 Task: Look for space in Ipís, Costa Rica from 22nd June, 2023 to 30th June, 2023 for 2 adults in price range Rs.7000 to Rs.15000. Place can be entire place with 1  bedroom having 1 bed and 1 bathroom. Property type can be house, flat, guest house, hotel. Booking option can be shelf check-in. Required host language is English.
Action: Mouse moved to (543, 115)
Screenshot: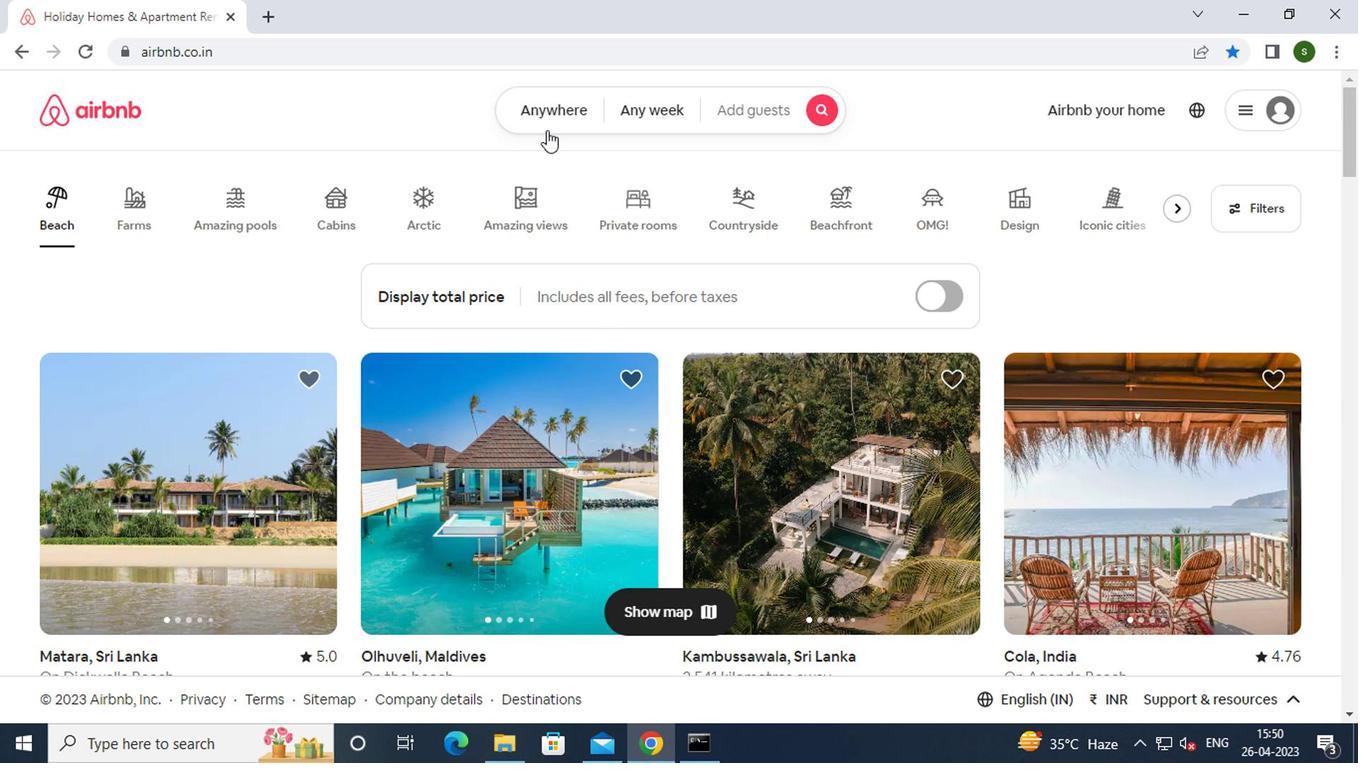 
Action: Mouse pressed left at (543, 115)
Screenshot: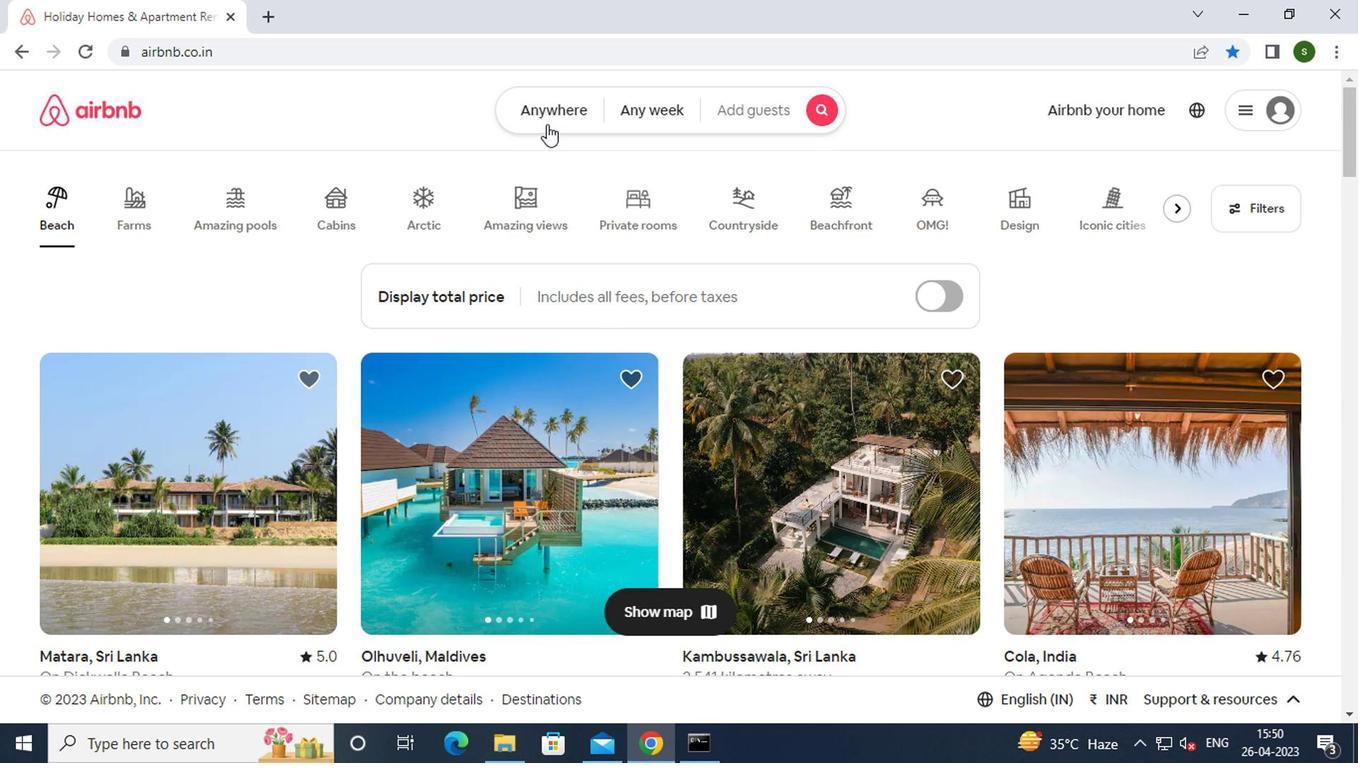 
Action: Mouse moved to (443, 185)
Screenshot: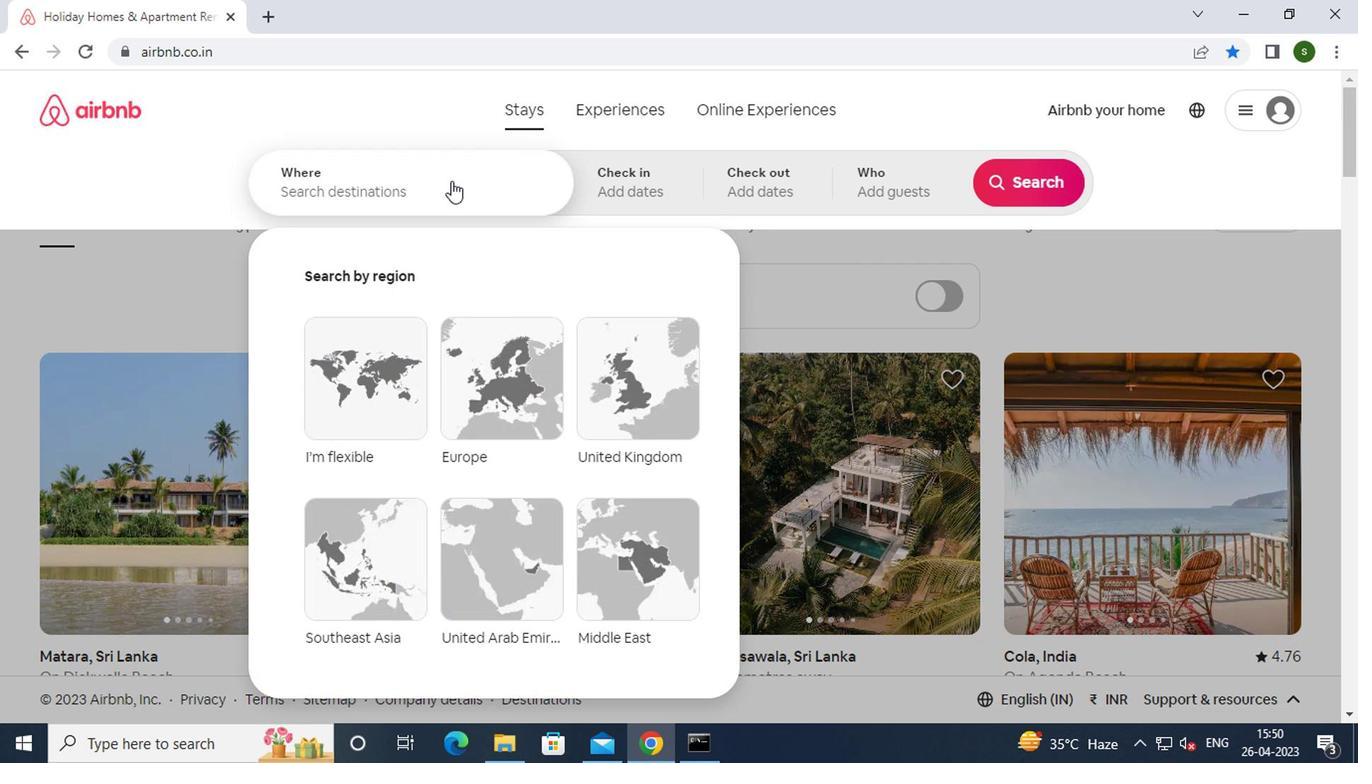 
Action: Mouse pressed left at (443, 185)
Screenshot: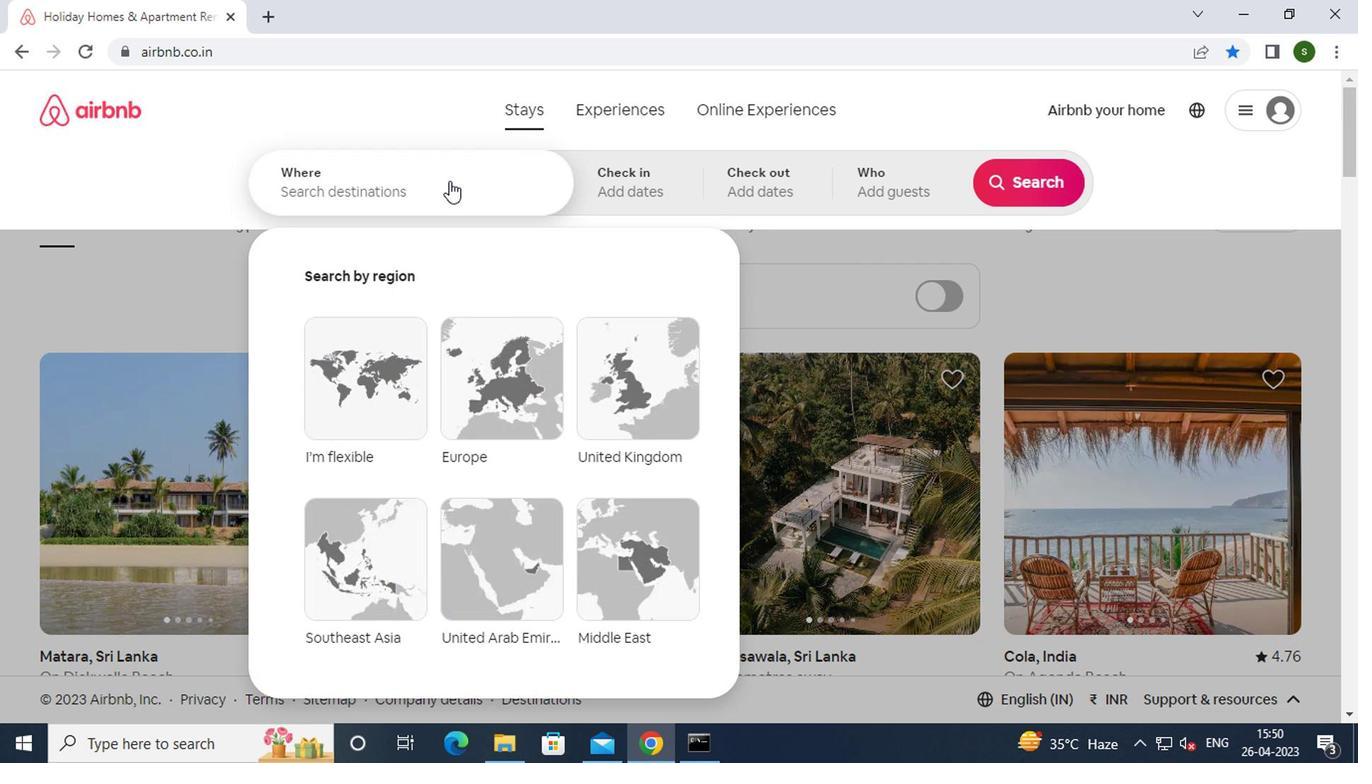 
Action: Key pressed <Key.caps_lock>i<Key.caps_lock>pis,<Key.space><Key.caps_lock>c<Key.caps_lock>osta<Key.space><Key.caps_lock>r<Key.caps_lock>ica<Key.enter>
Screenshot: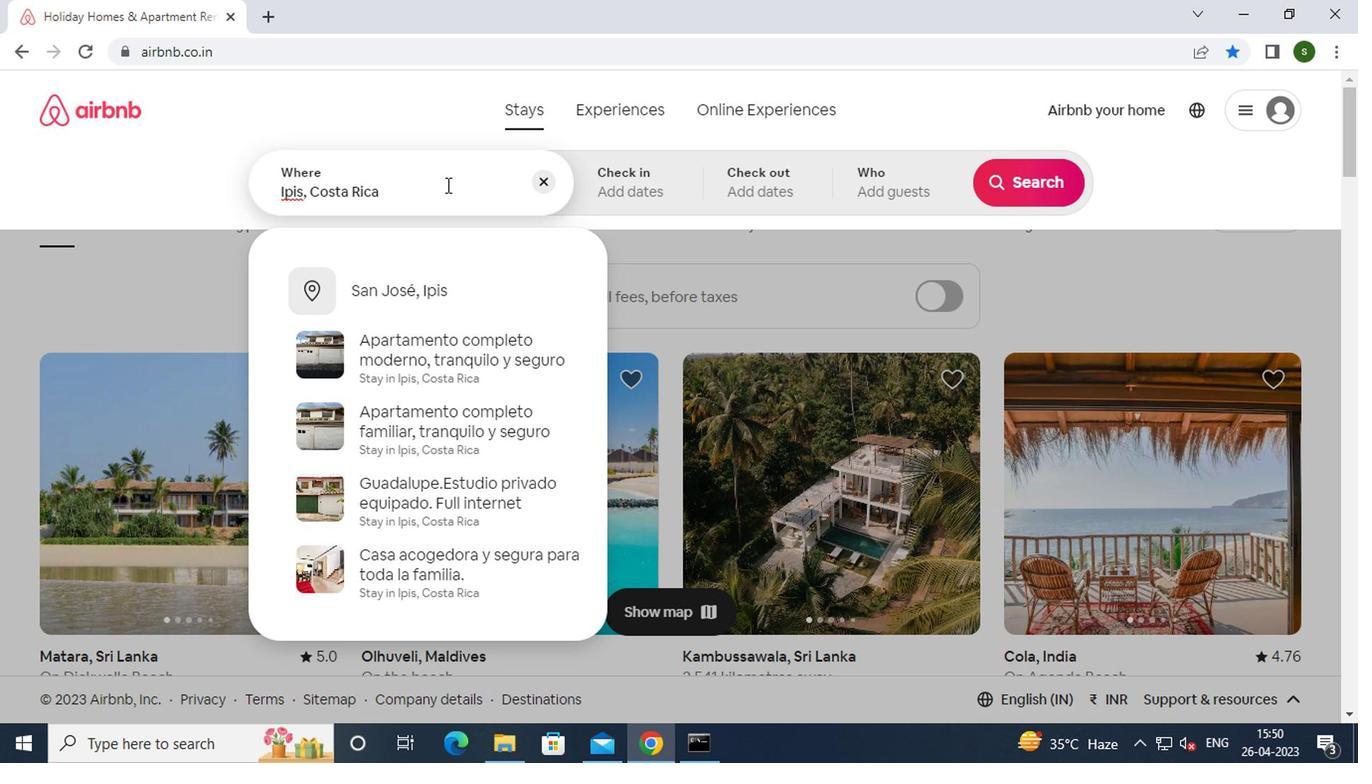 
Action: Mouse moved to (1011, 340)
Screenshot: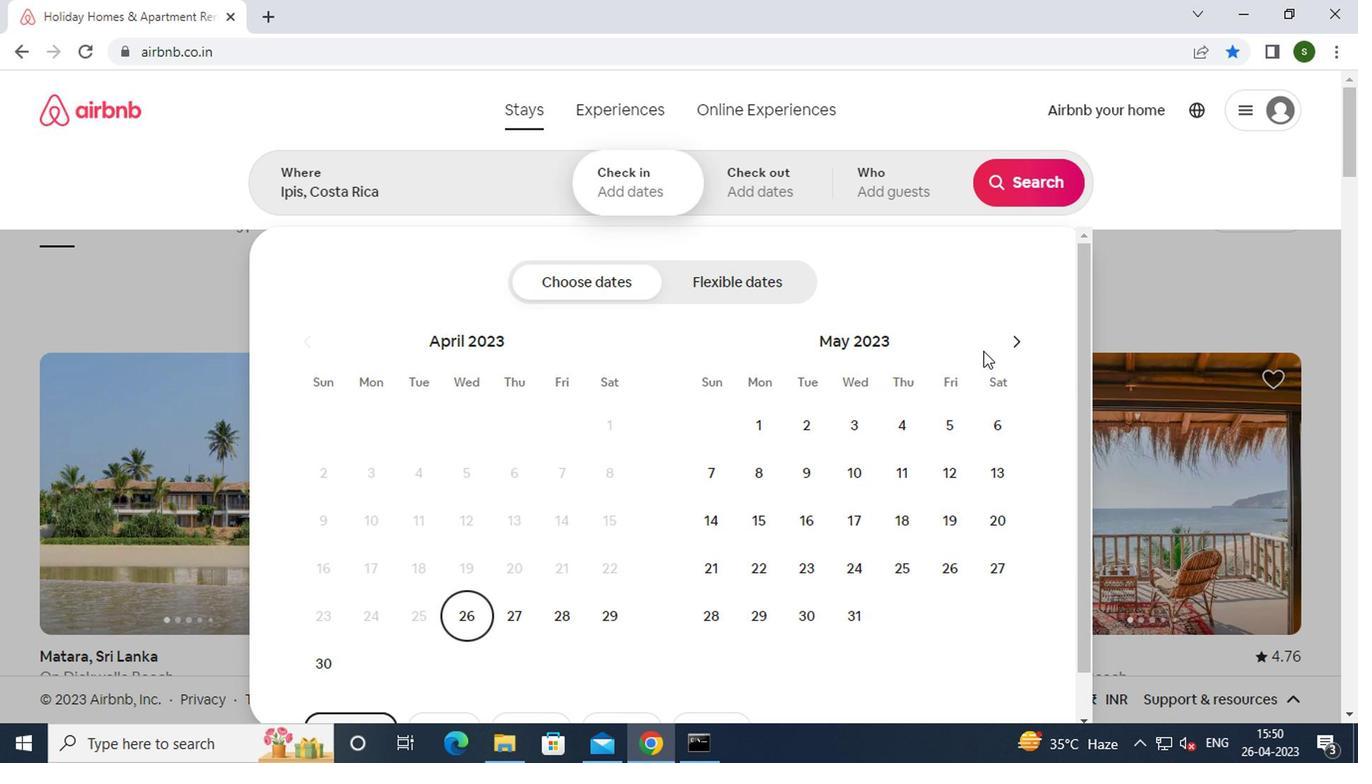
Action: Mouse pressed left at (1011, 340)
Screenshot: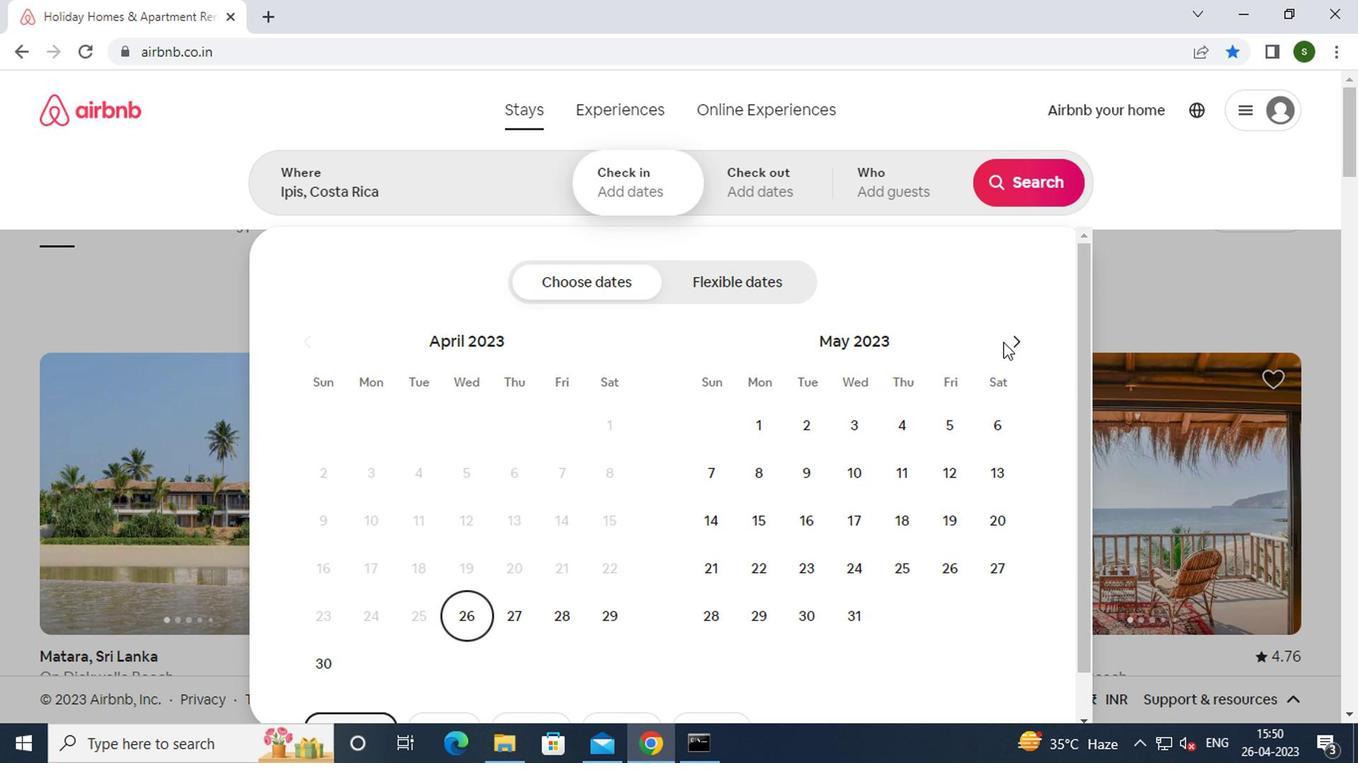 
Action: Mouse moved to (896, 574)
Screenshot: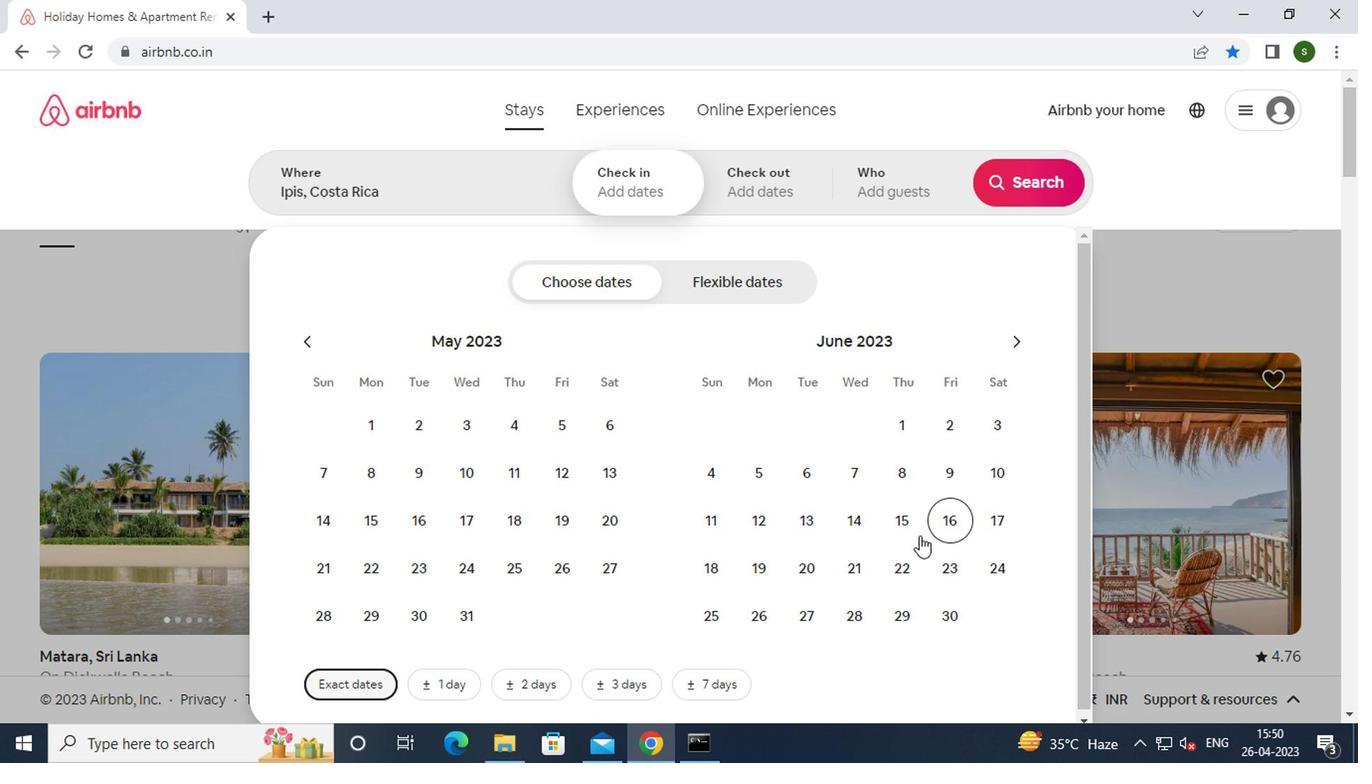 
Action: Mouse pressed left at (896, 574)
Screenshot: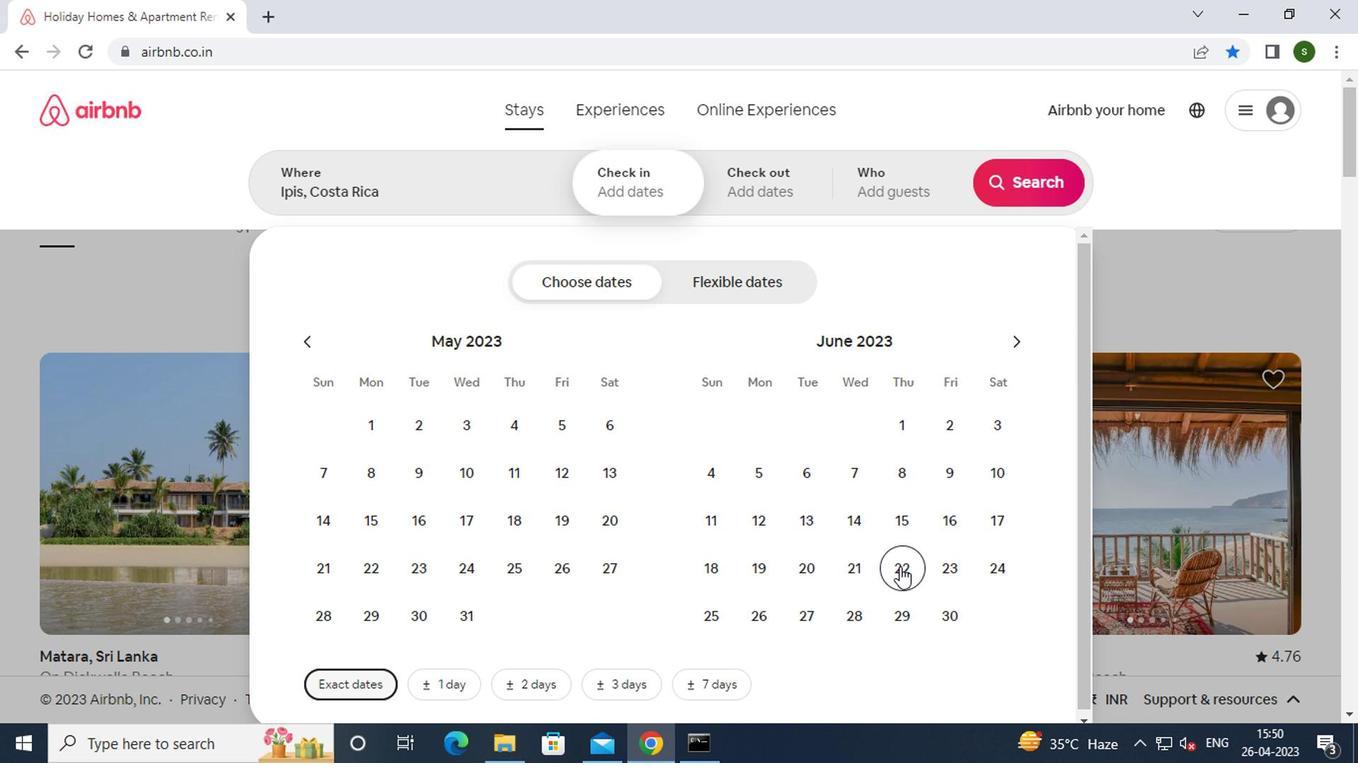 
Action: Mouse moved to (939, 610)
Screenshot: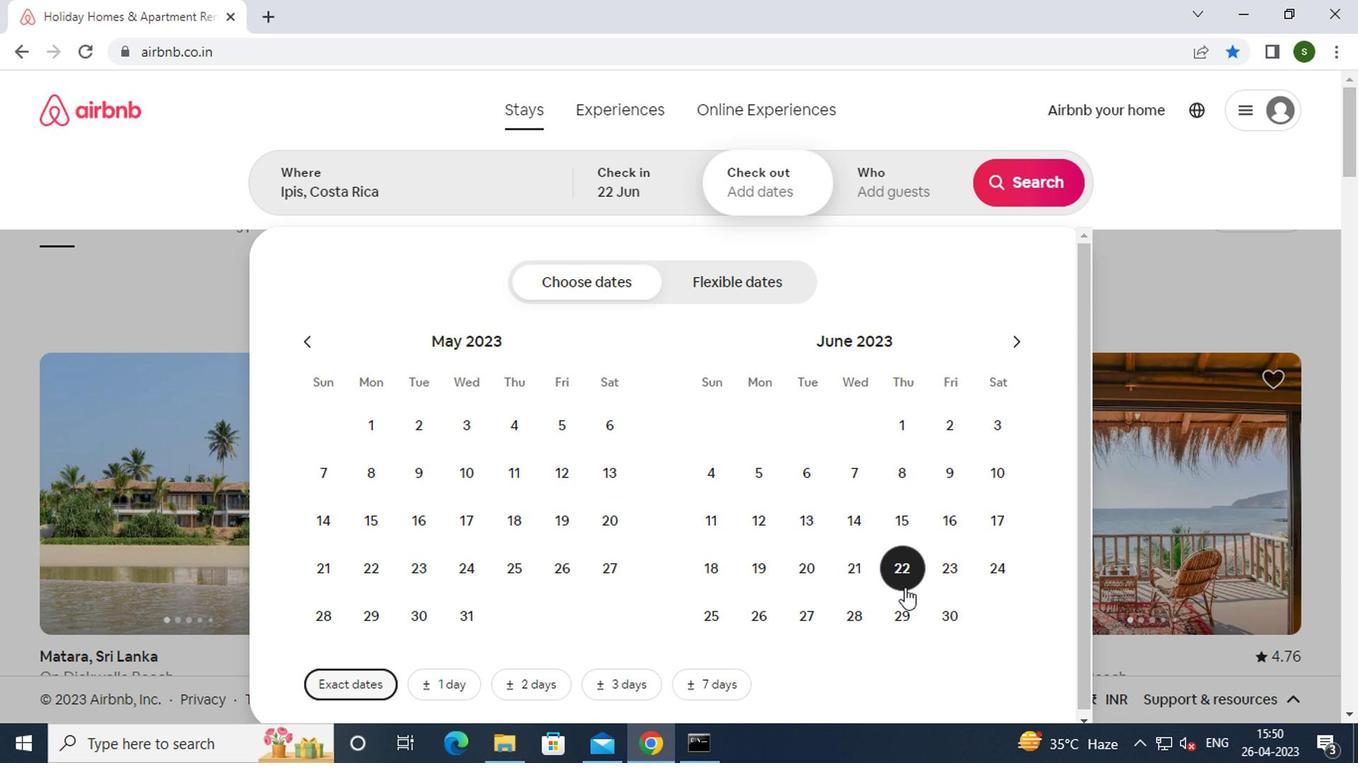 
Action: Mouse pressed left at (939, 610)
Screenshot: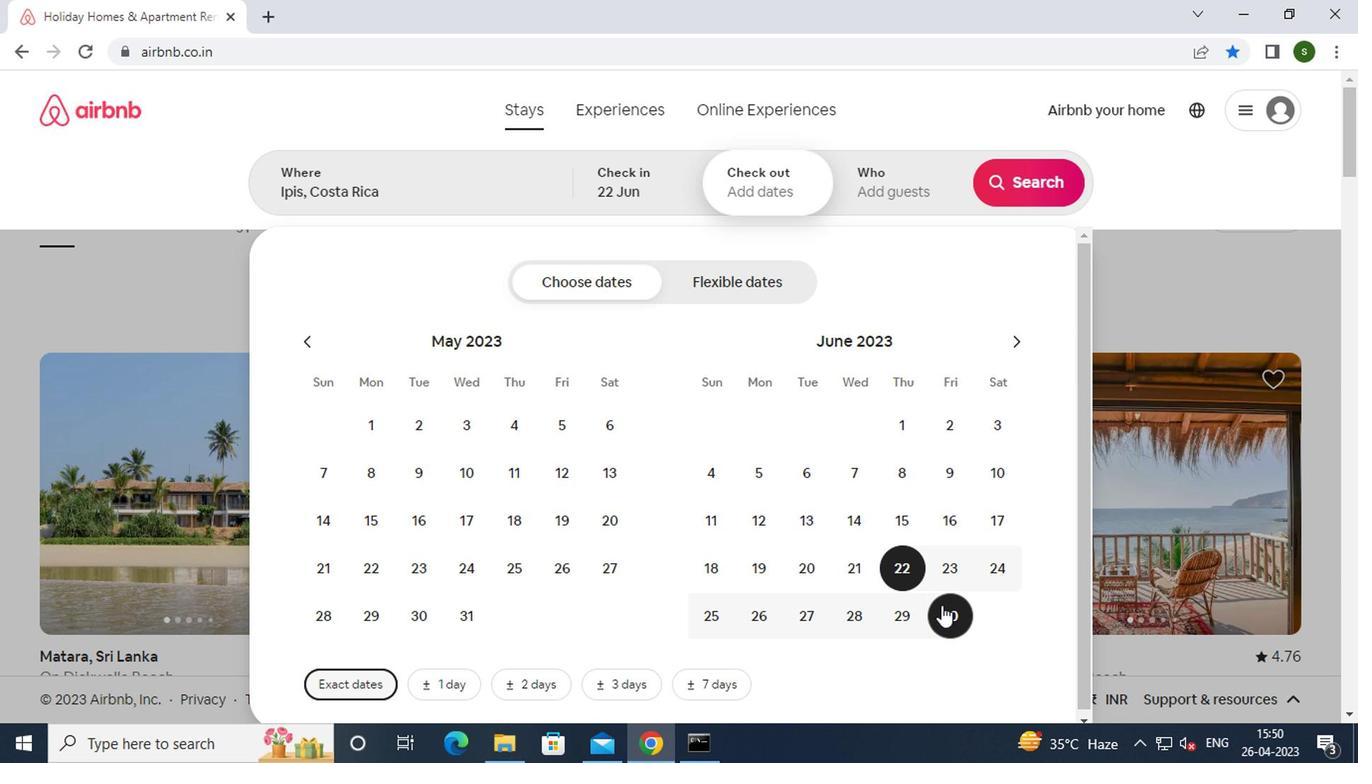 
Action: Mouse moved to (908, 200)
Screenshot: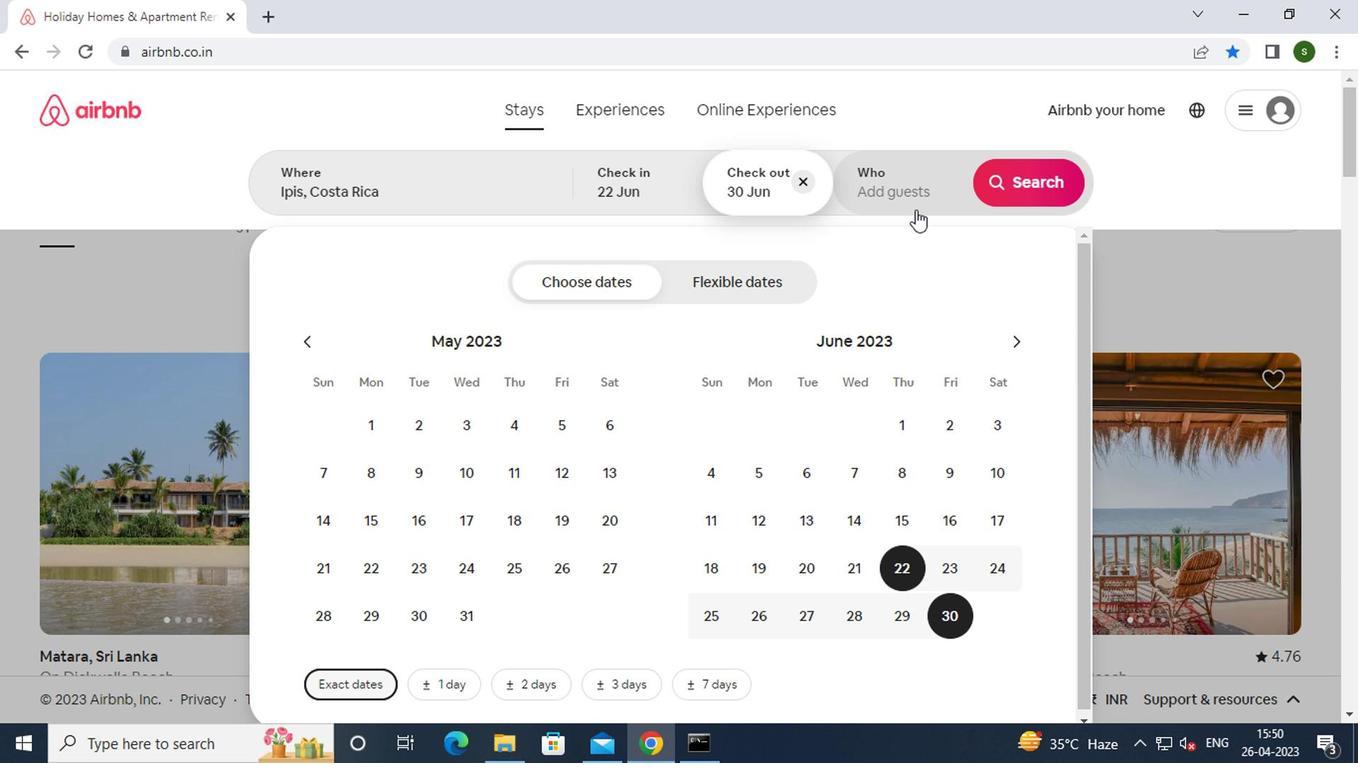 
Action: Mouse pressed left at (908, 200)
Screenshot: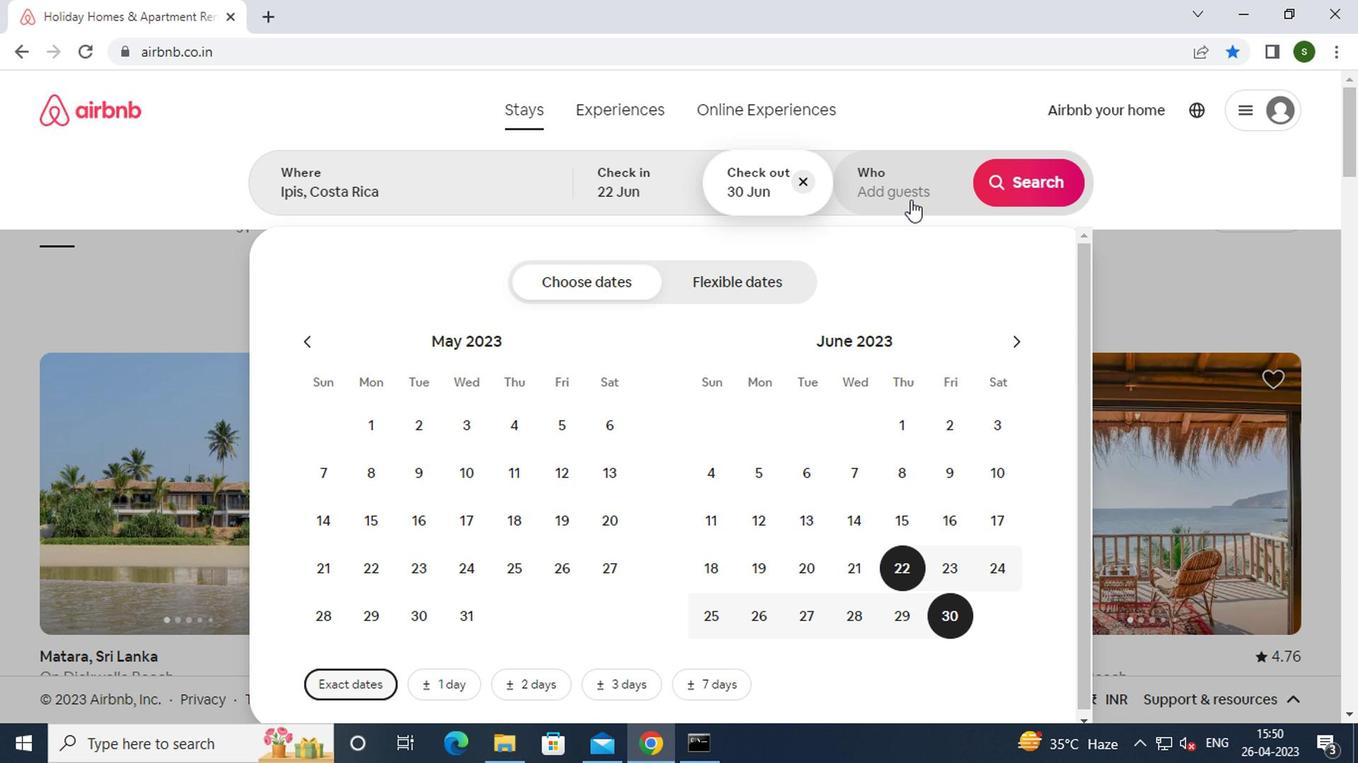 
Action: Mouse moved to (1052, 294)
Screenshot: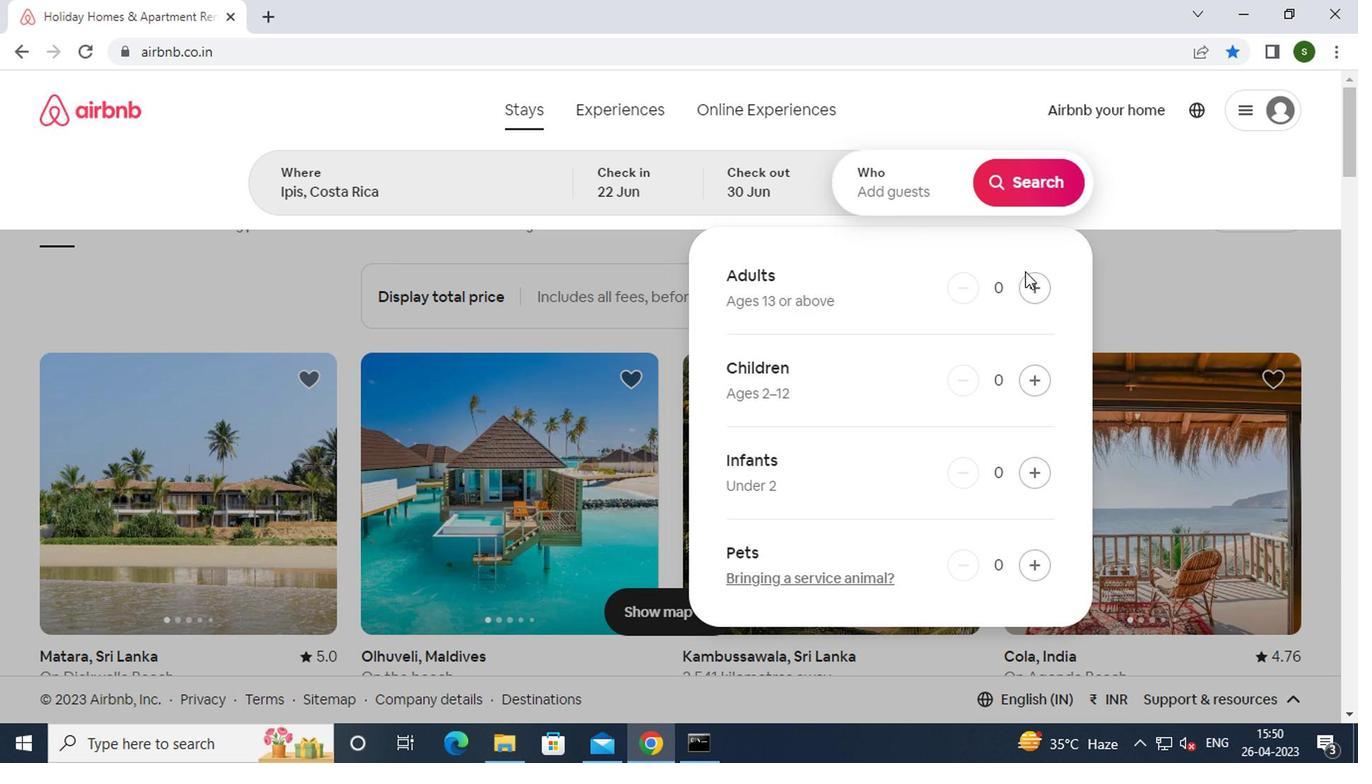 
Action: Mouse pressed left at (1052, 294)
Screenshot: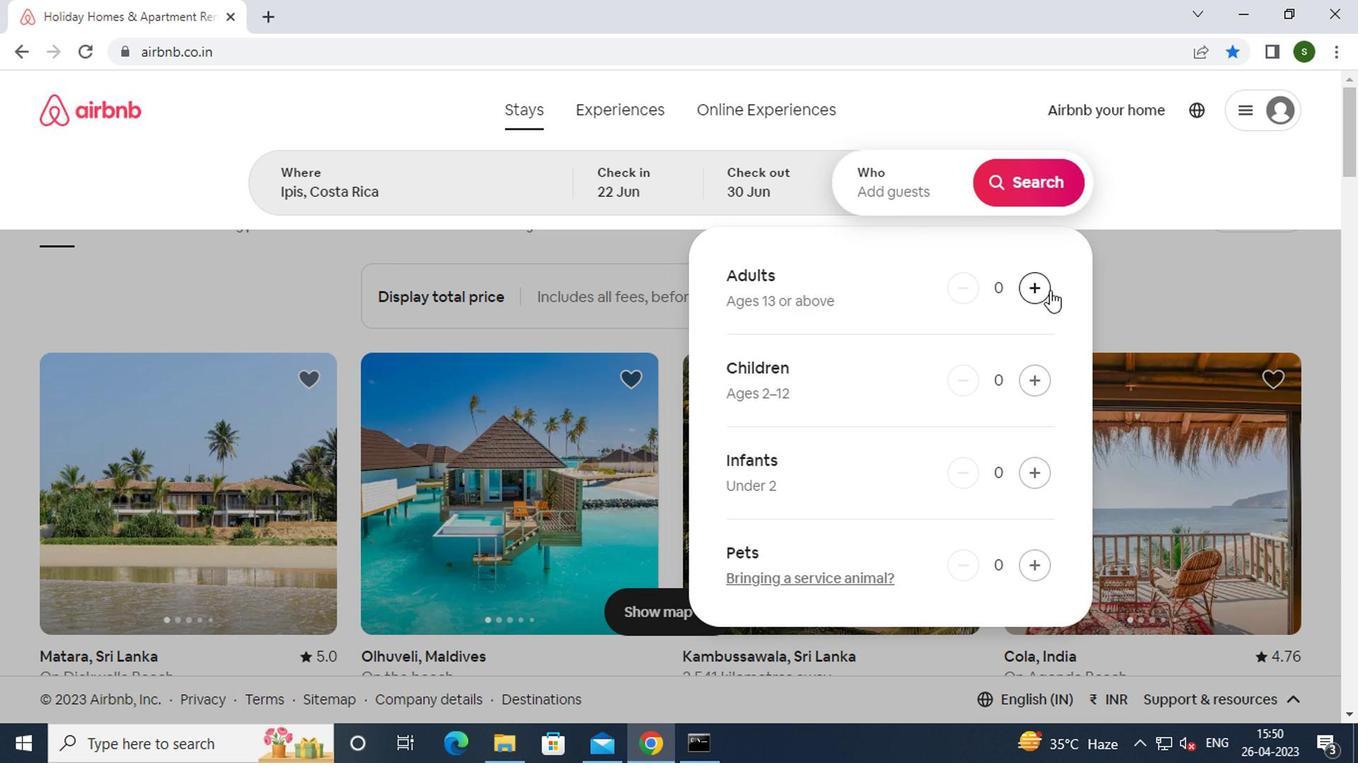 
Action: Mouse moved to (1046, 294)
Screenshot: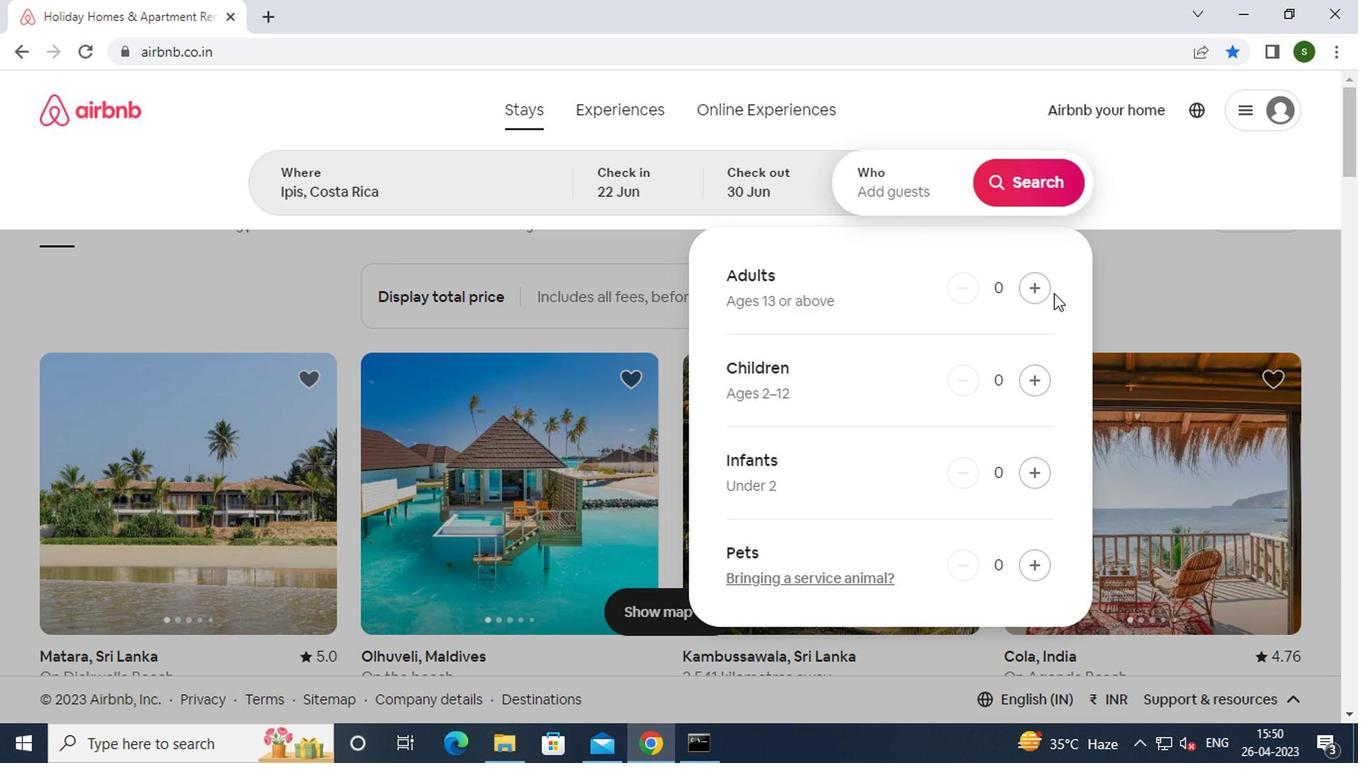 
Action: Mouse pressed left at (1046, 294)
Screenshot: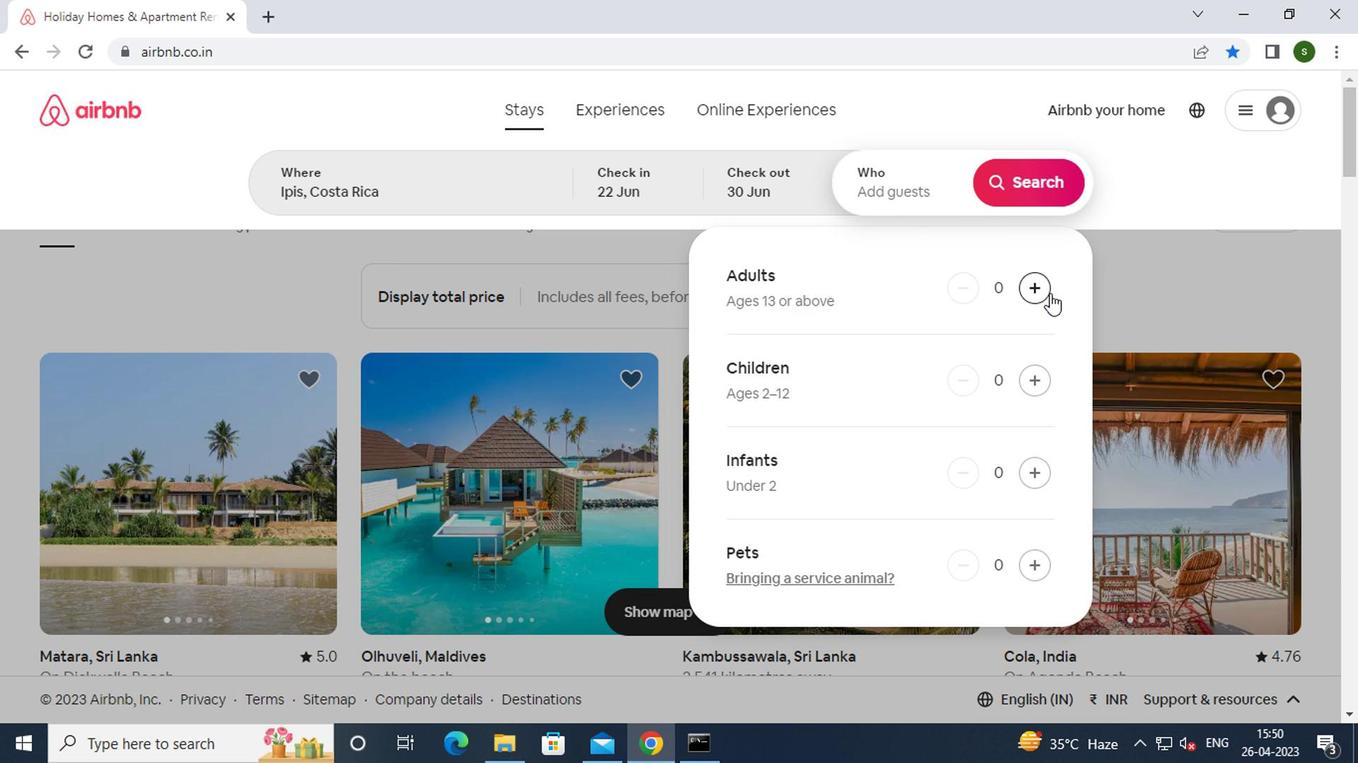 
Action: Mouse pressed left at (1046, 294)
Screenshot: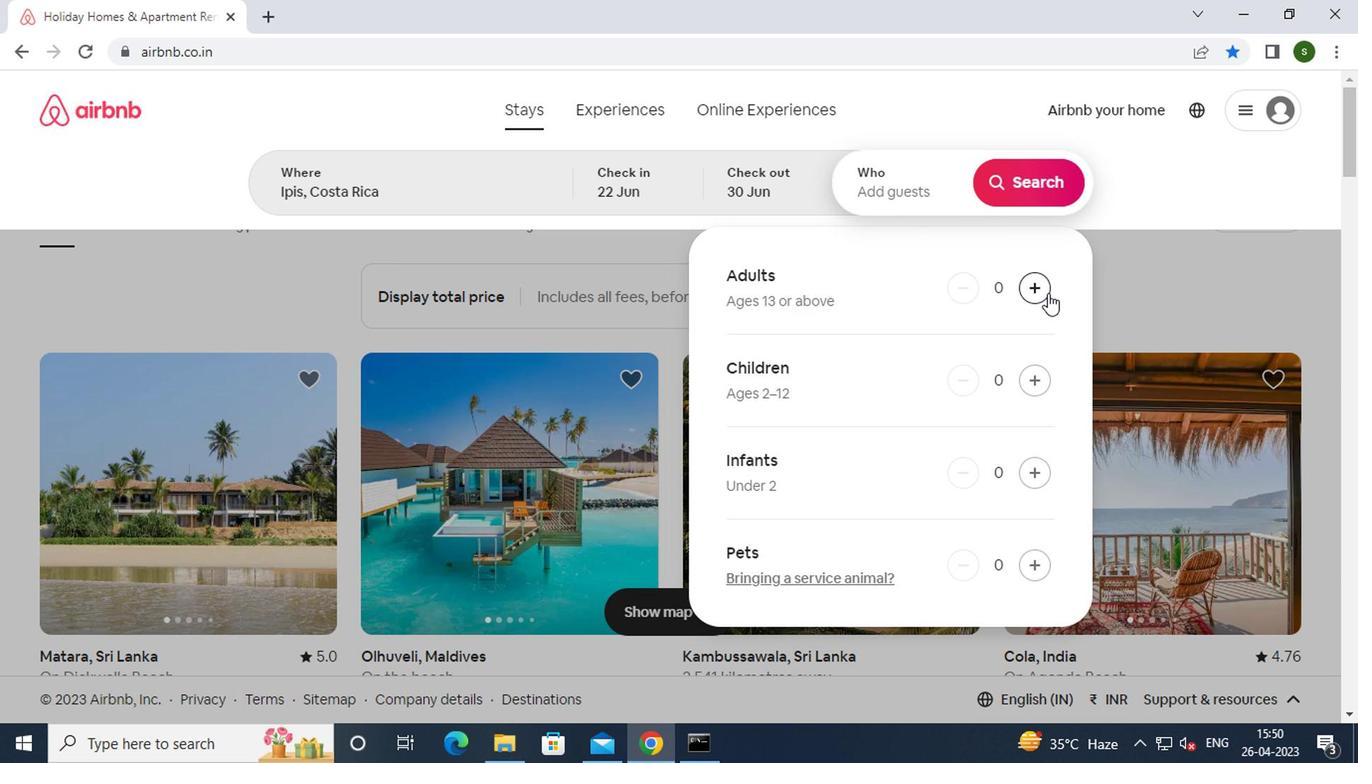 
Action: Mouse moved to (1035, 190)
Screenshot: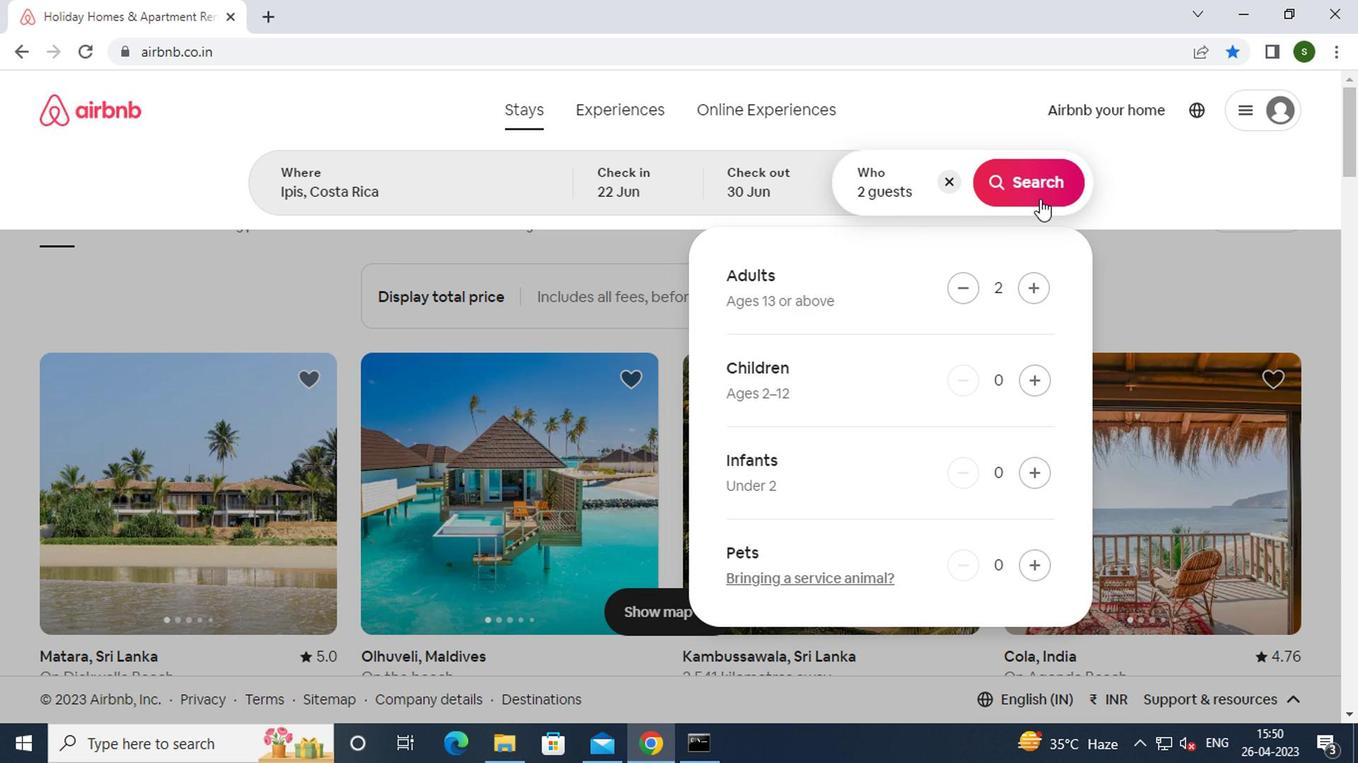 
Action: Mouse pressed left at (1035, 190)
Screenshot: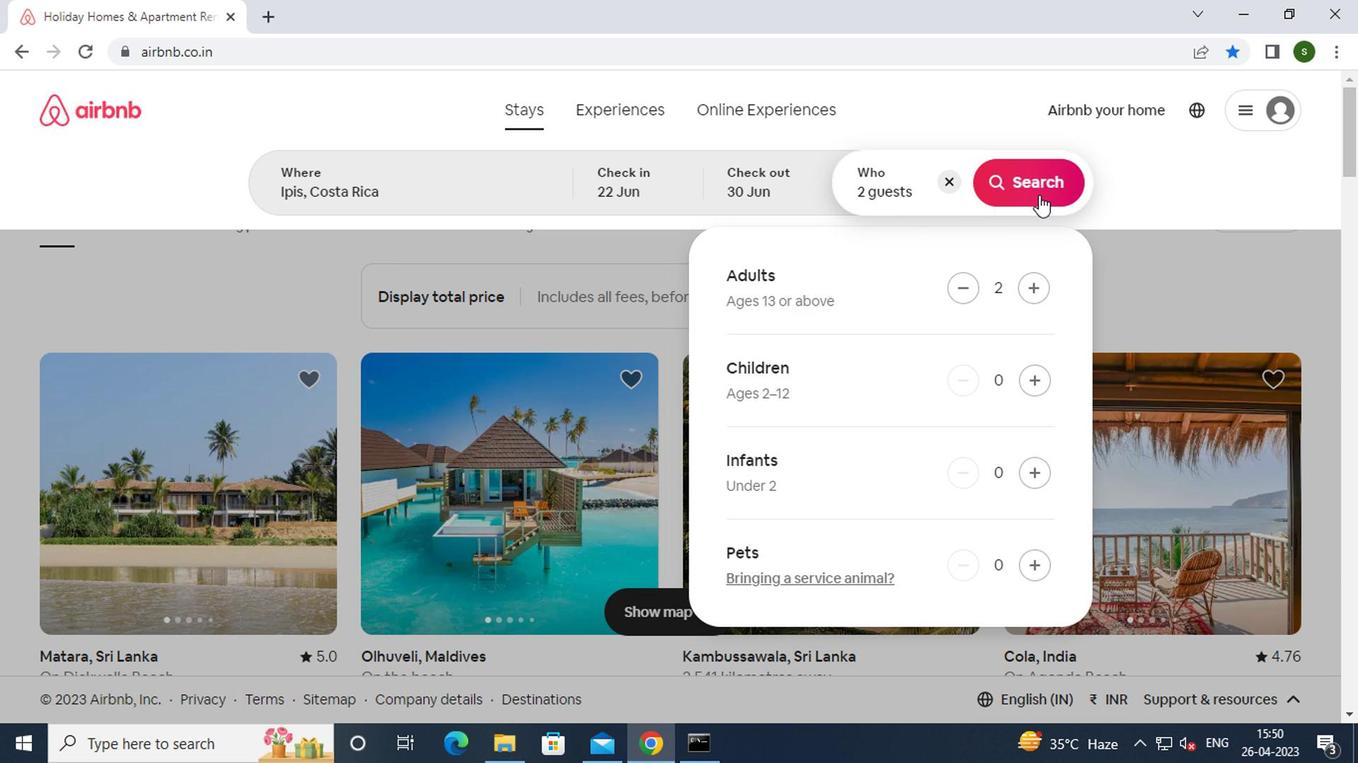 
Action: Mouse moved to (1258, 185)
Screenshot: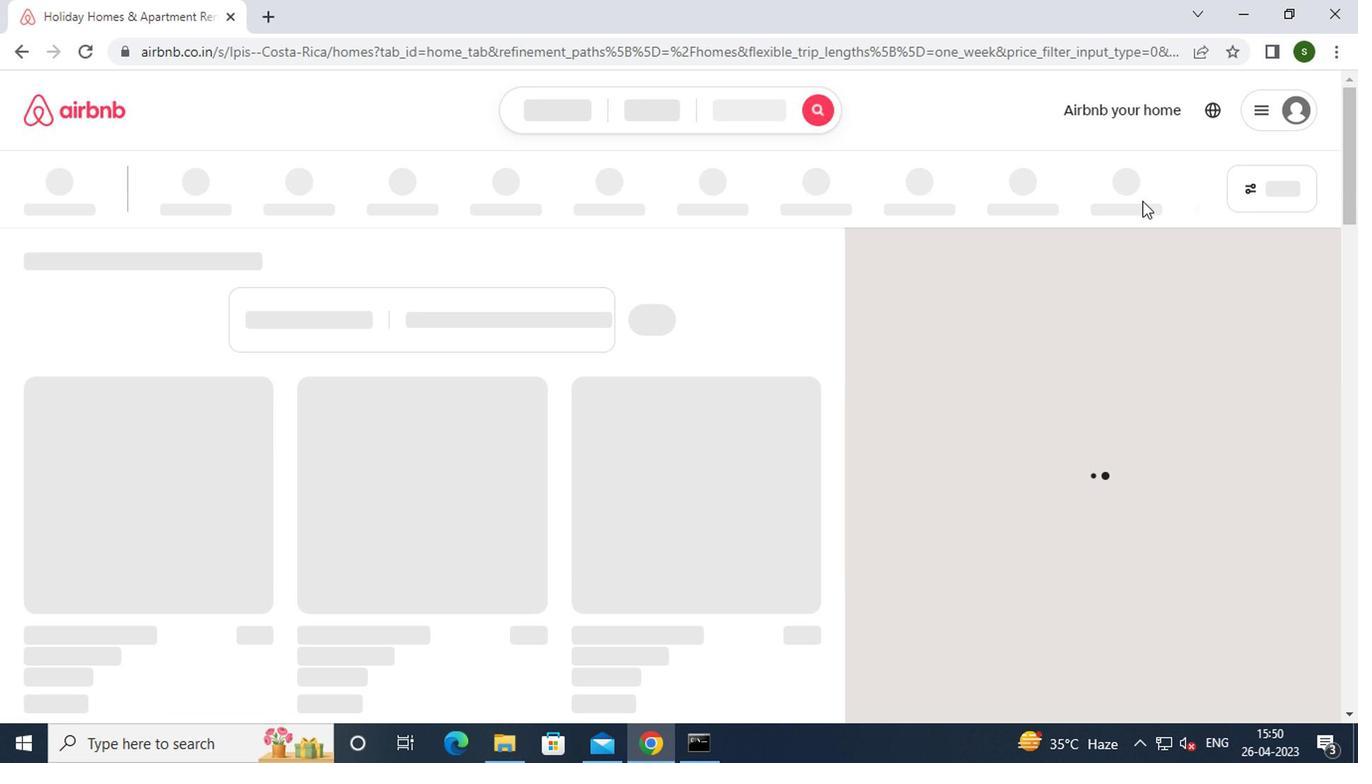 
Action: Mouse pressed left at (1258, 185)
Screenshot: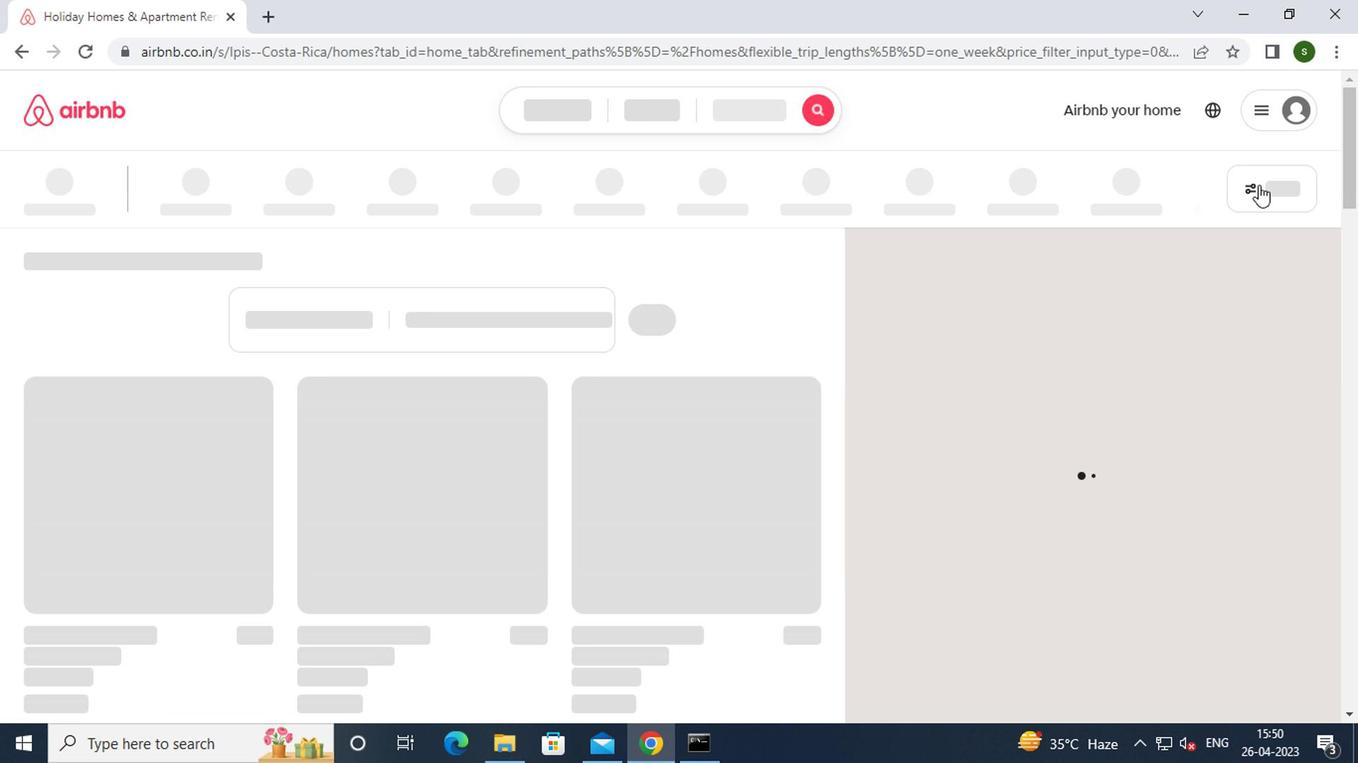 
Action: Mouse moved to (585, 451)
Screenshot: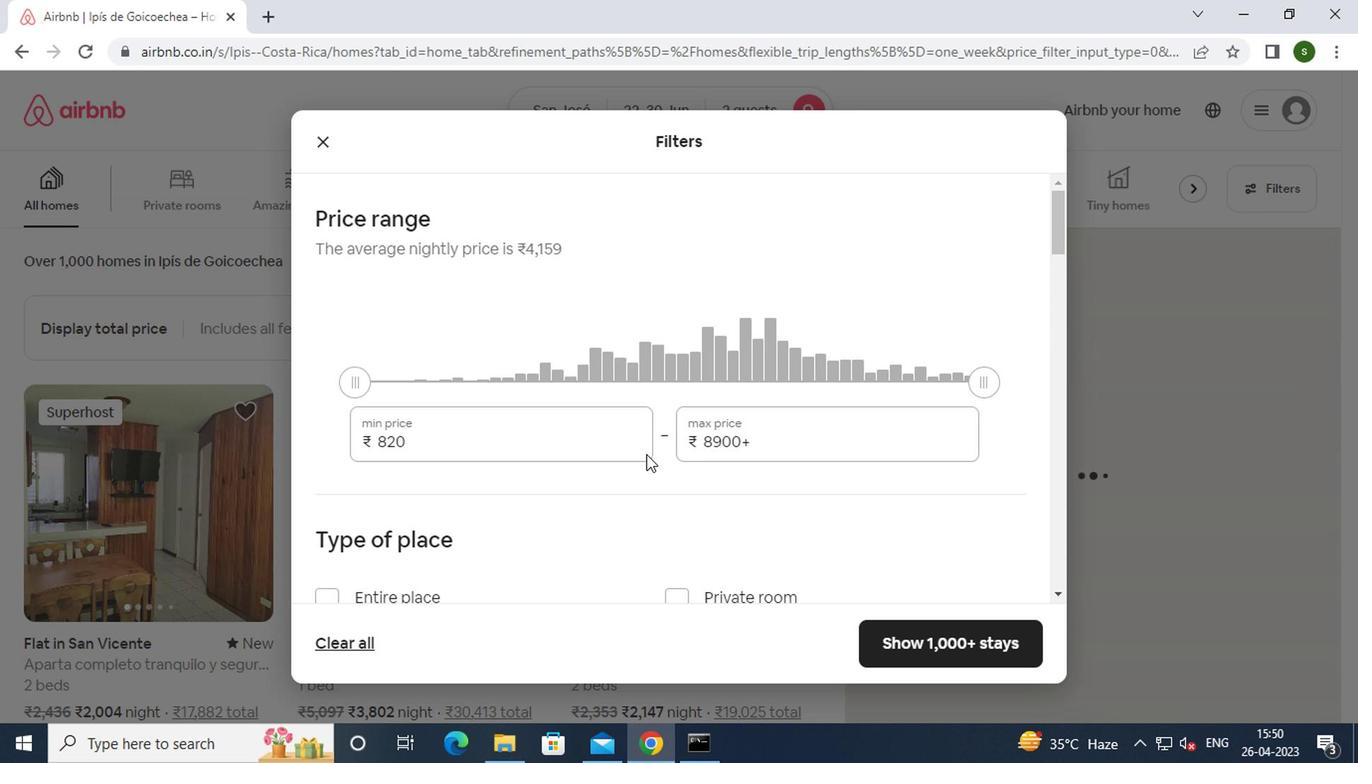 
Action: Mouse pressed left at (585, 451)
Screenshot: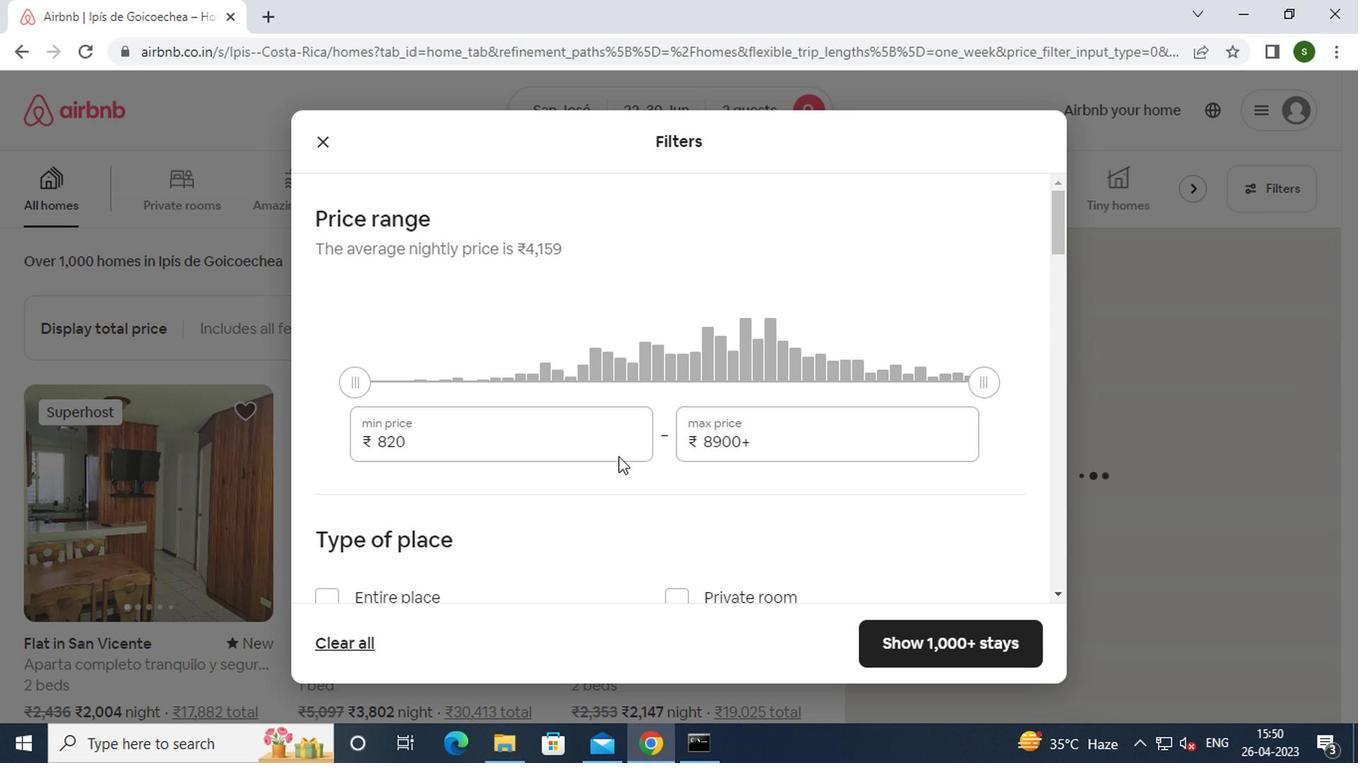 
Action: Key pressed <Key.backspace><Key.backspace><Key.backspace><Key.backspace><Key.backspace><Key.backspace><Key.backspace><Key.backspace><Key.backspace>7000
Screenshot: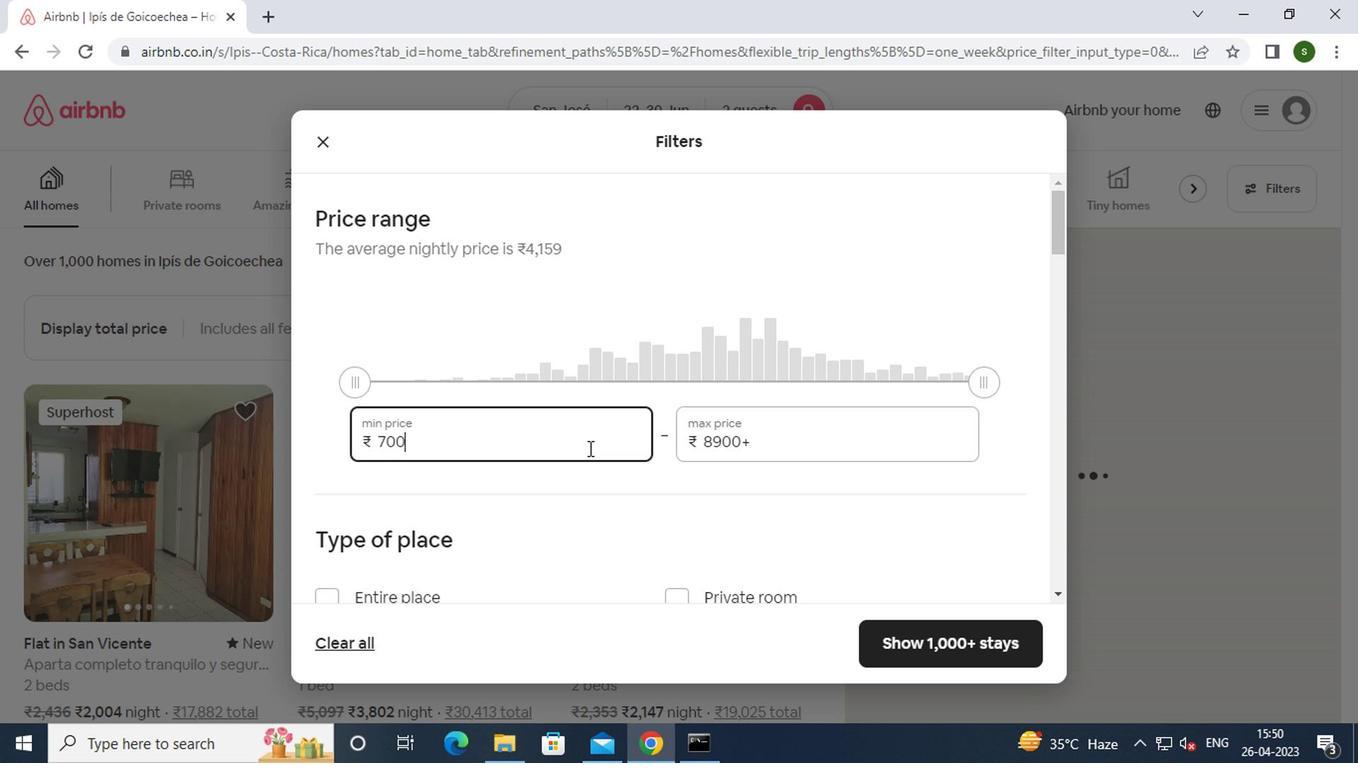 
Action: Mouse moved to (816, 439)
Screenshot: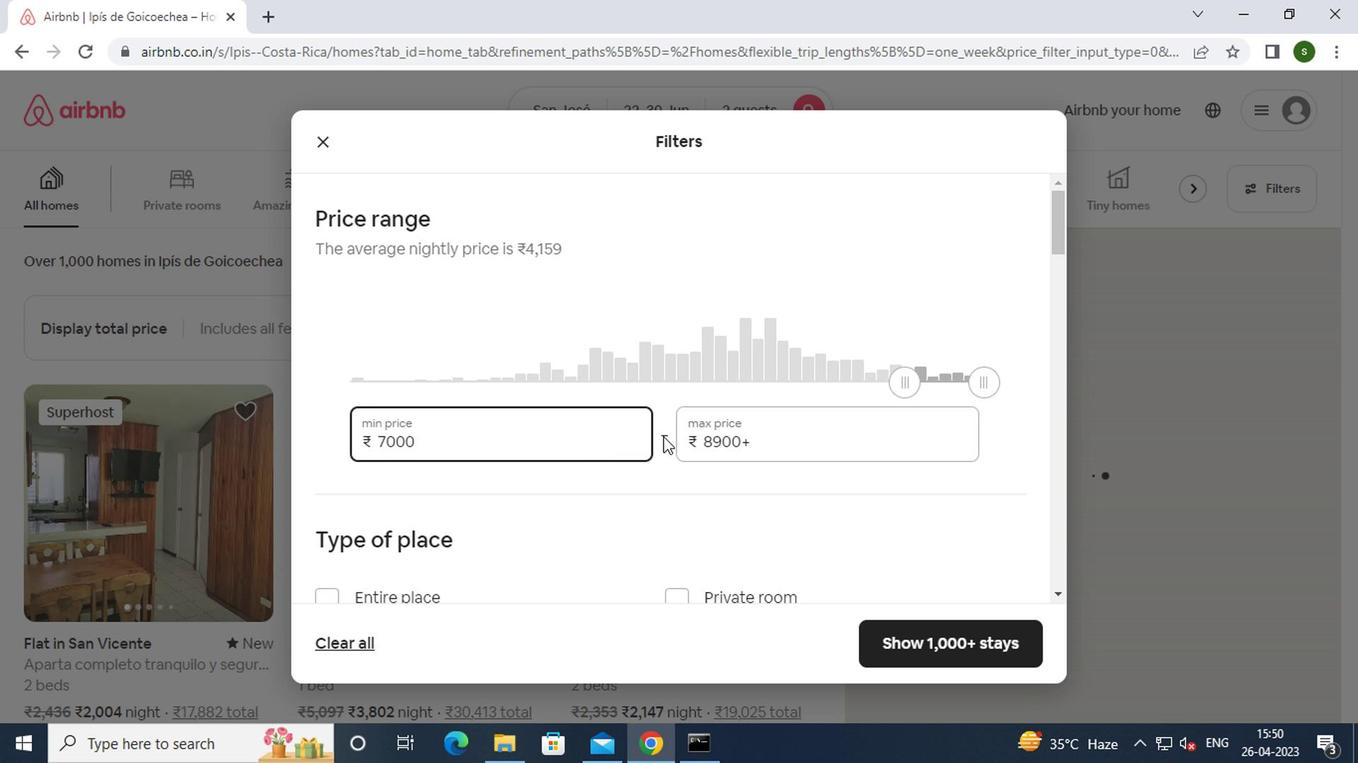 
Action: Mouse pressed left at (816, 439)
Screenshot: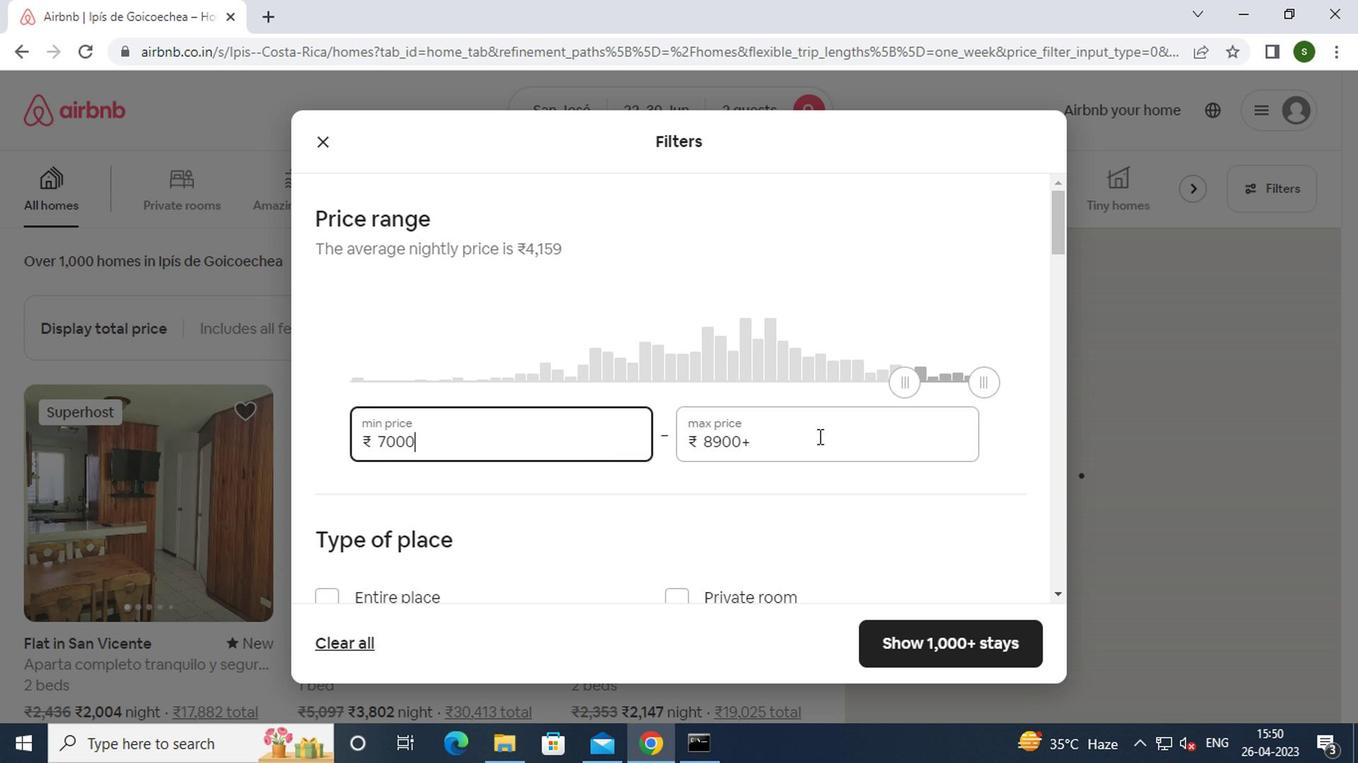 
Action: Key pressed <Key.backspace><Key.backspace><Key.backspace><Key.backspace><Key.backspace><Key.backspace><Key.backspace><Key.backspace>15000
Screenshot: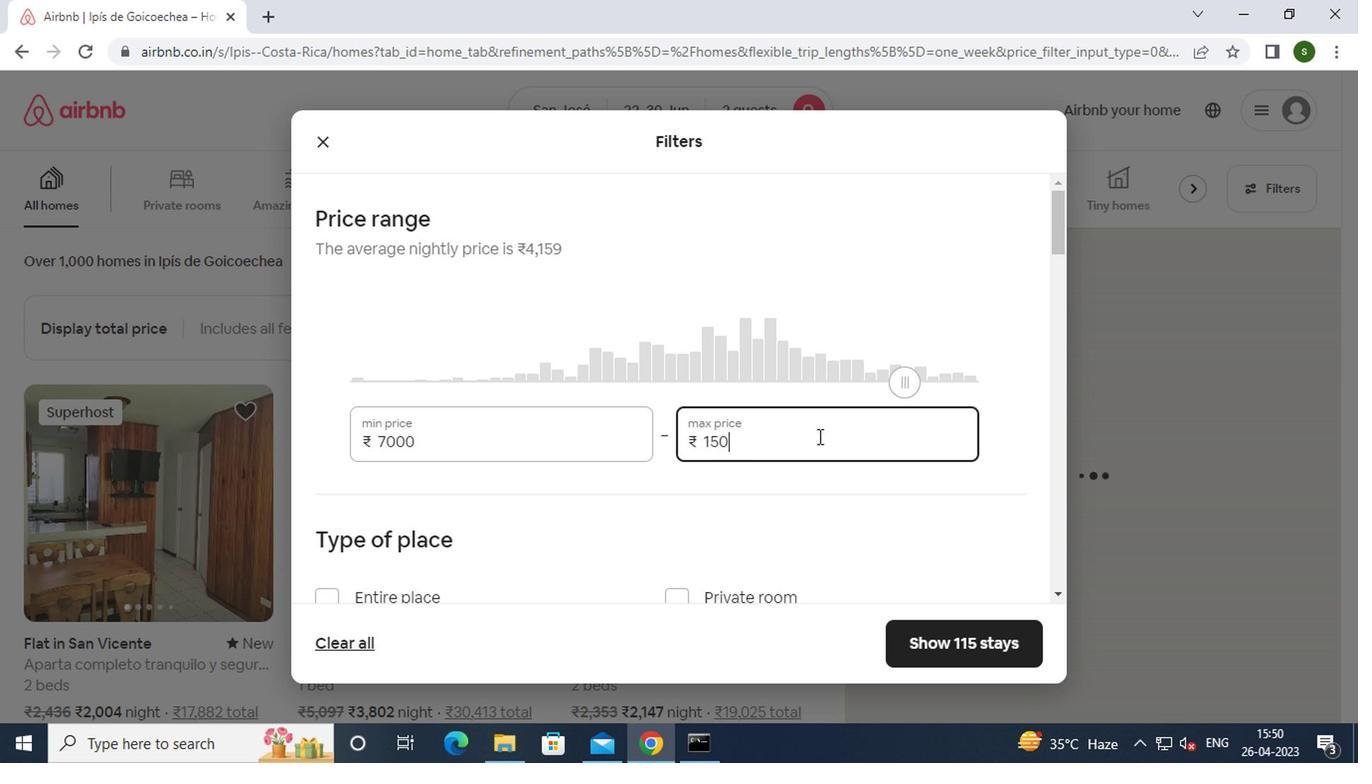 
Action: Mouse moved to (714, 440)
Screenshot: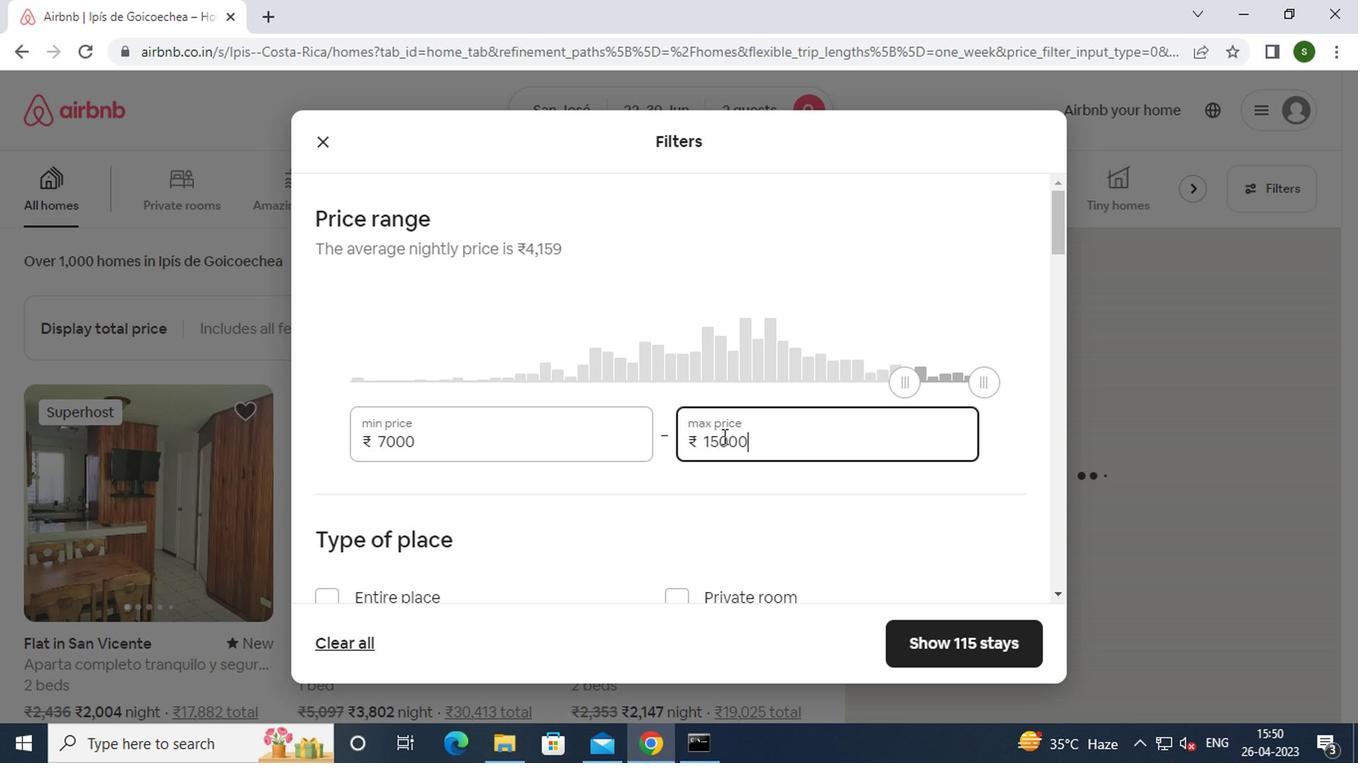 
Action: Mouse scrolled (714, 439) with delta (0, -1)
Screenshot: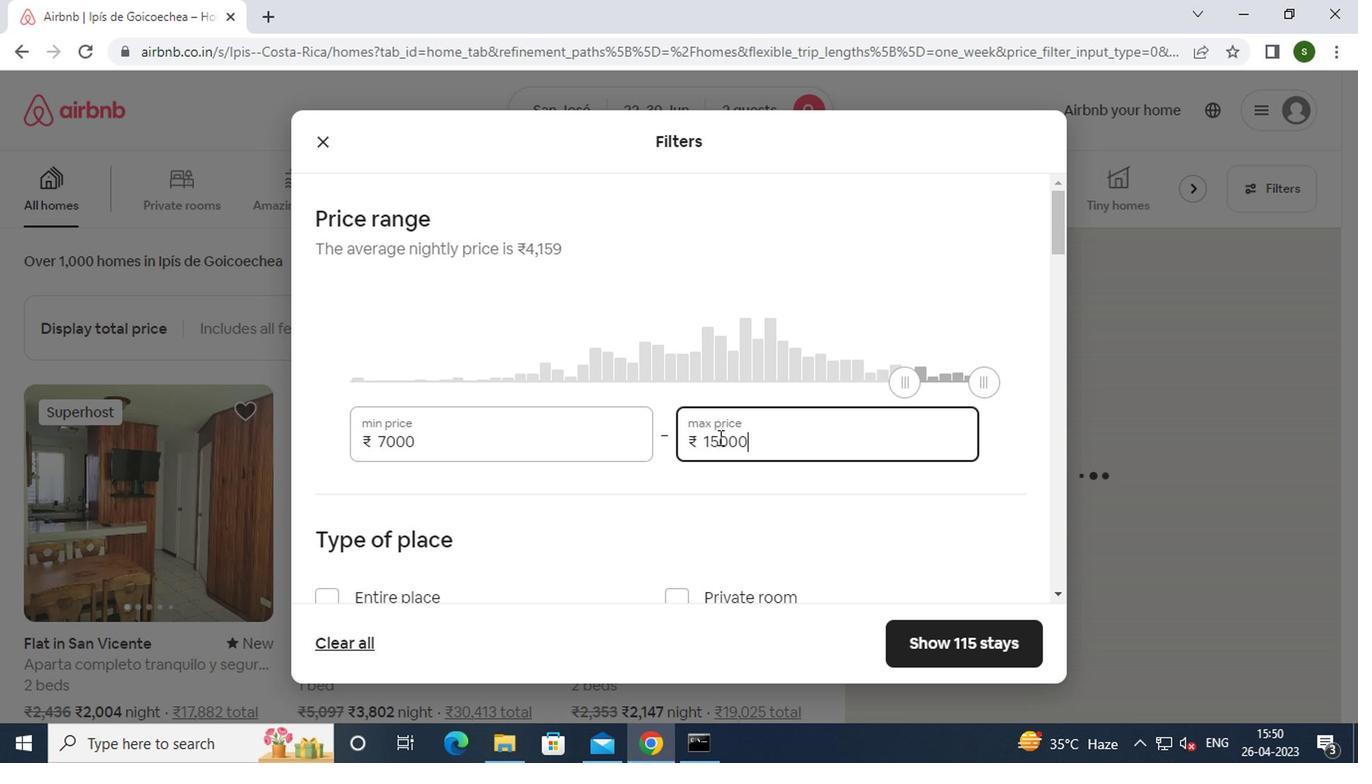 
Action: Mouse scrolled (714, 439) with delta (0, -1)
Screenshot: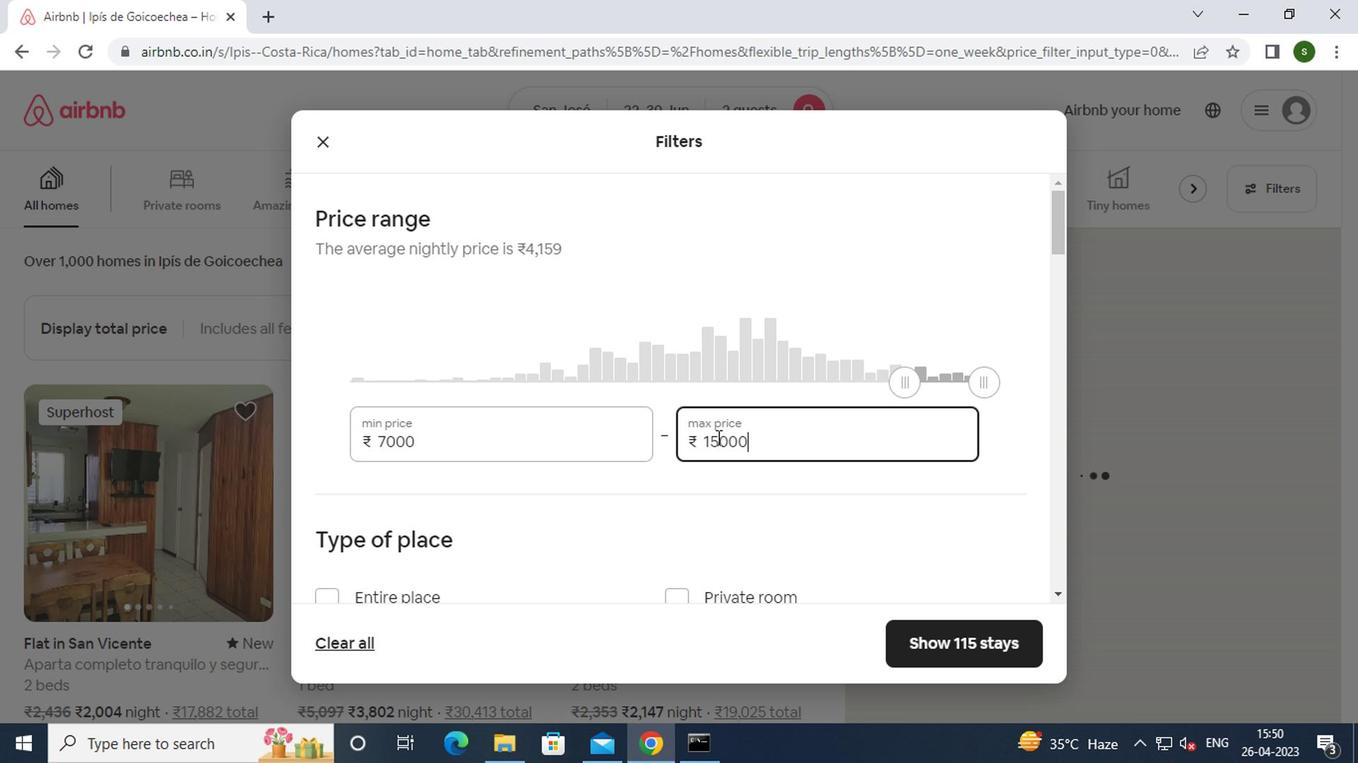 
Action: Mouse moved to (401, 409)
Screenshot: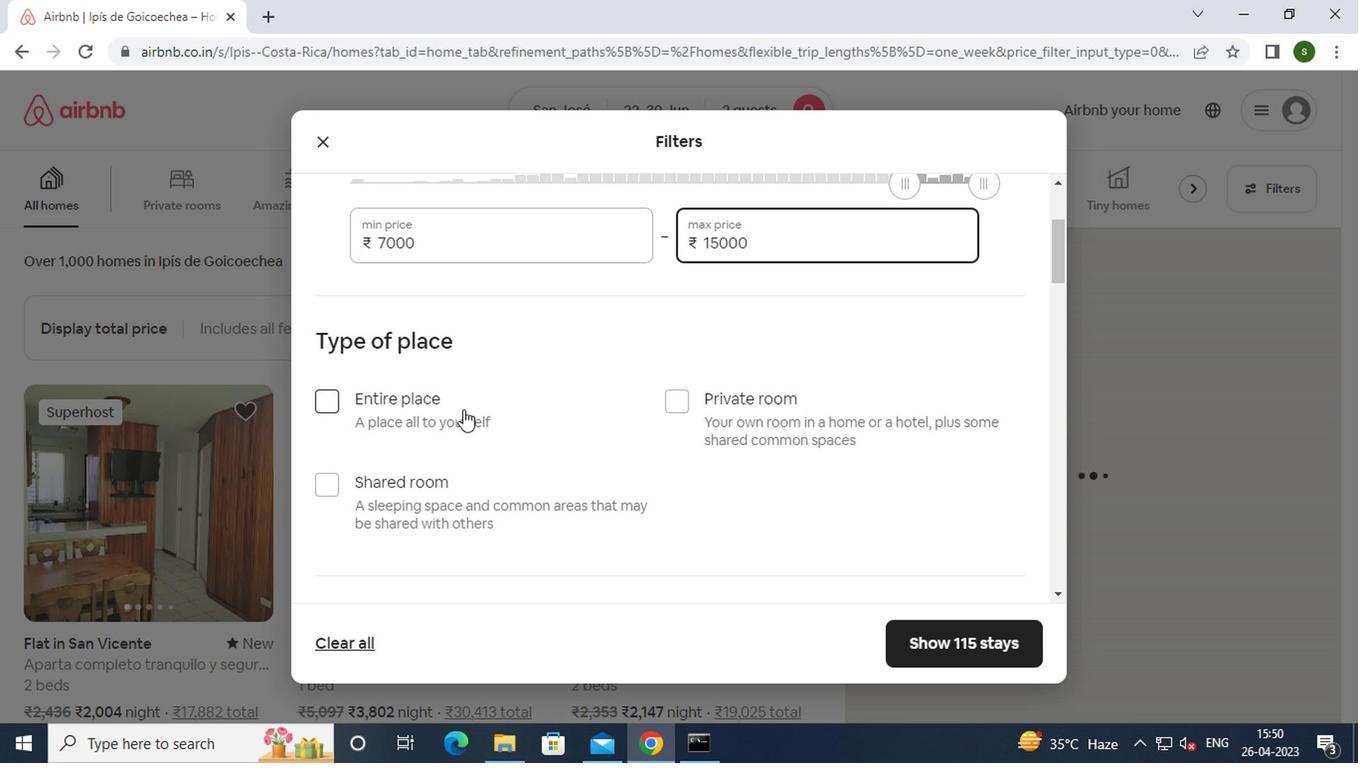
Action: Mouse pressed left at (401, 409)
Screenshot: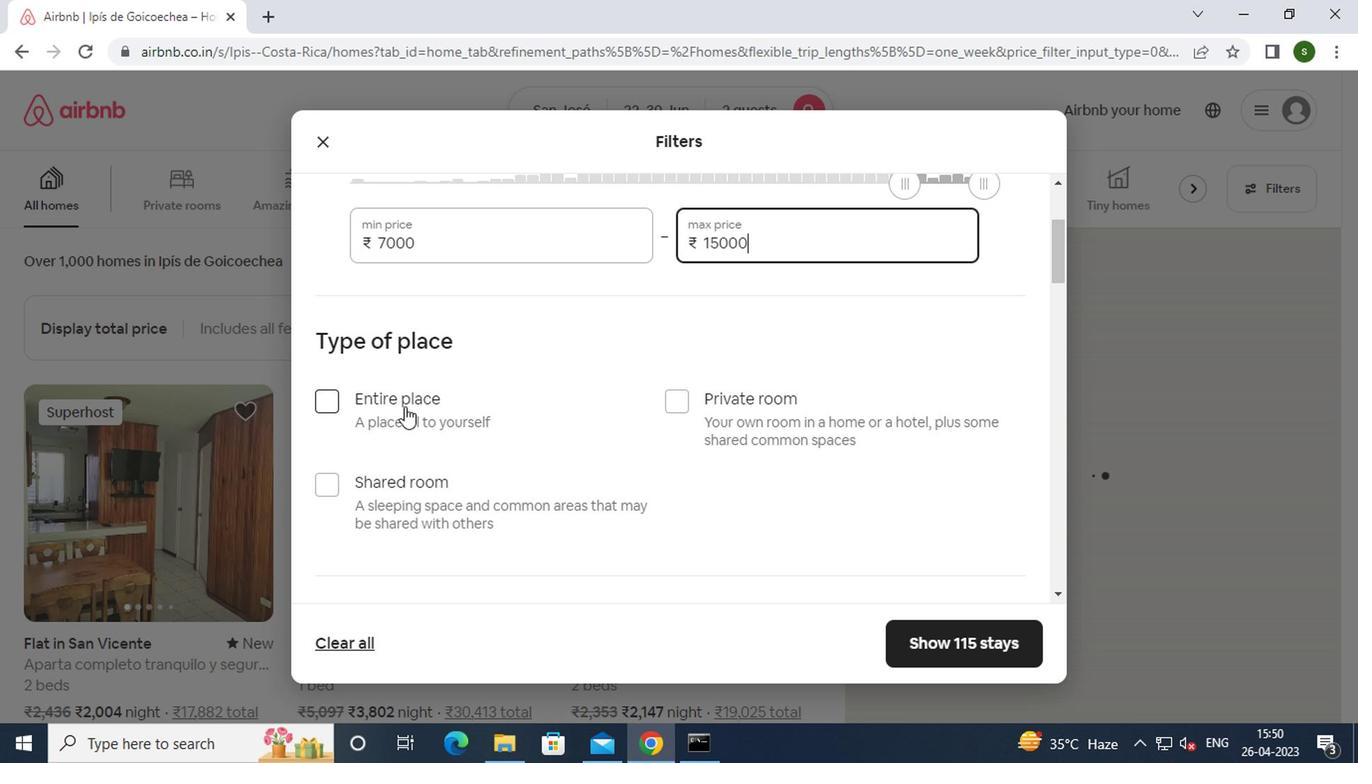 
Action: Mouse moved to (533, 396)
Screenshot: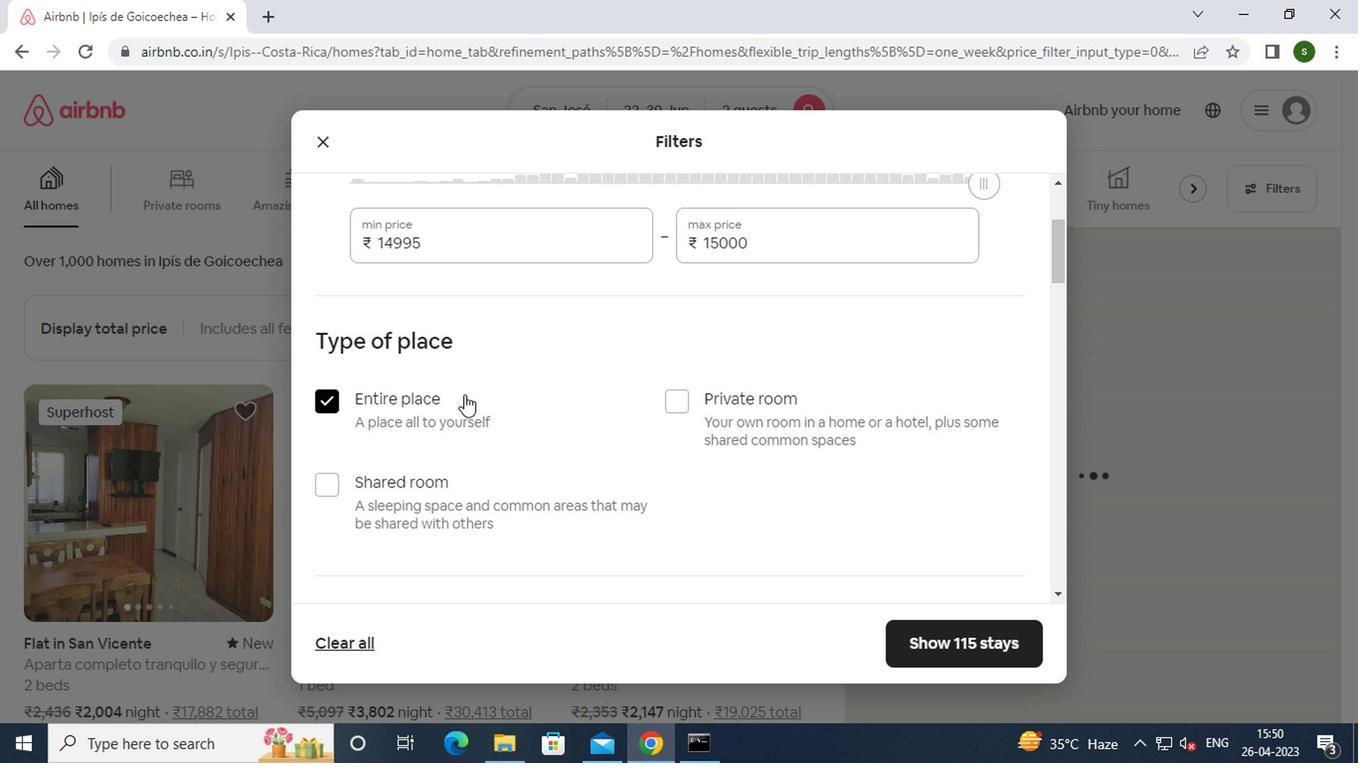 
Action: Mouse scrolled (533, 395) with delta (0, 0)
Screenshot: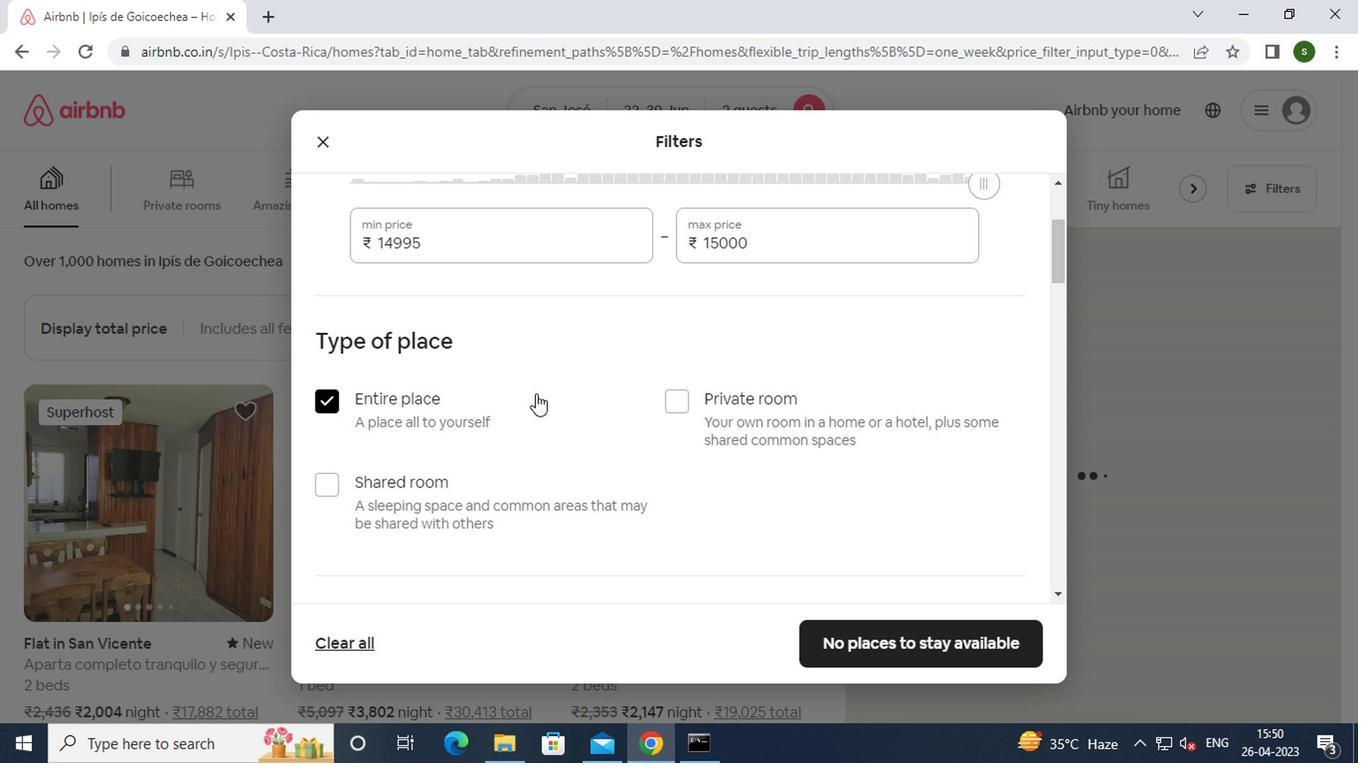 
Action: Mouse scrolled (533, 395) with delta (0, 0)
Screenshot: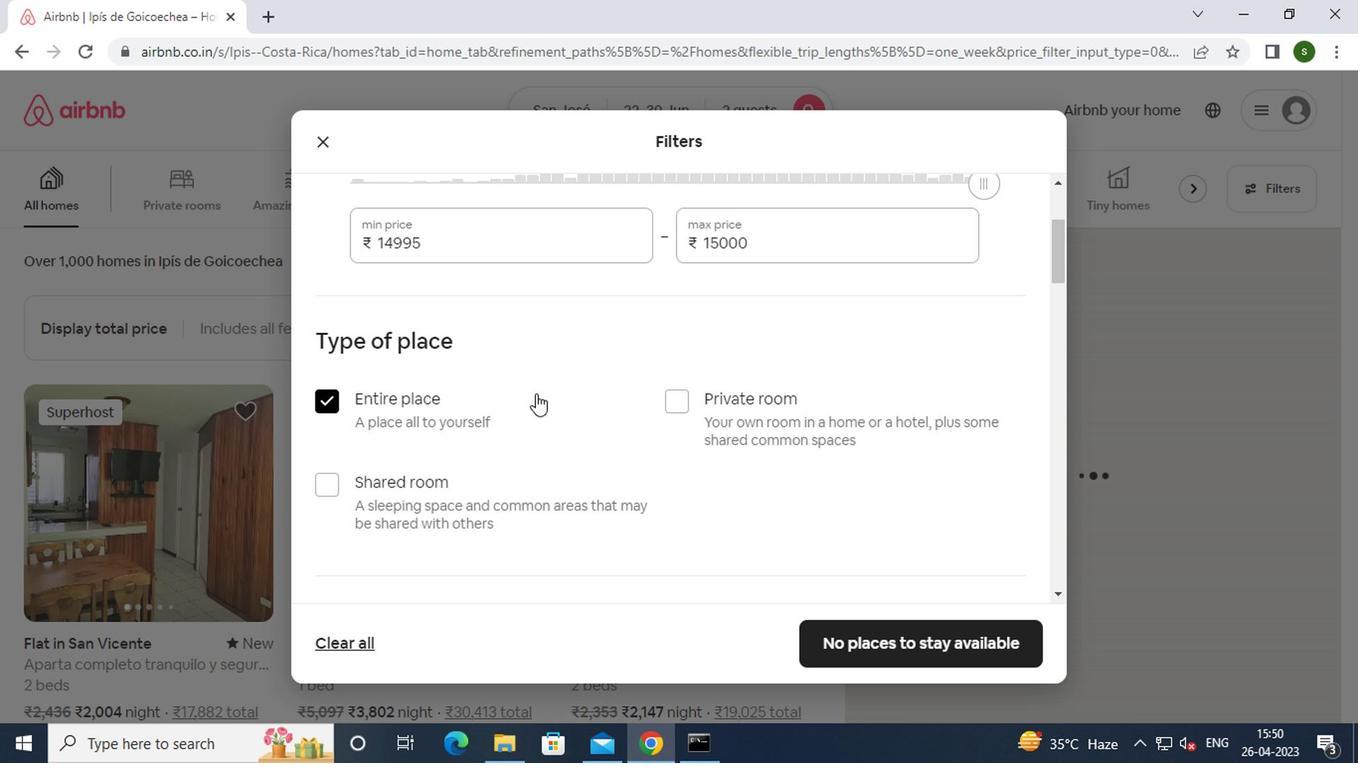 
Action: Mouse moved to (441, 529)
Screenshot: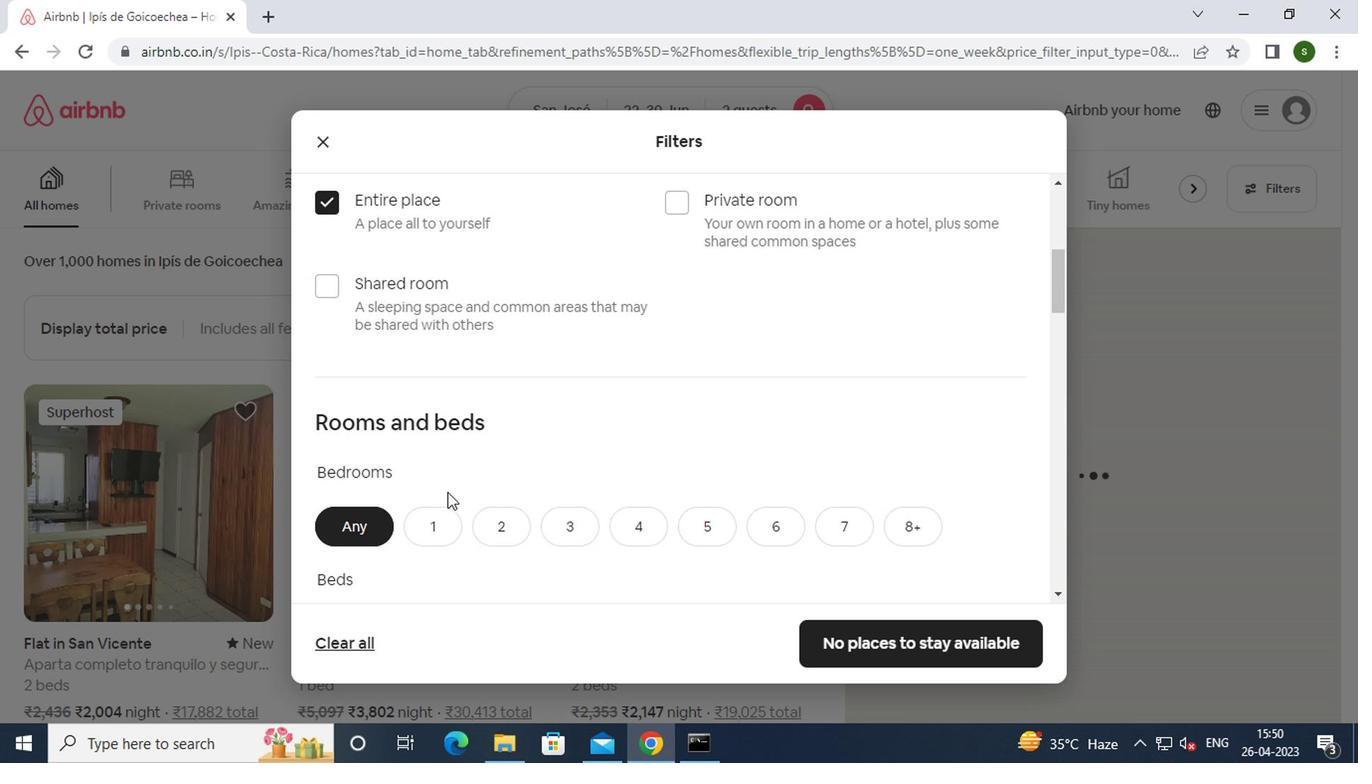 
Action: Mouse pressed left at (441, 529)
Screenshot: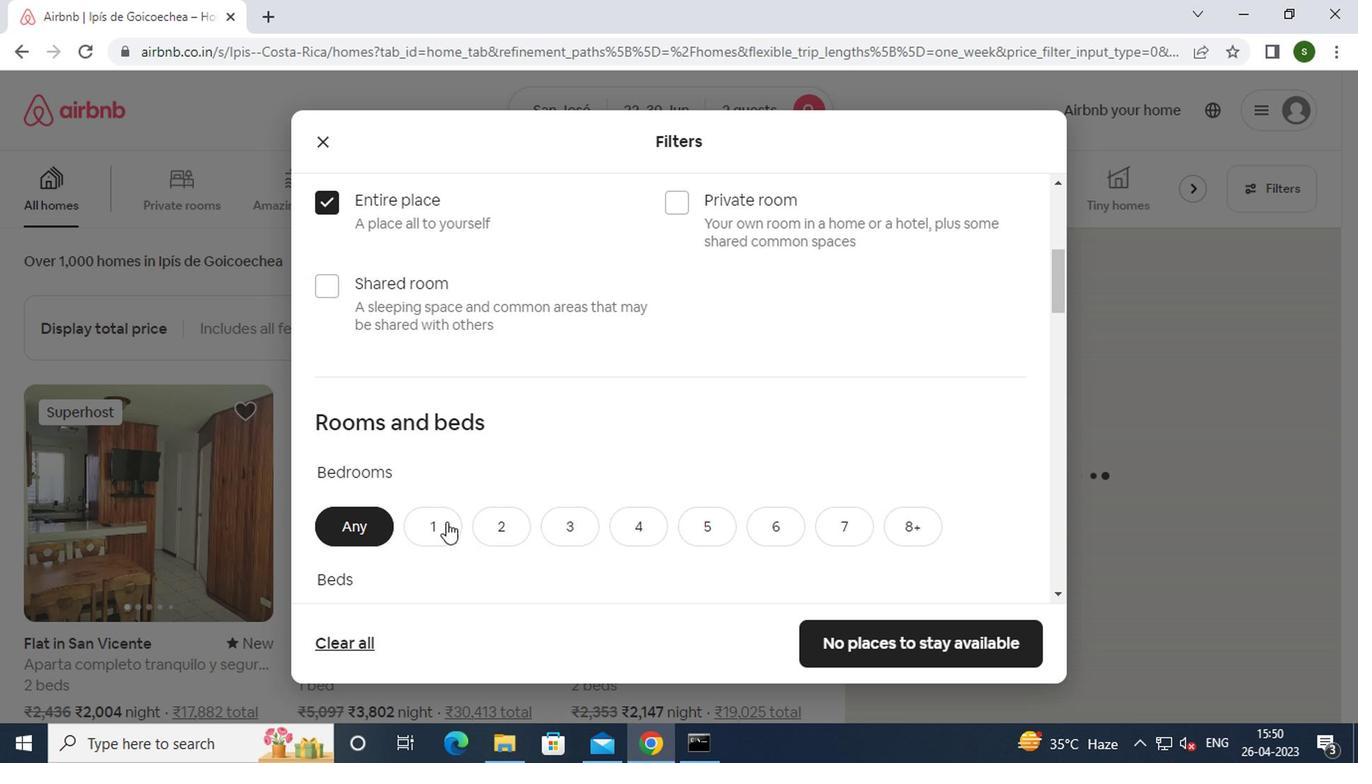 
Action: Mouse moved to (523, 427)
Screenshot: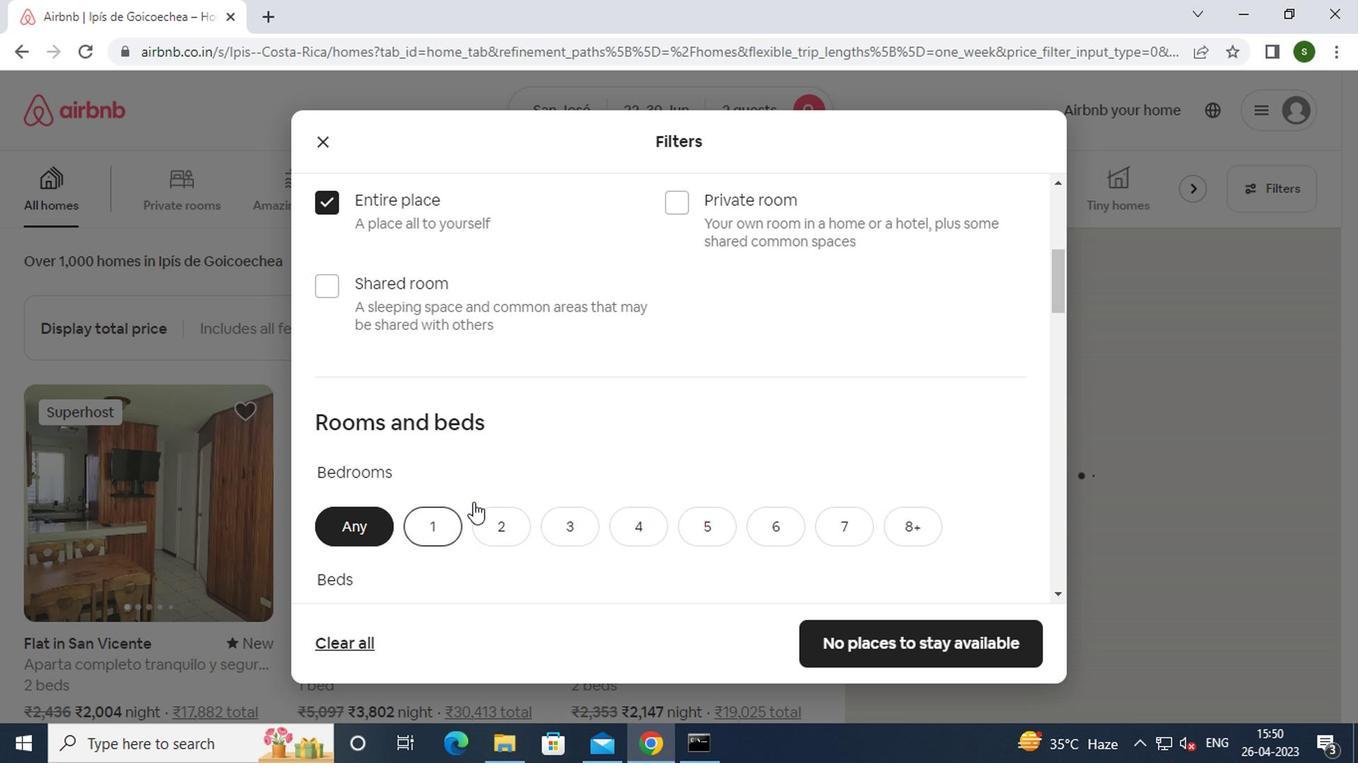 
Action: Mouse scrolled (523, 426) with delta (0, 0)
Screenshot: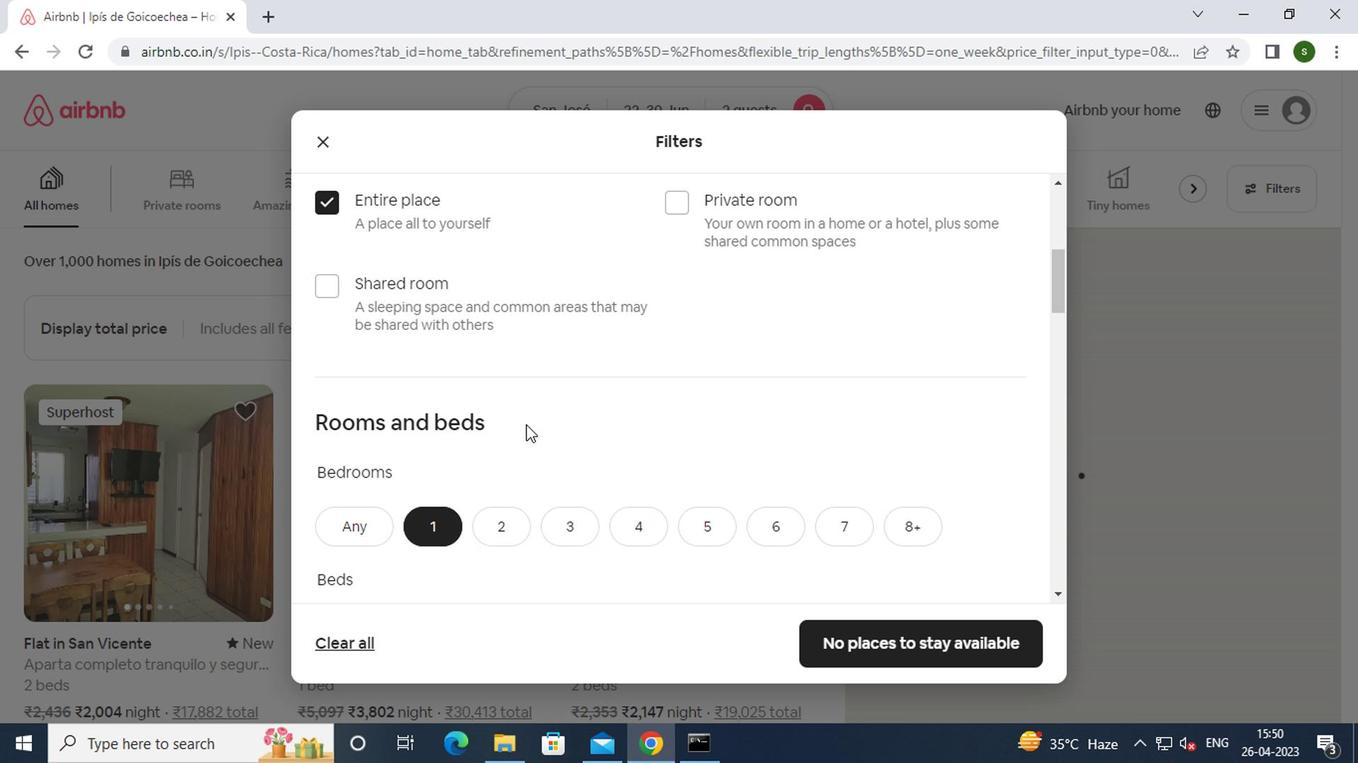 
Action: Mouse scrolled (523, 426) with delta (0, 0)
Screenshot: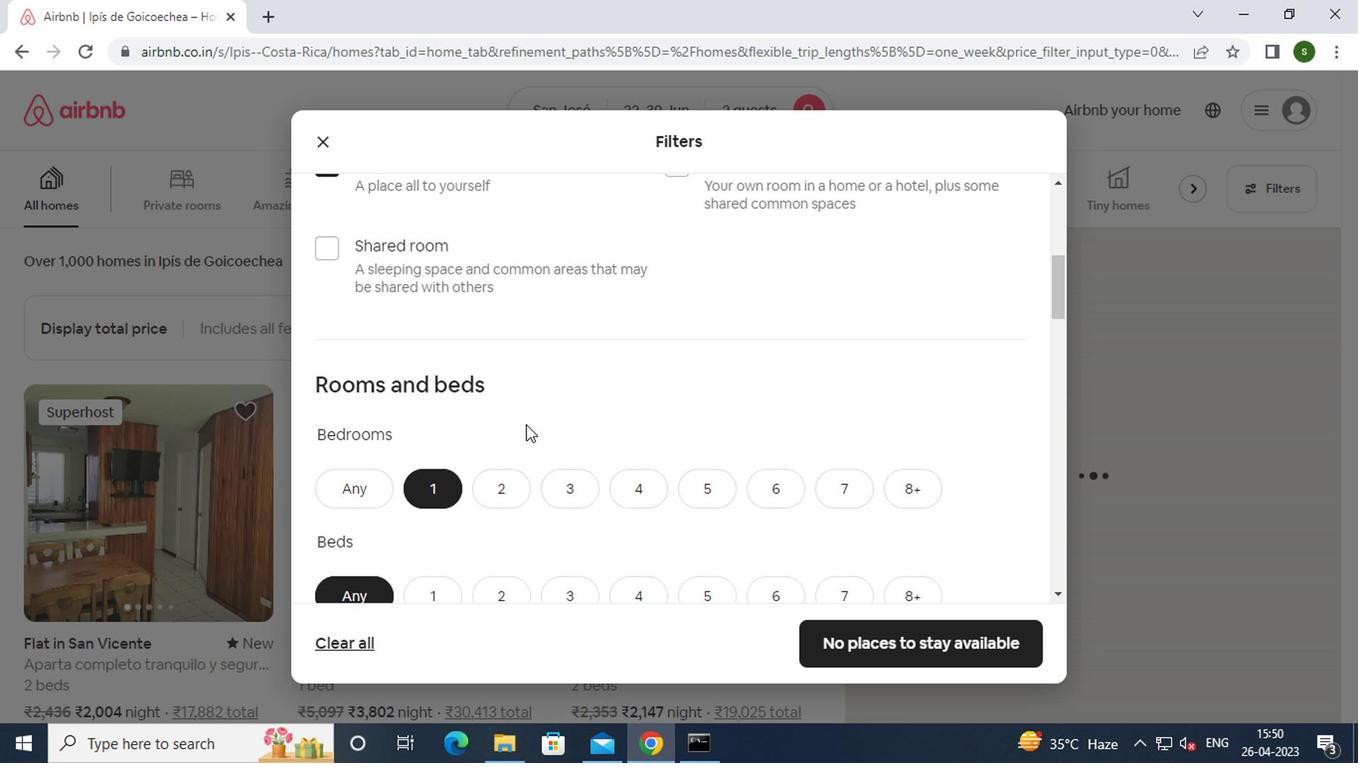 
Action: Mouse scrolled (523, 426) with delta (0, 0)
Screenshot: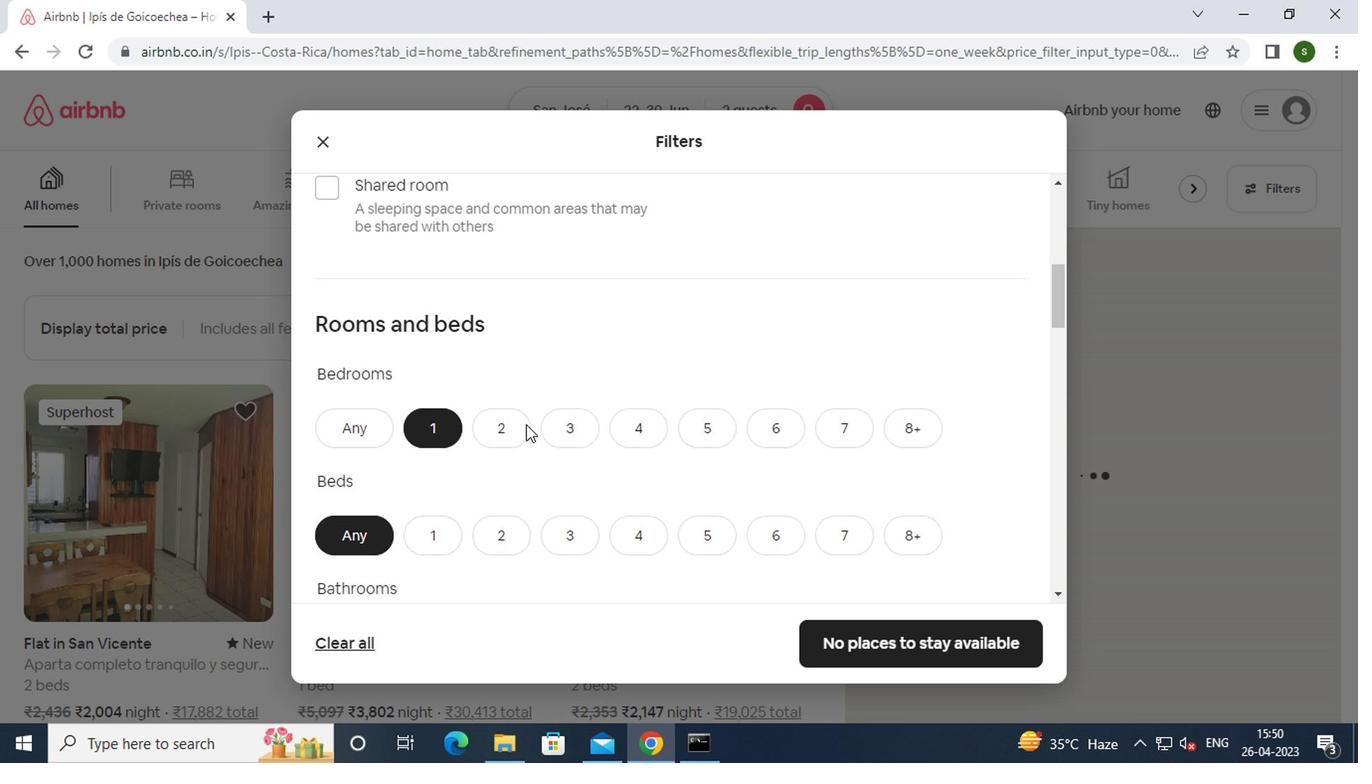 
Action: Mouse moved to (443, 338)
Screenshot: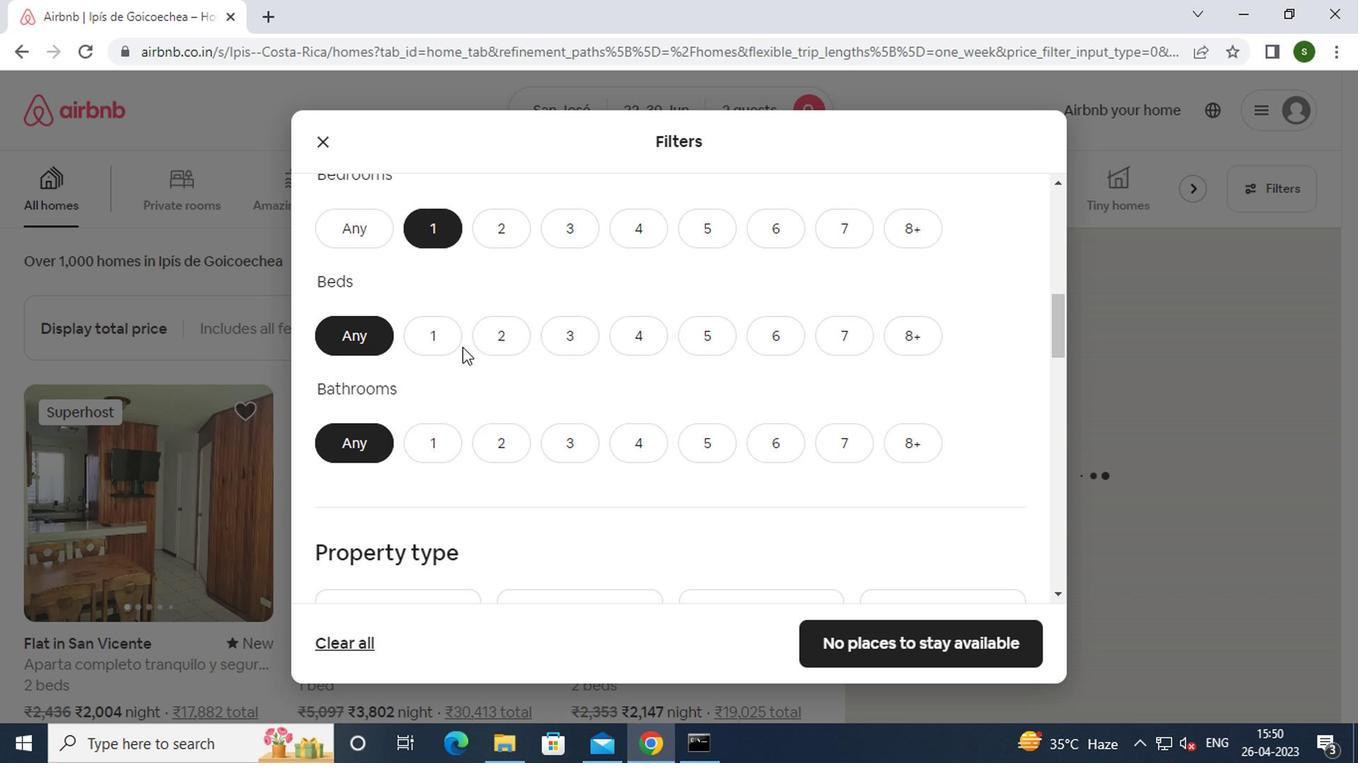 
Action: Mouse pressed left at (443, 338)
Screenshot: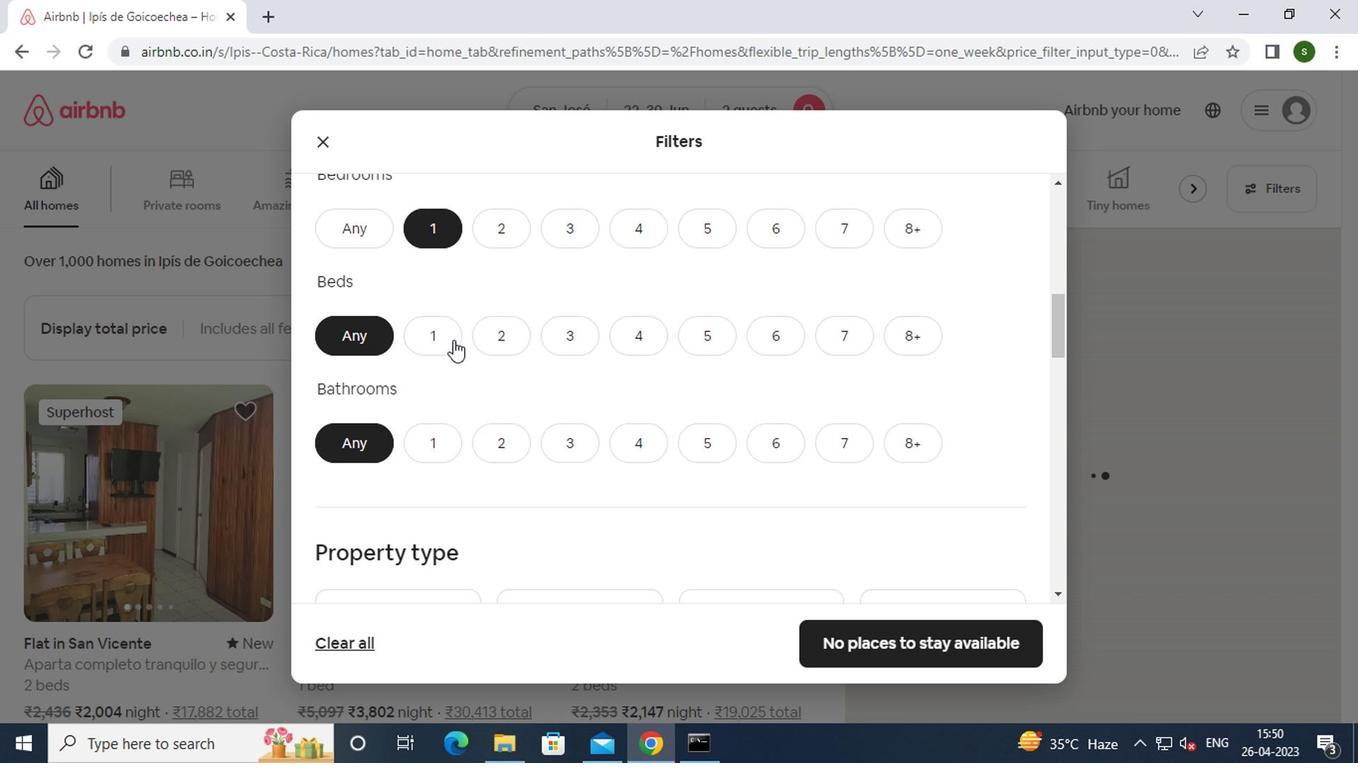 
Action: Mouse moved to (436, 459)
Screenshot: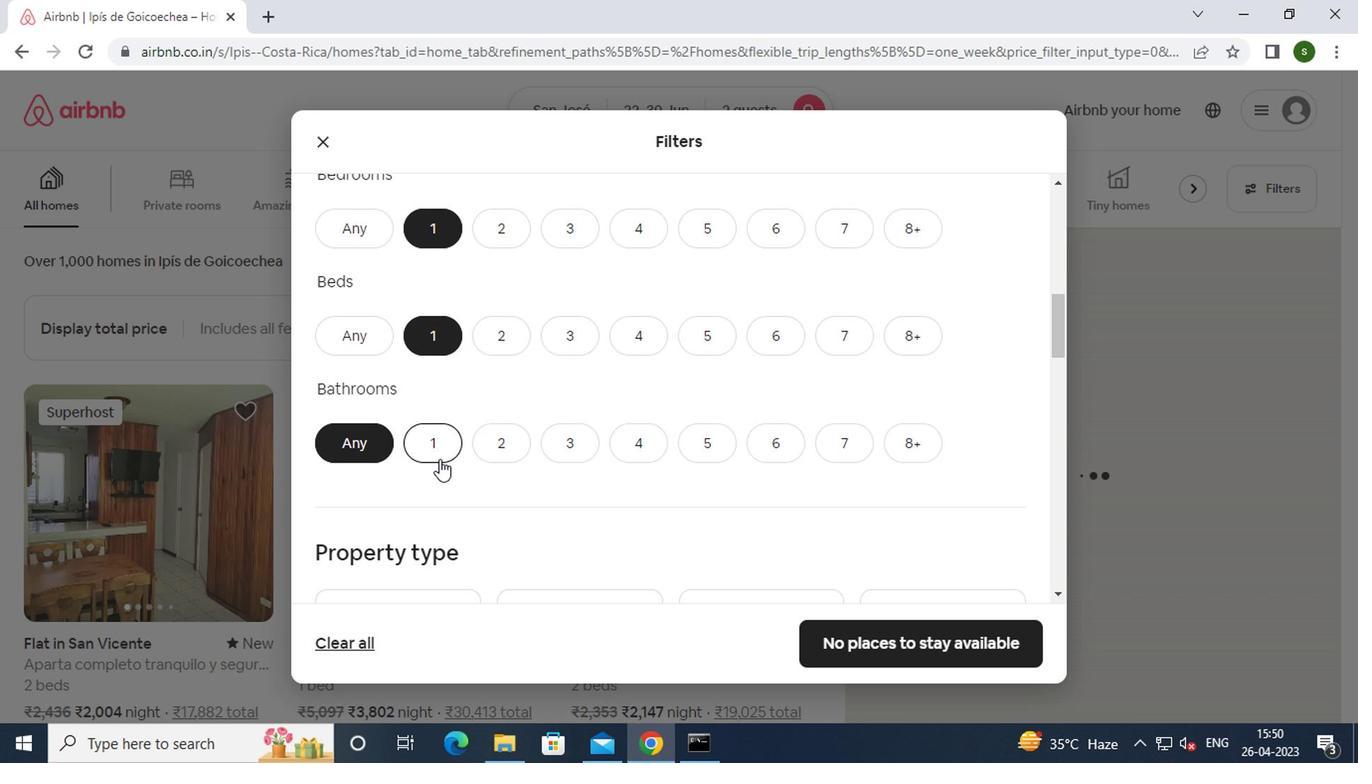 
Action: Mouse pressed left at (436, 459)
Screenshot: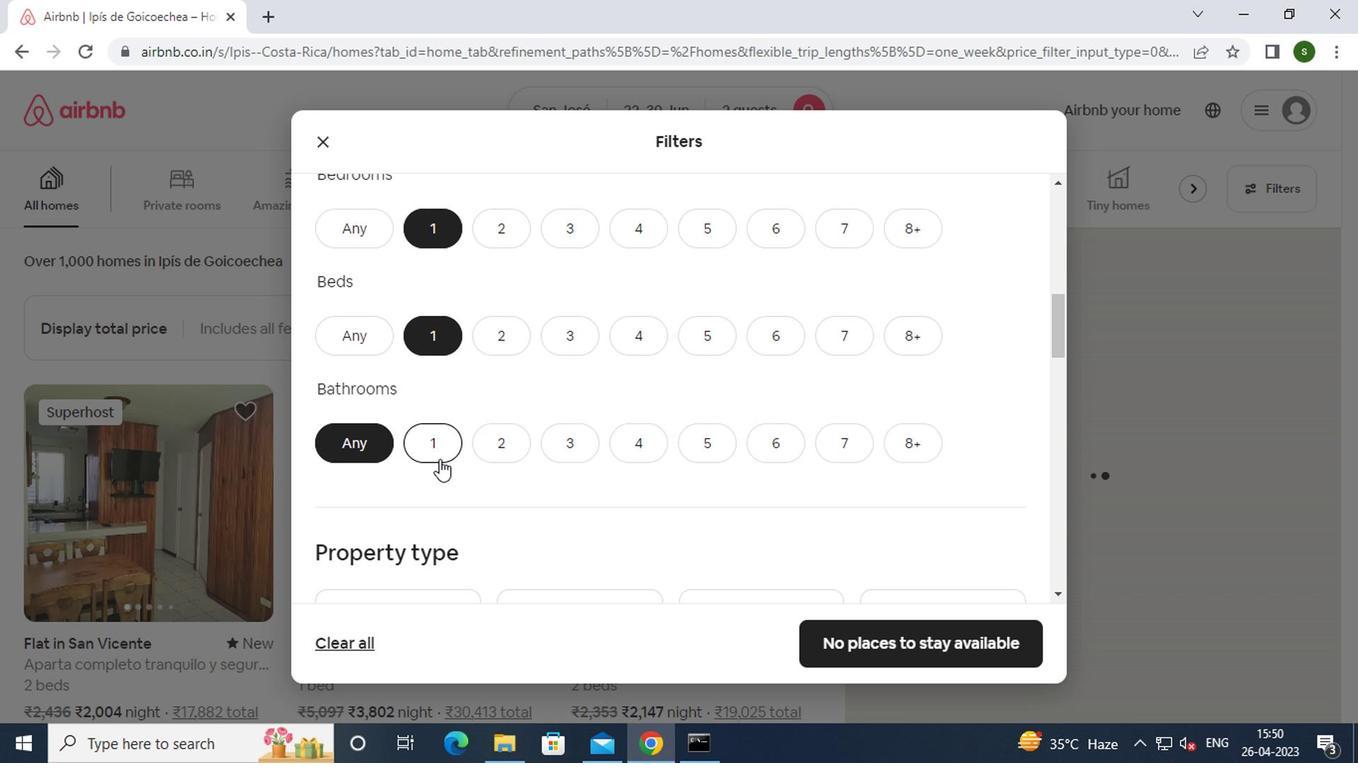 
Action: Mouse moved to (744, 410)
Screenshot: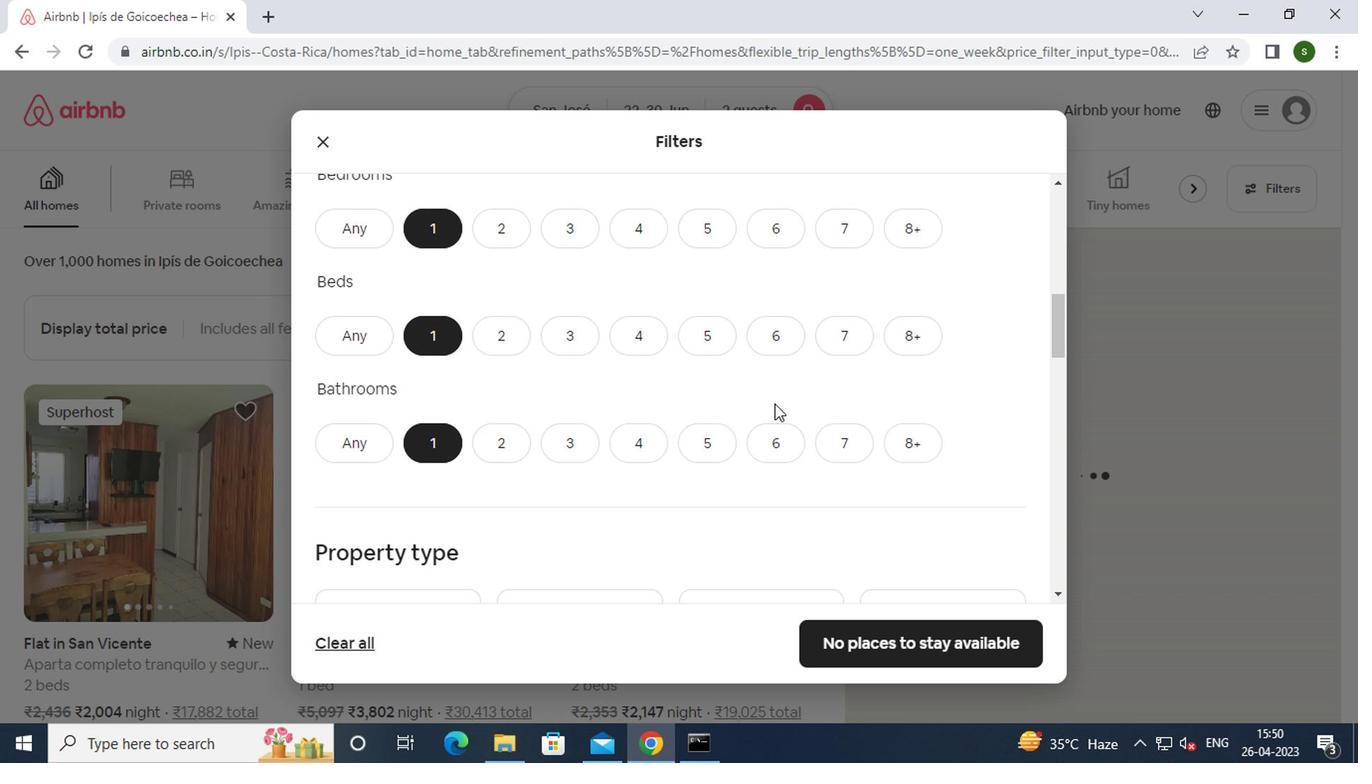 
Action: Mouse scrolled (744, 409) with delta (0, 0)
Screenshot: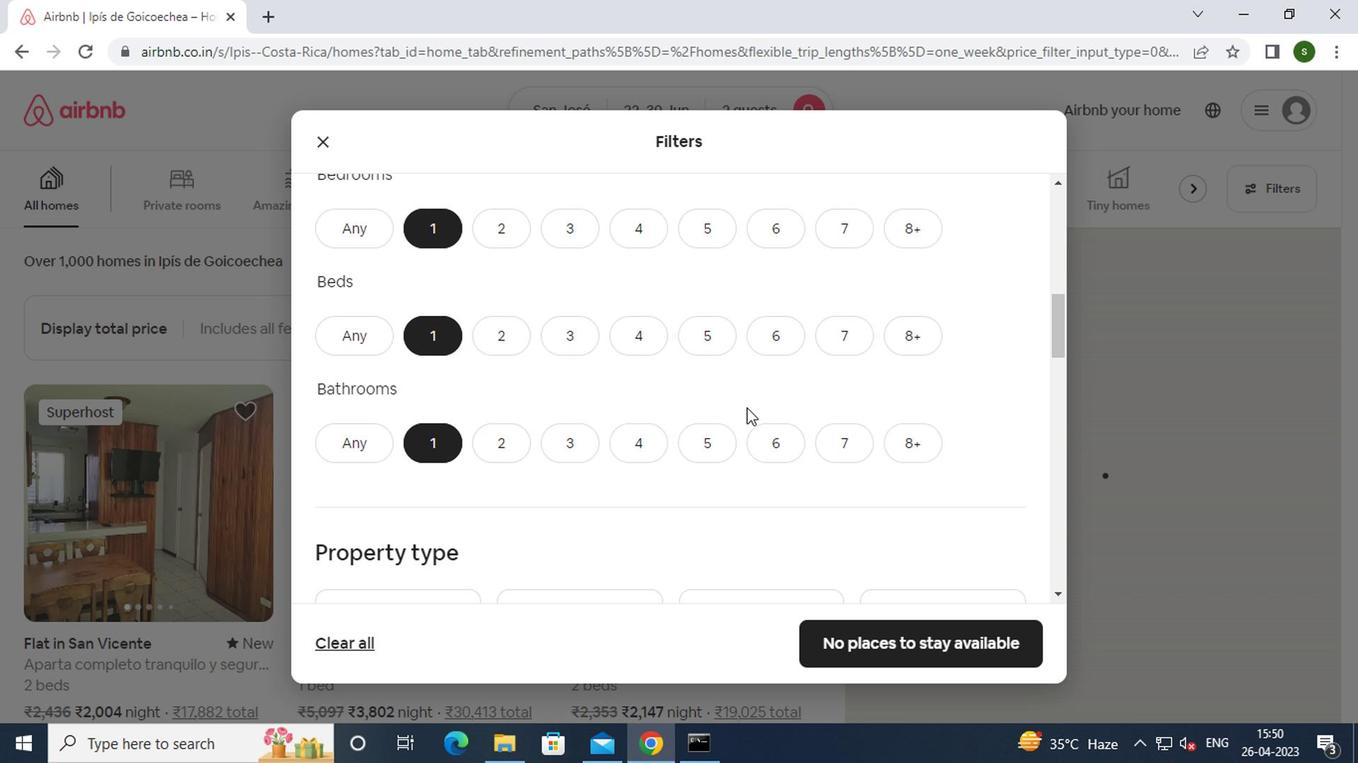 
Action: Mouse scrolled (744, 409) with delta (0, 0)
Screenshot: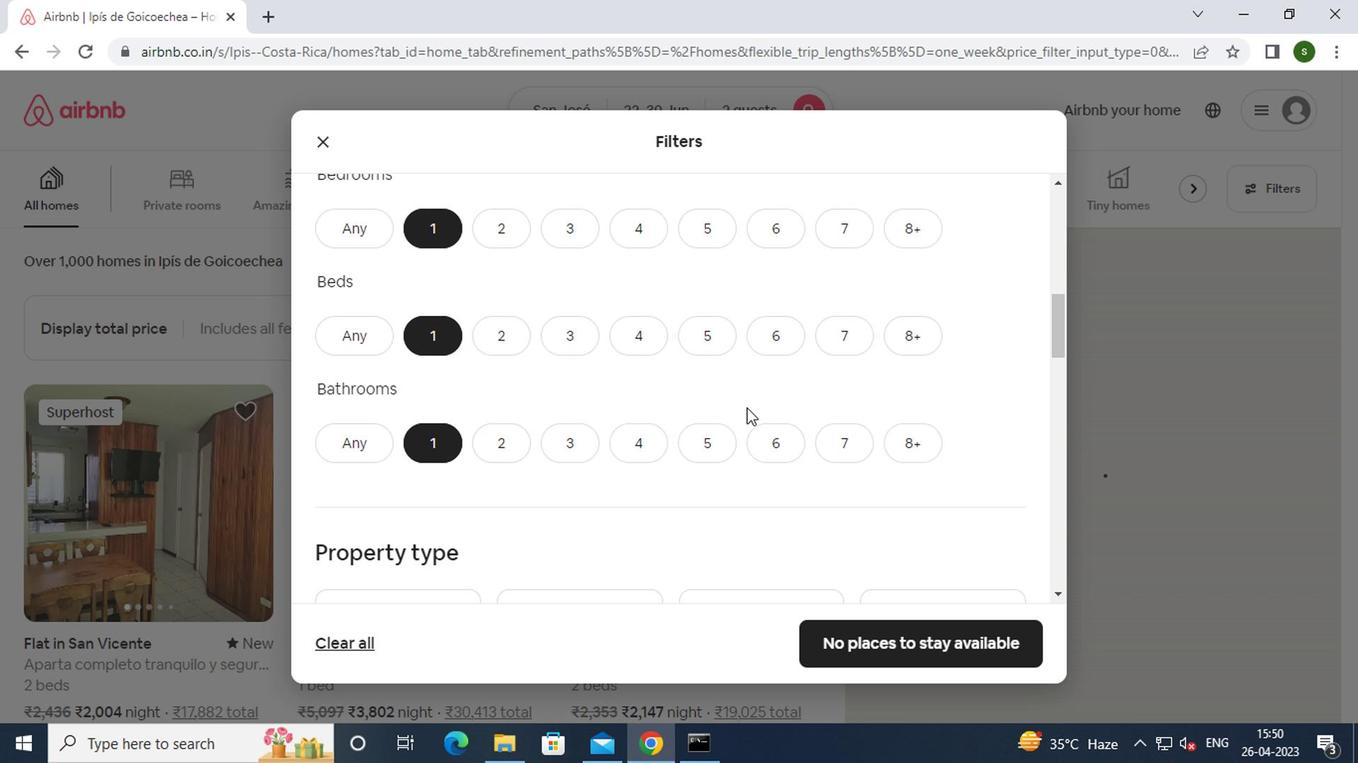 
Action: Mouse scrolled (744, 409) with delta (0, 0)
Screenshot: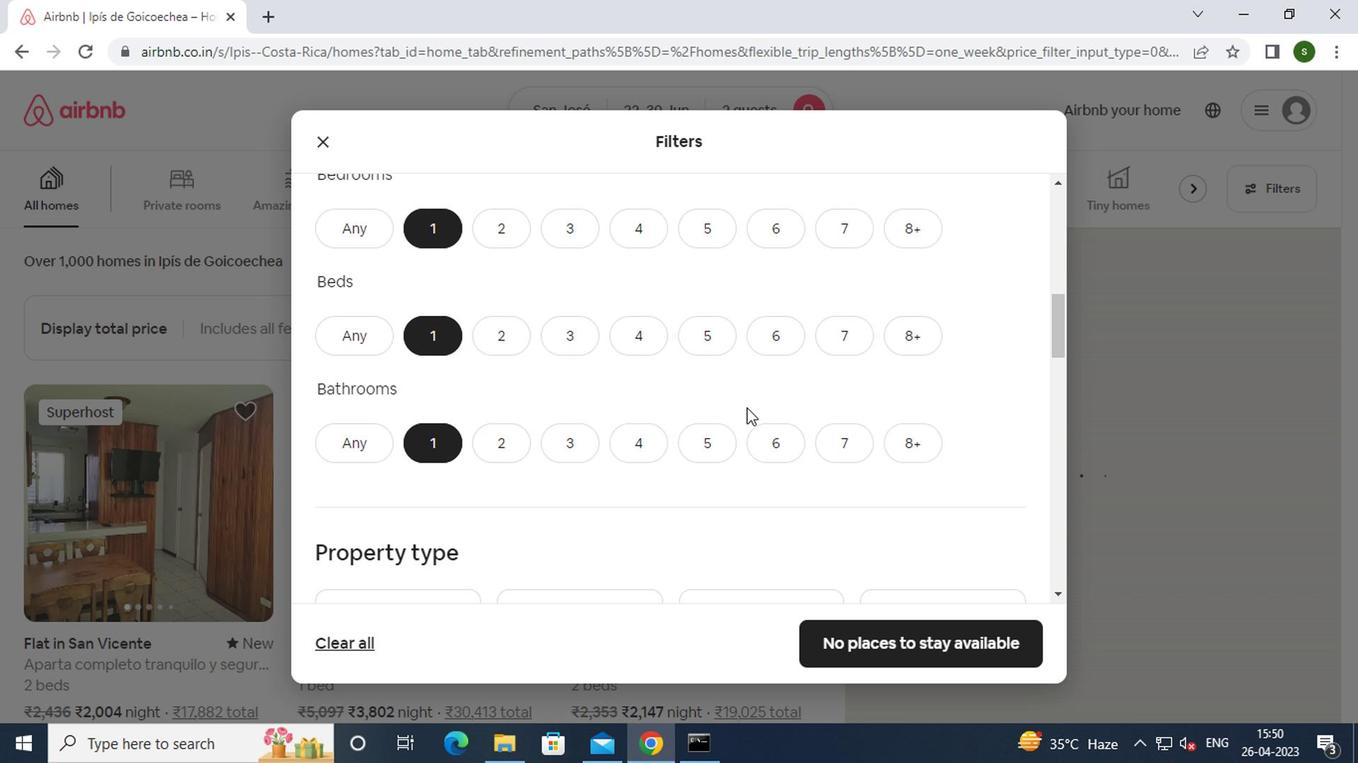 
Action: Mouse scrolled (744, 409) with delta (0, 0)
Screenshot: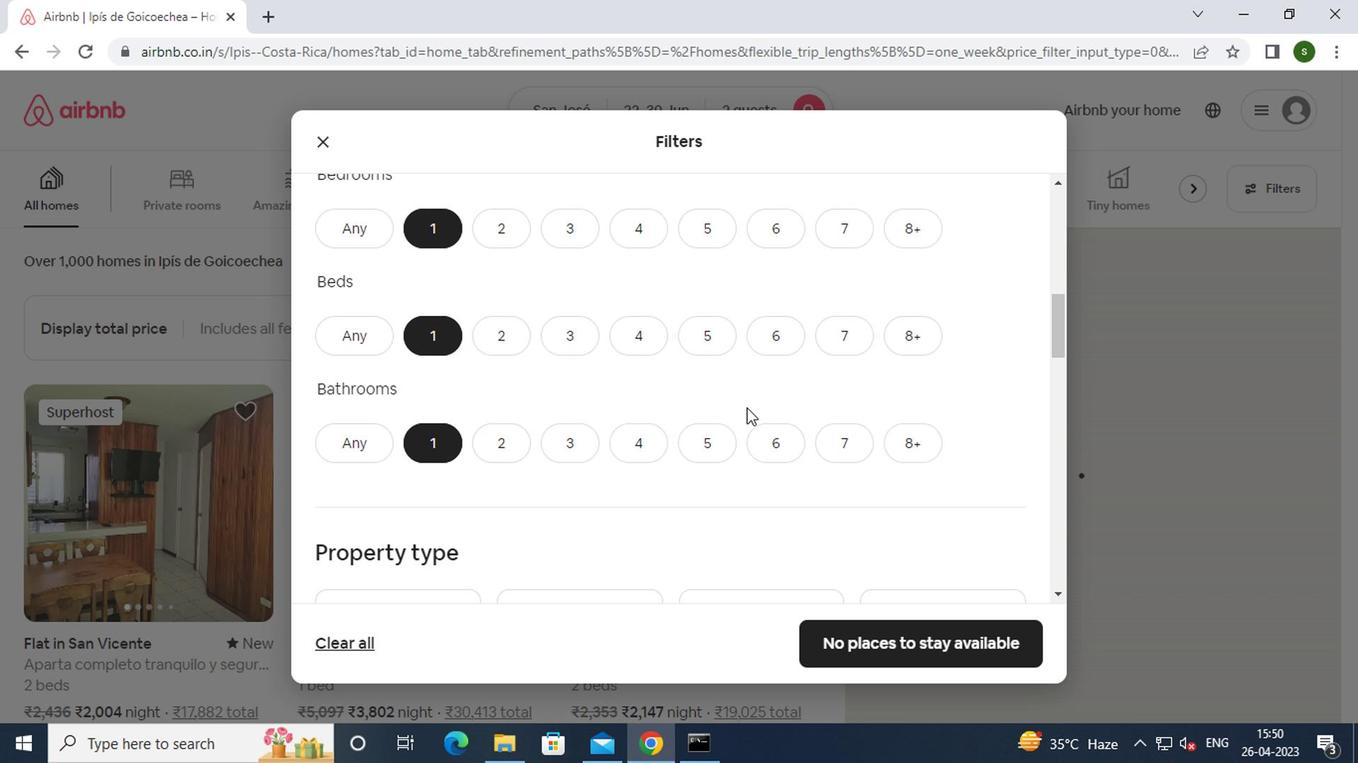 
Action: Mouse moved to (463, 303)
Screenshot: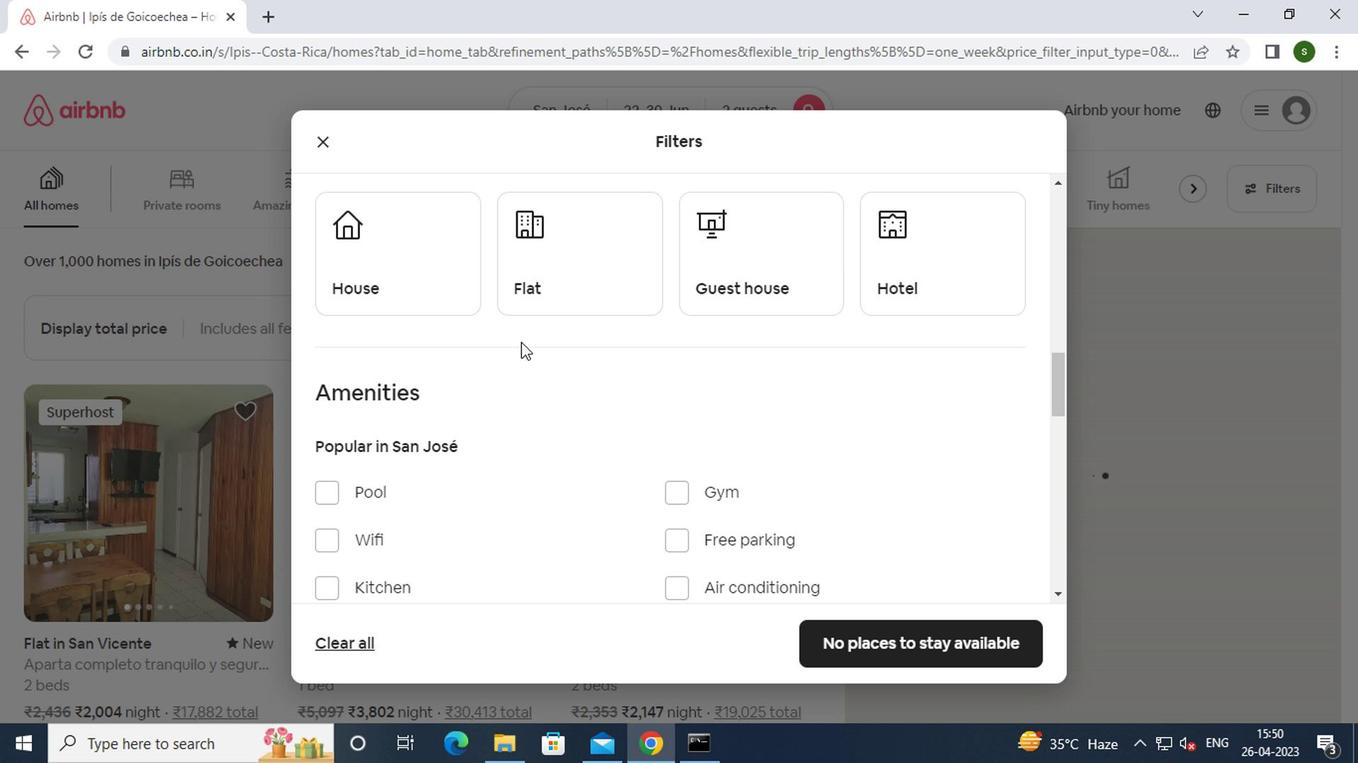 
Action: Mouse pressed left at (463, 303)
Screenshot: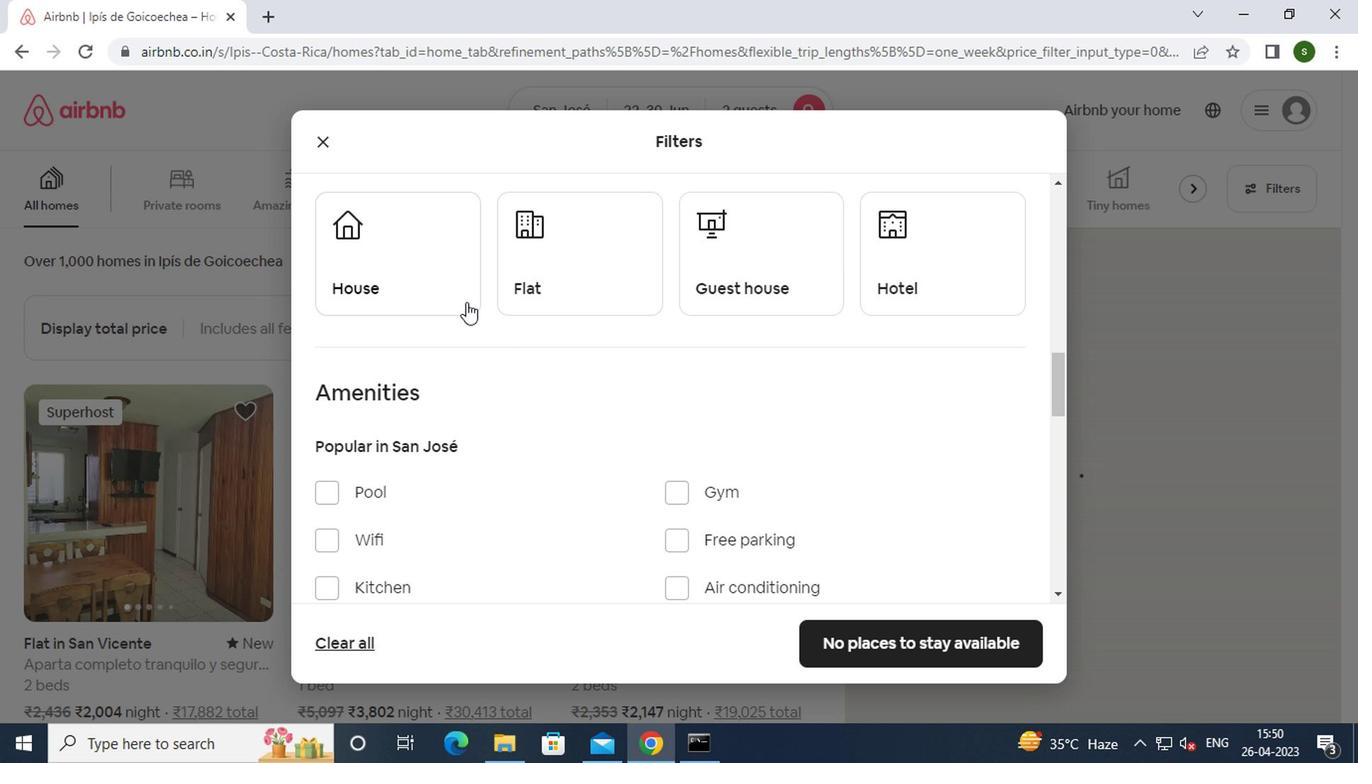 
Action: Mouse moved to (534, 286)
Screenshot: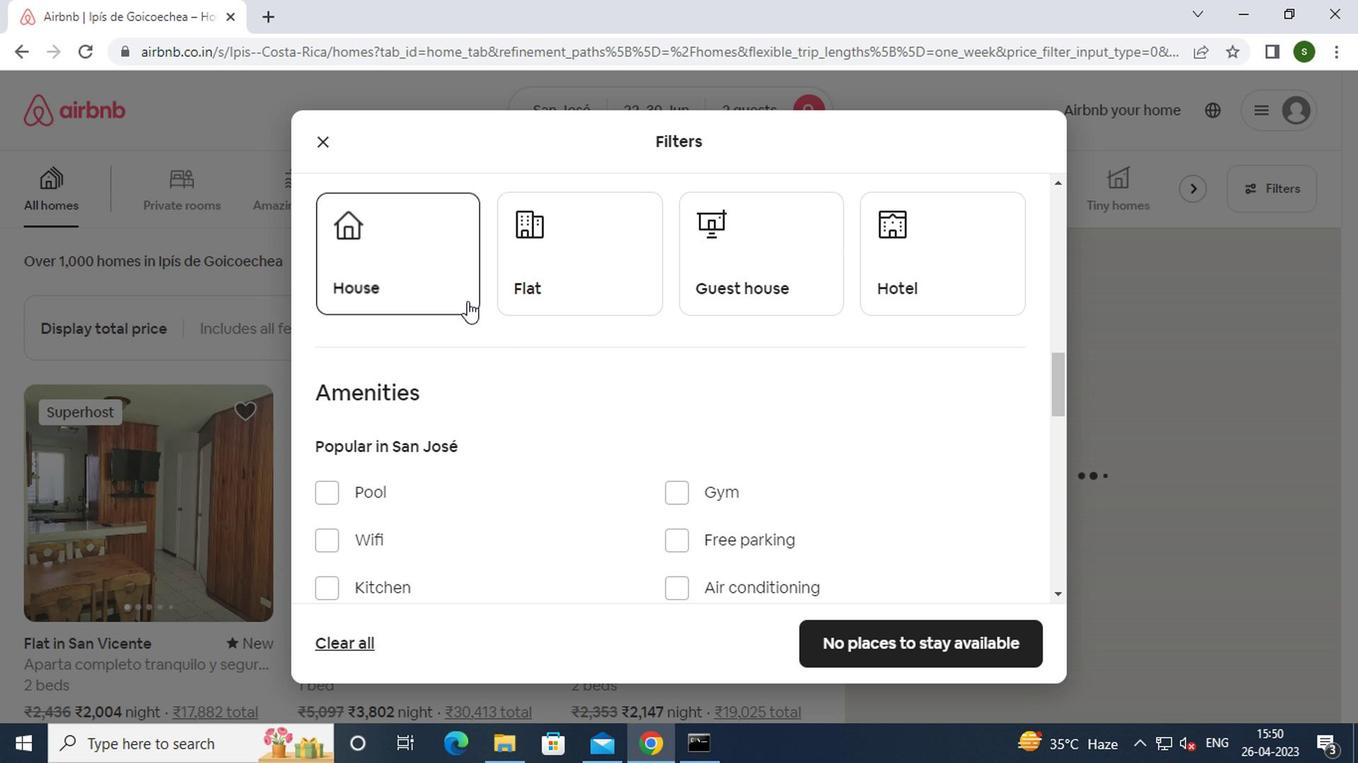 
Action: Mouse pressed left at (534, 286)
Screenshot: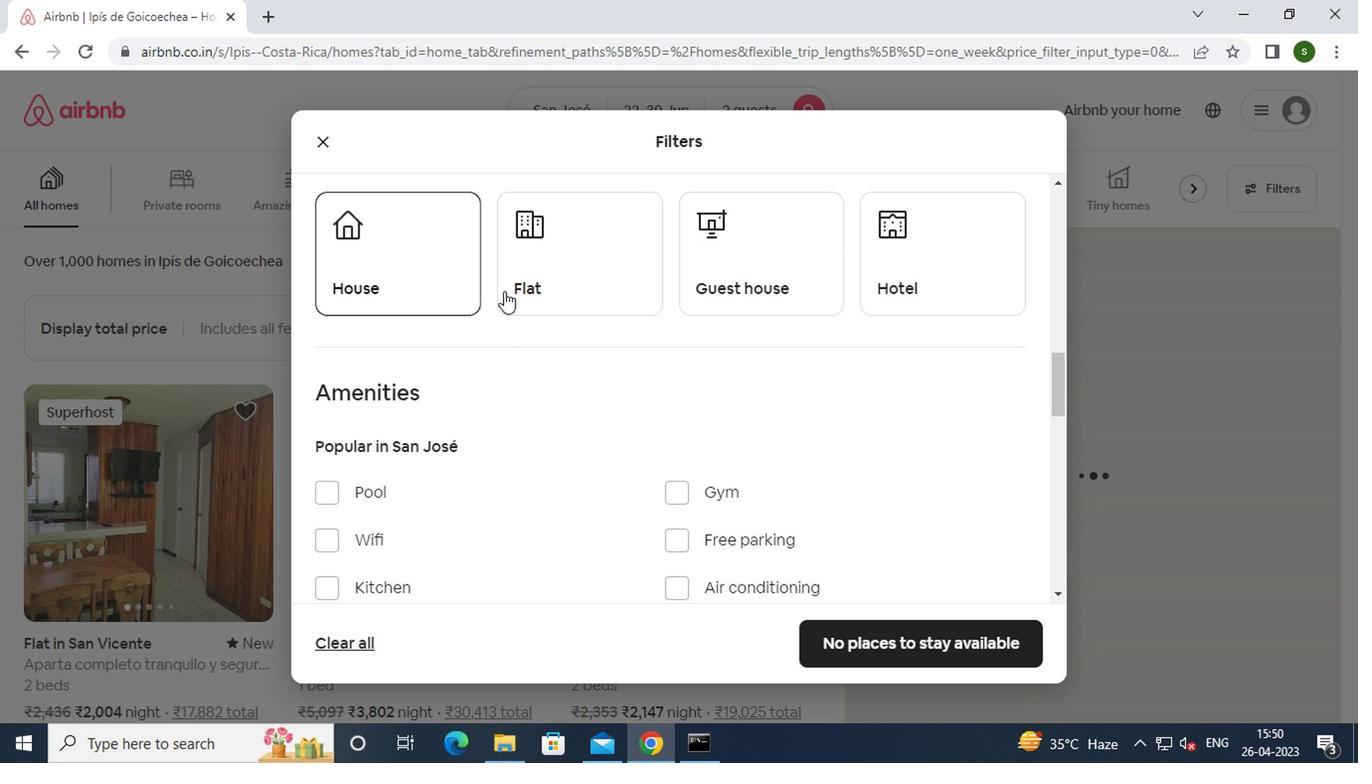 
Action: Mouse moved to (792, 252)
Screenshot: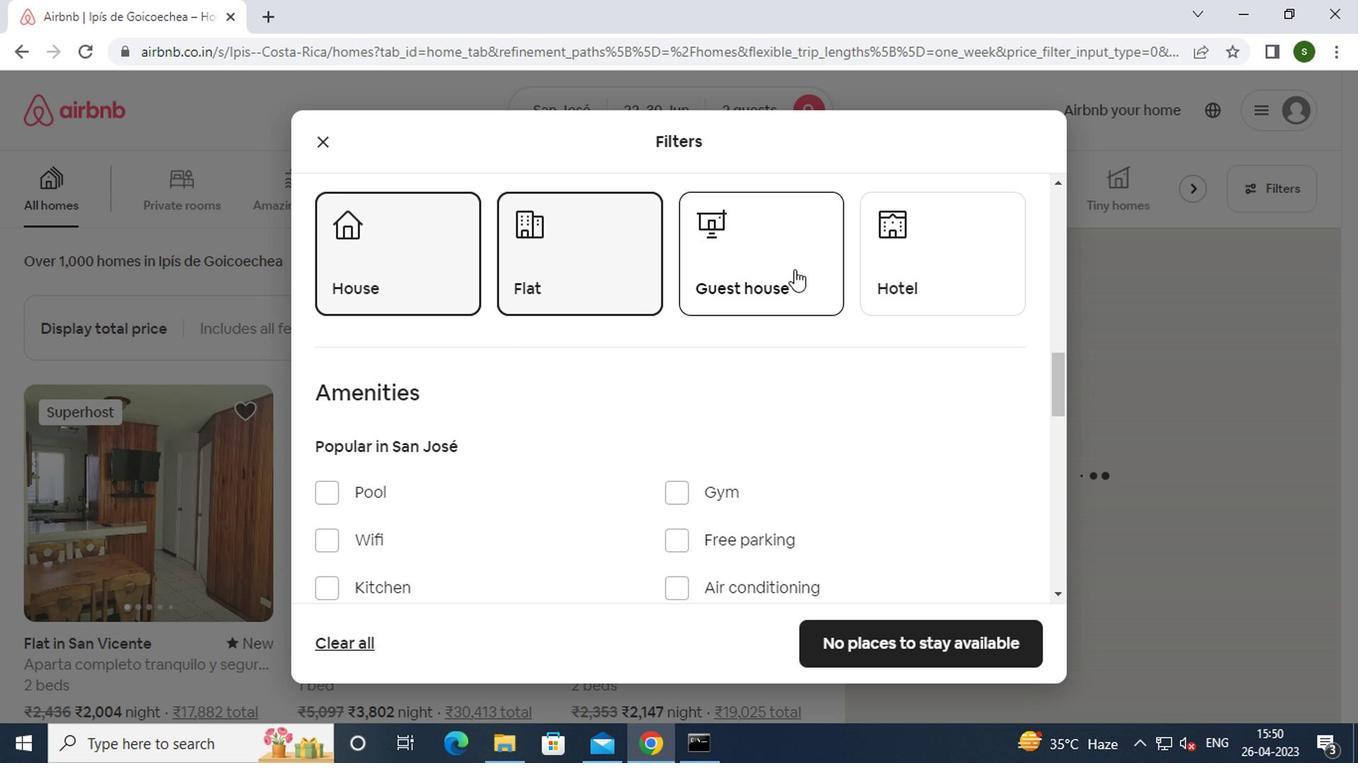 
Action: Mouse pressed left at (792, 252)
Screenshot: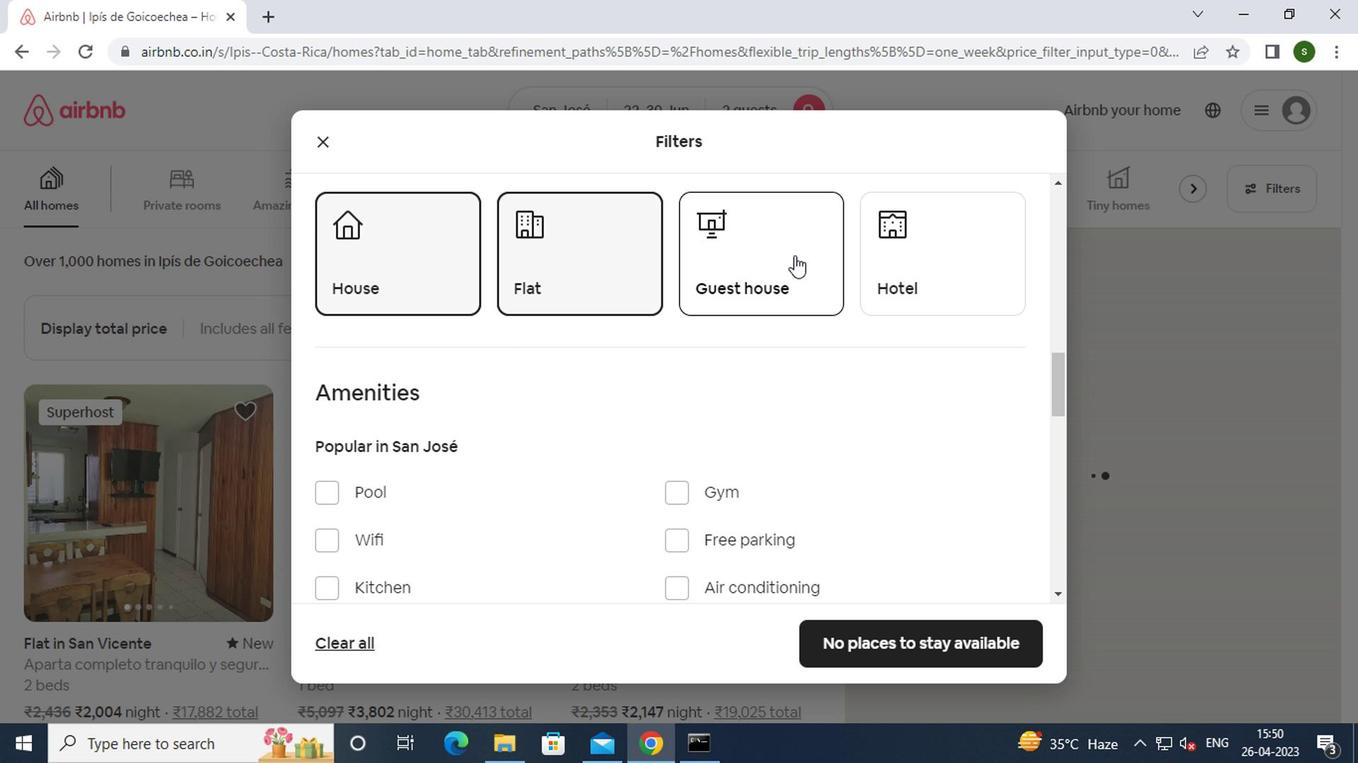 
Action: Mouse moved to (915, 265)
Screenshot: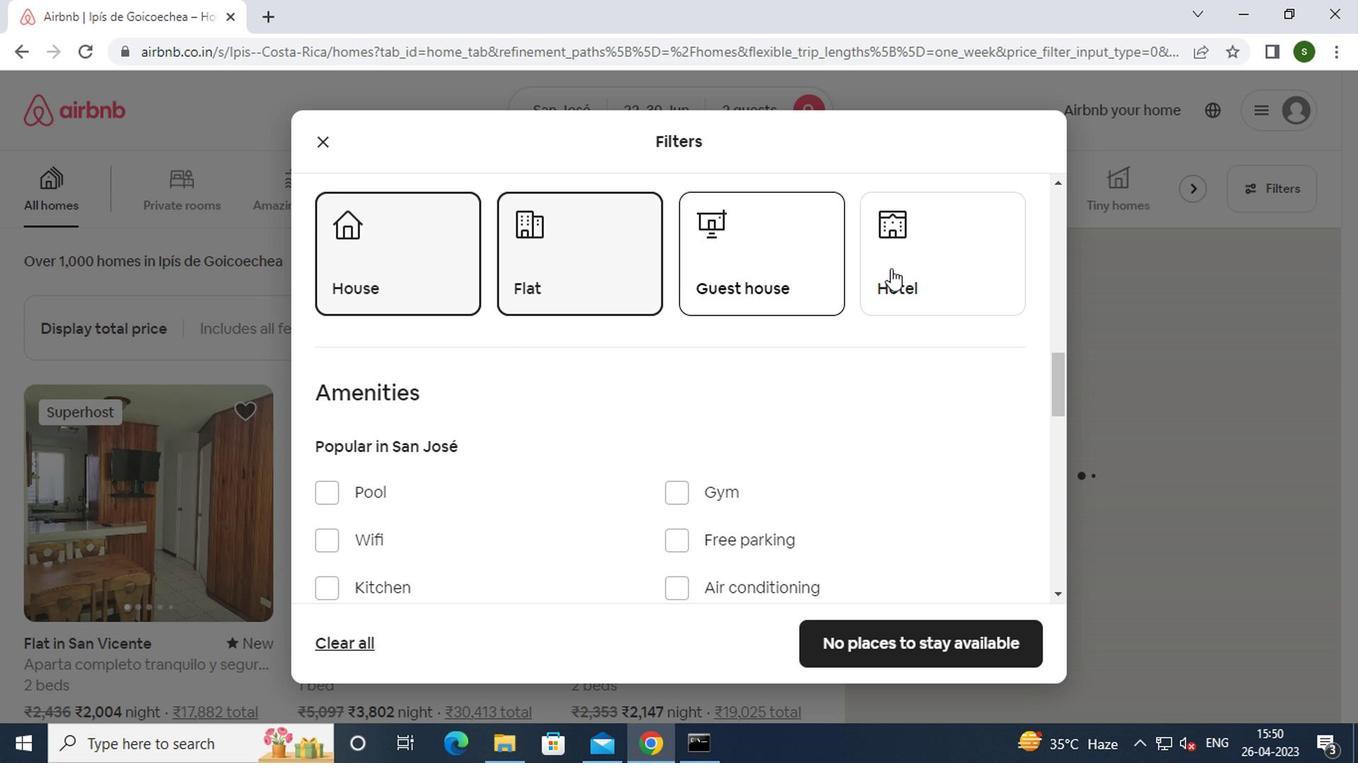 
Action: Mouse pressed left at (915, 265)
Screenshot: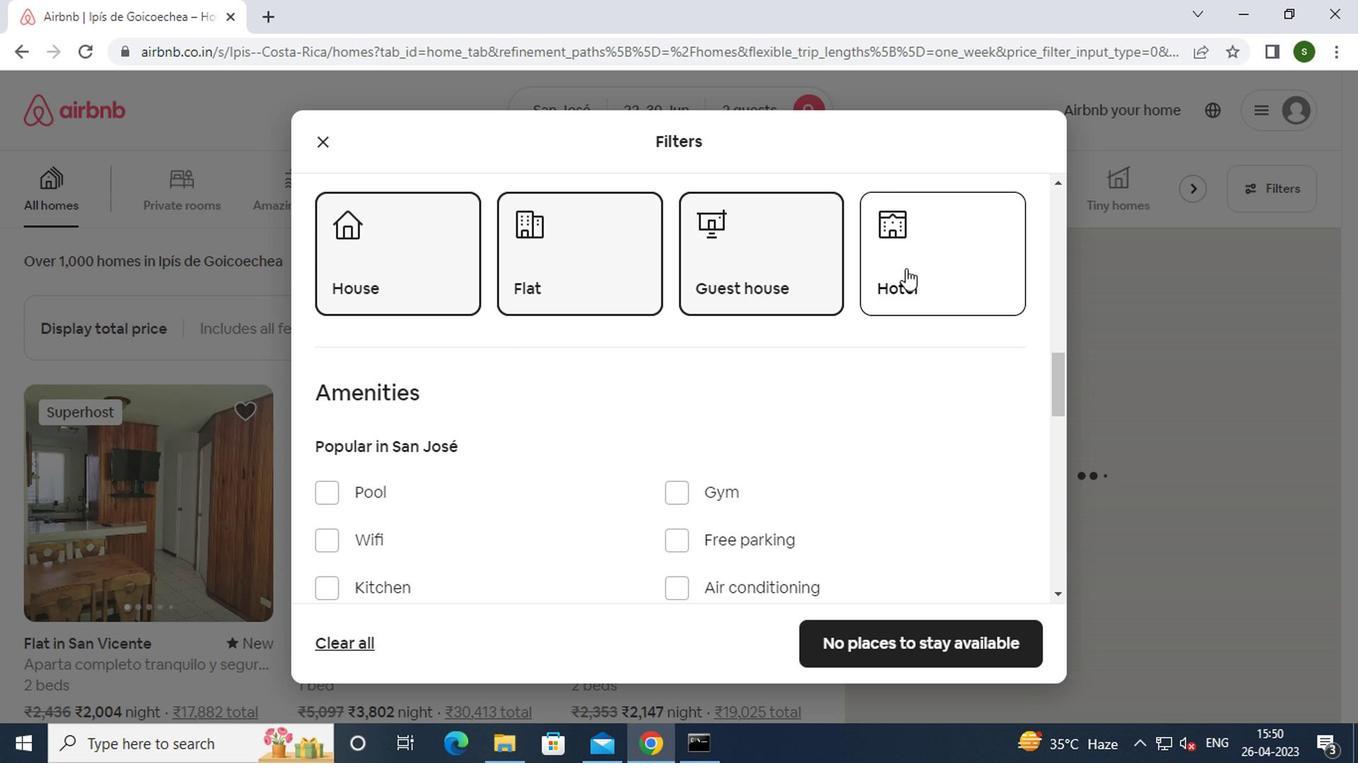 
Action: Mouse moved to (872, 395)
Screenshot: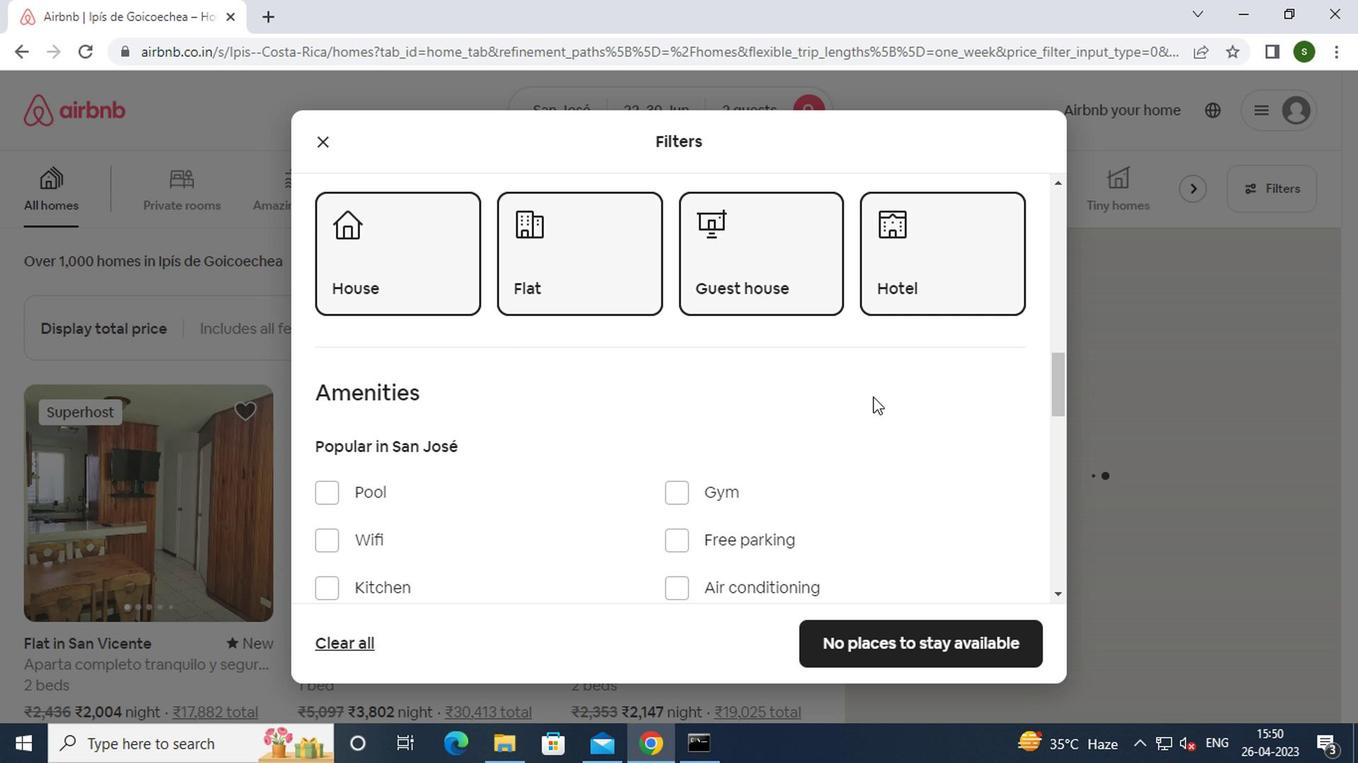 
Action: Mouse scrolled (872, 393) with delta (0, -1)
Screenshot: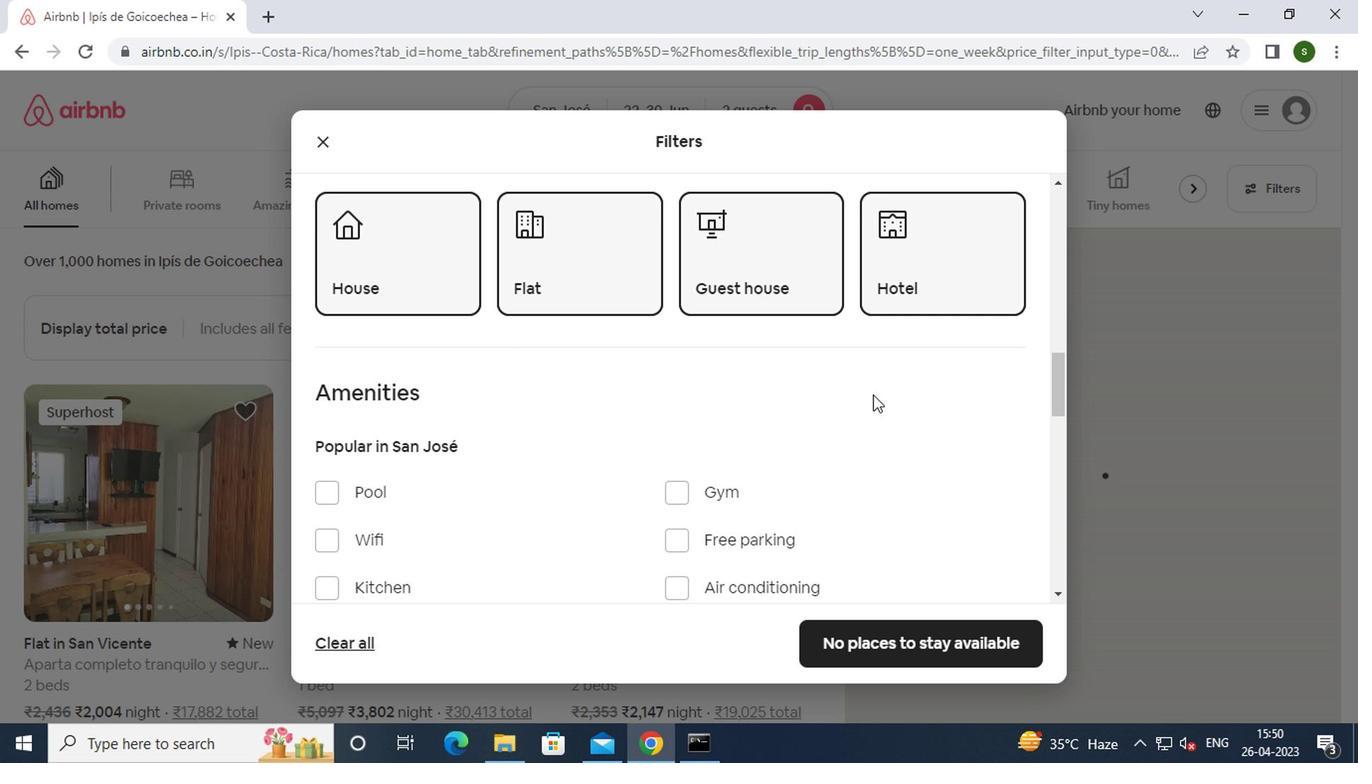 
Action: Mouse scrolled (872, 393) with delta (0, -1)
Screenshot: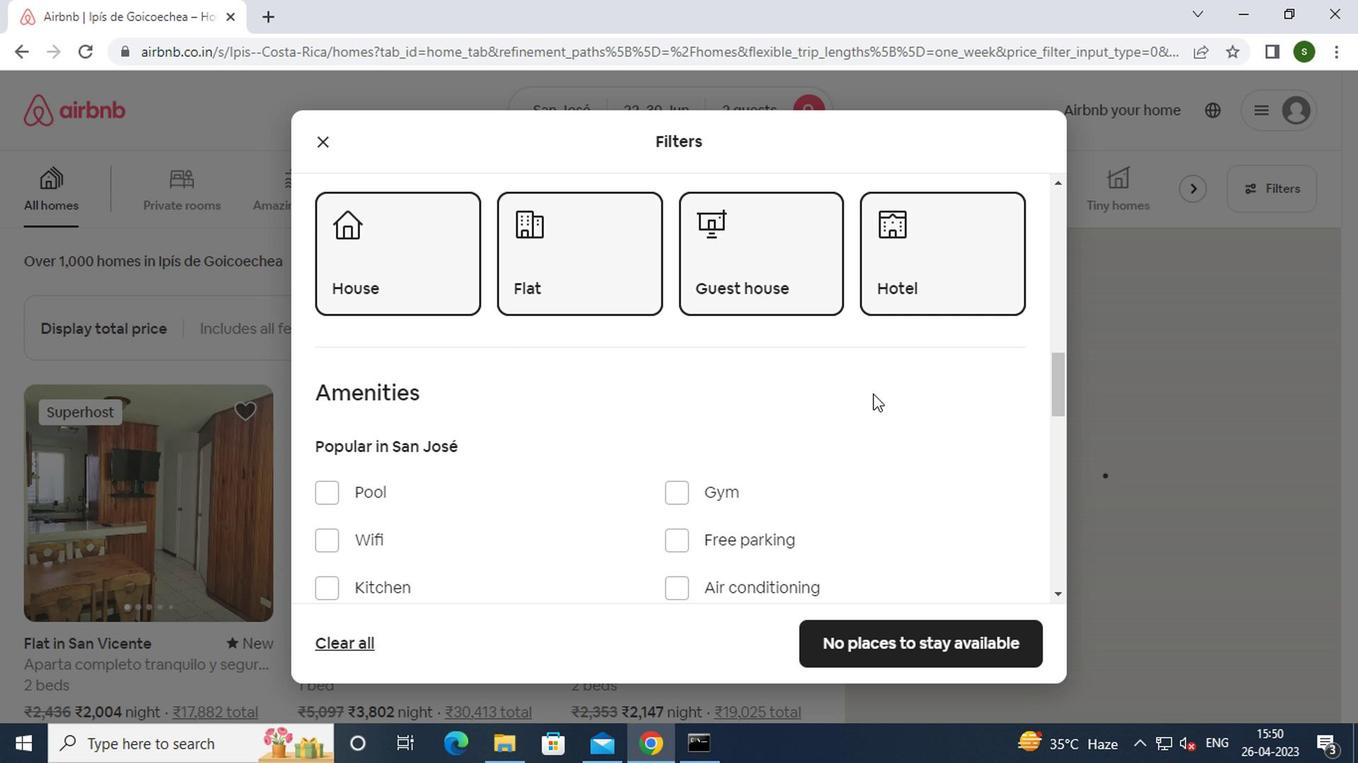 
Action: Mouse scrolled (872, 393) with delta (0, -1)
Screenshot: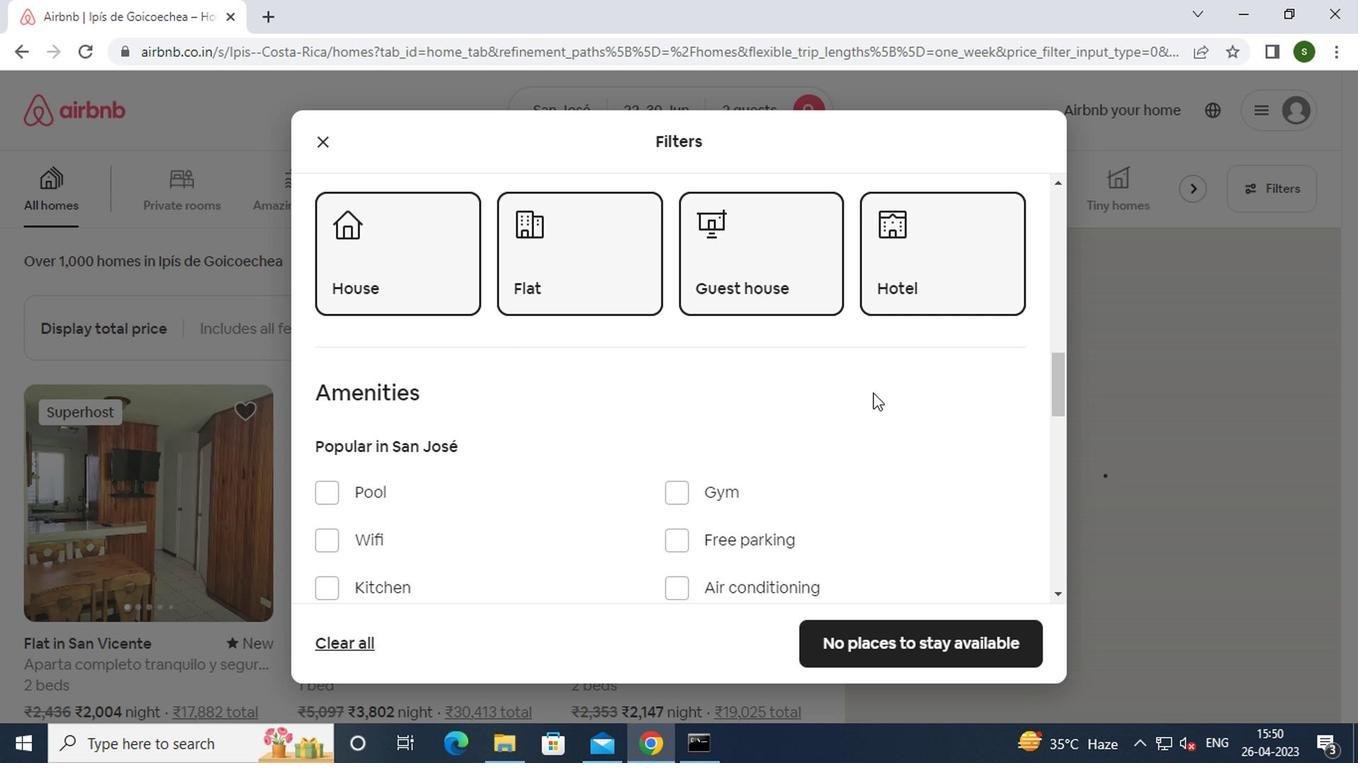 
Action: Mouse scrolled (872, 393) with delta (0, -1)
Screenshot: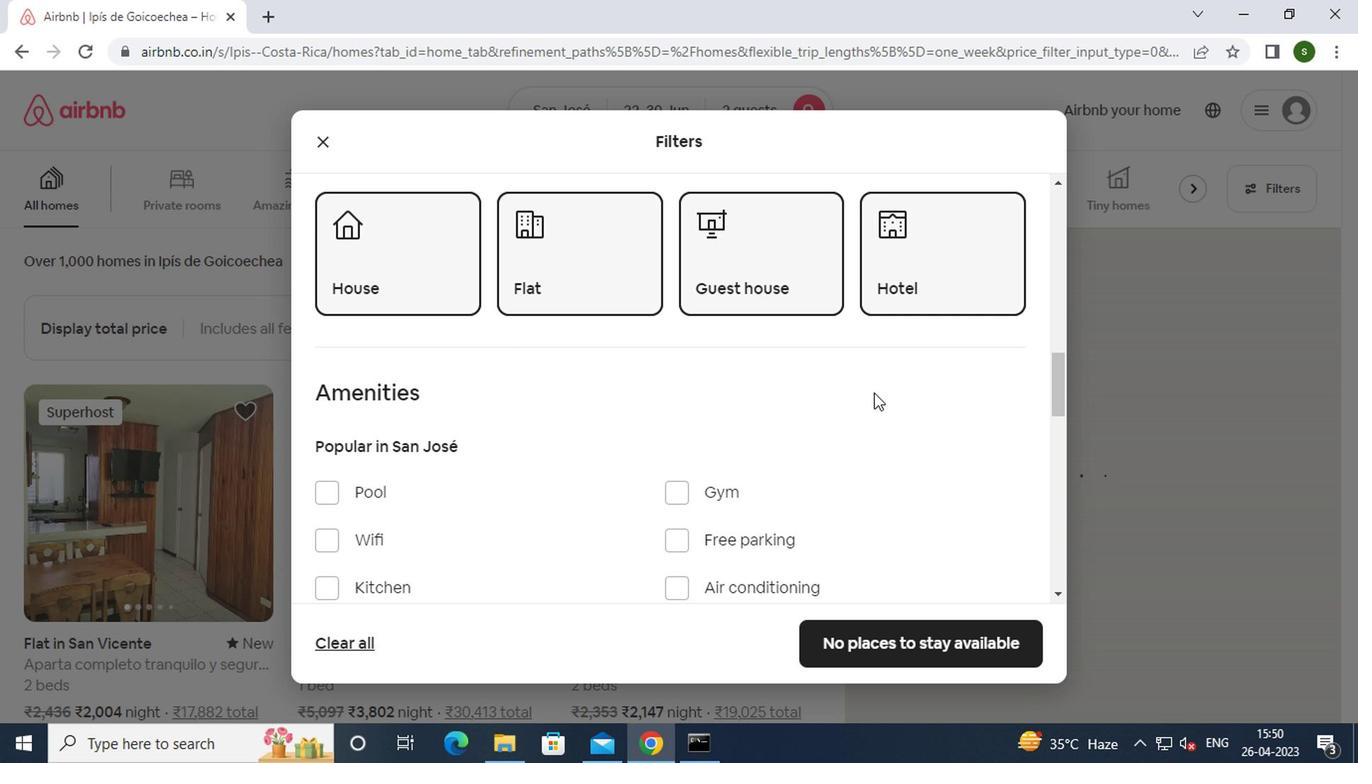 
Action: Mouse scrolled (872, 393) with delta (0, -1)
Screenshot: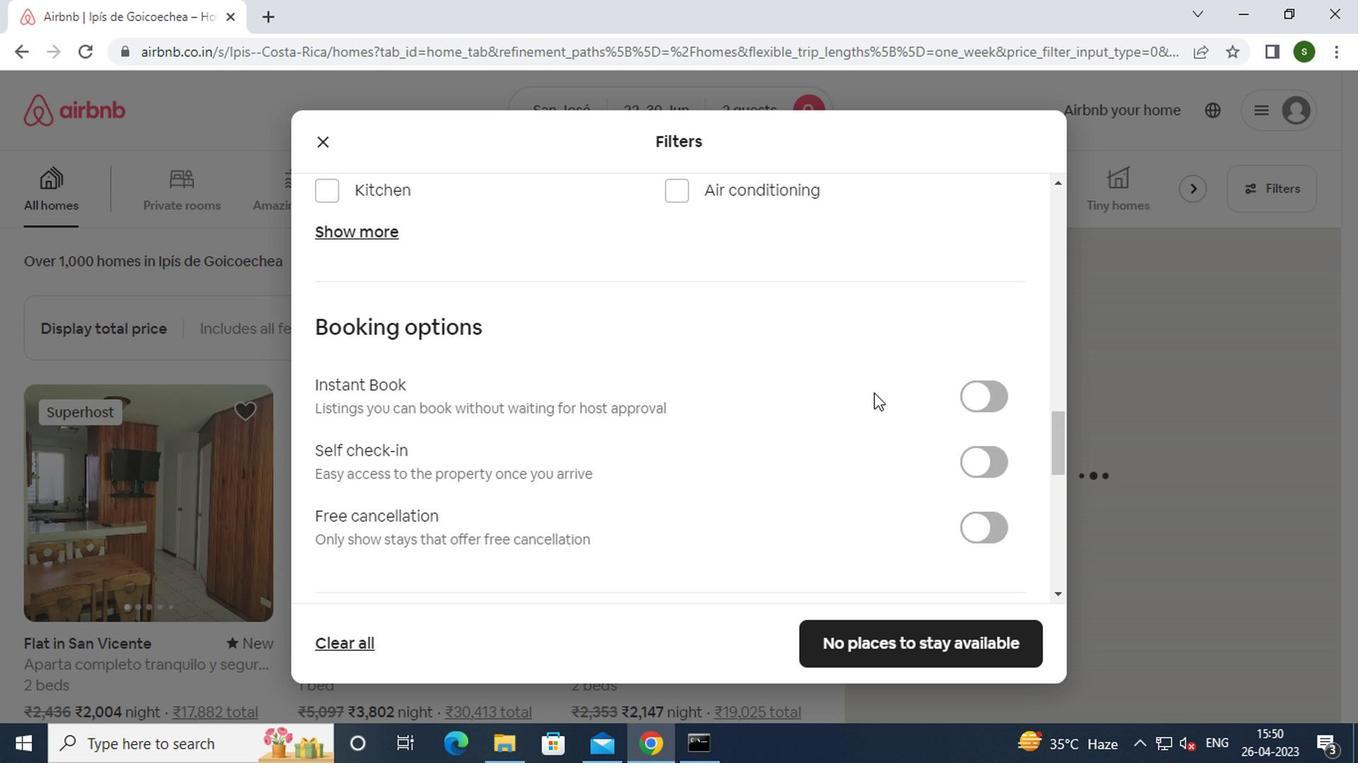 
Action: Mouse moved to (965, 360)
Screenshot: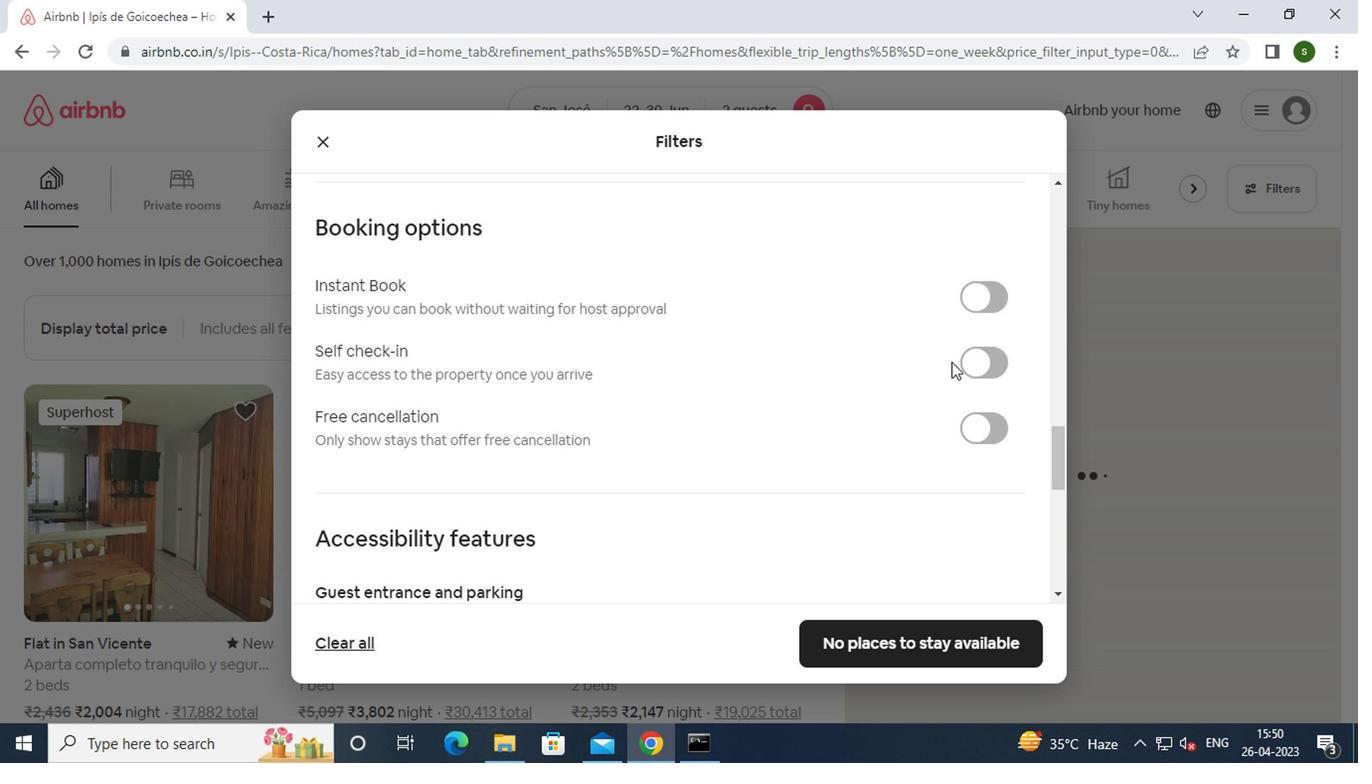 
Action: Mouse pressed left at (965, 360)
Screenshot: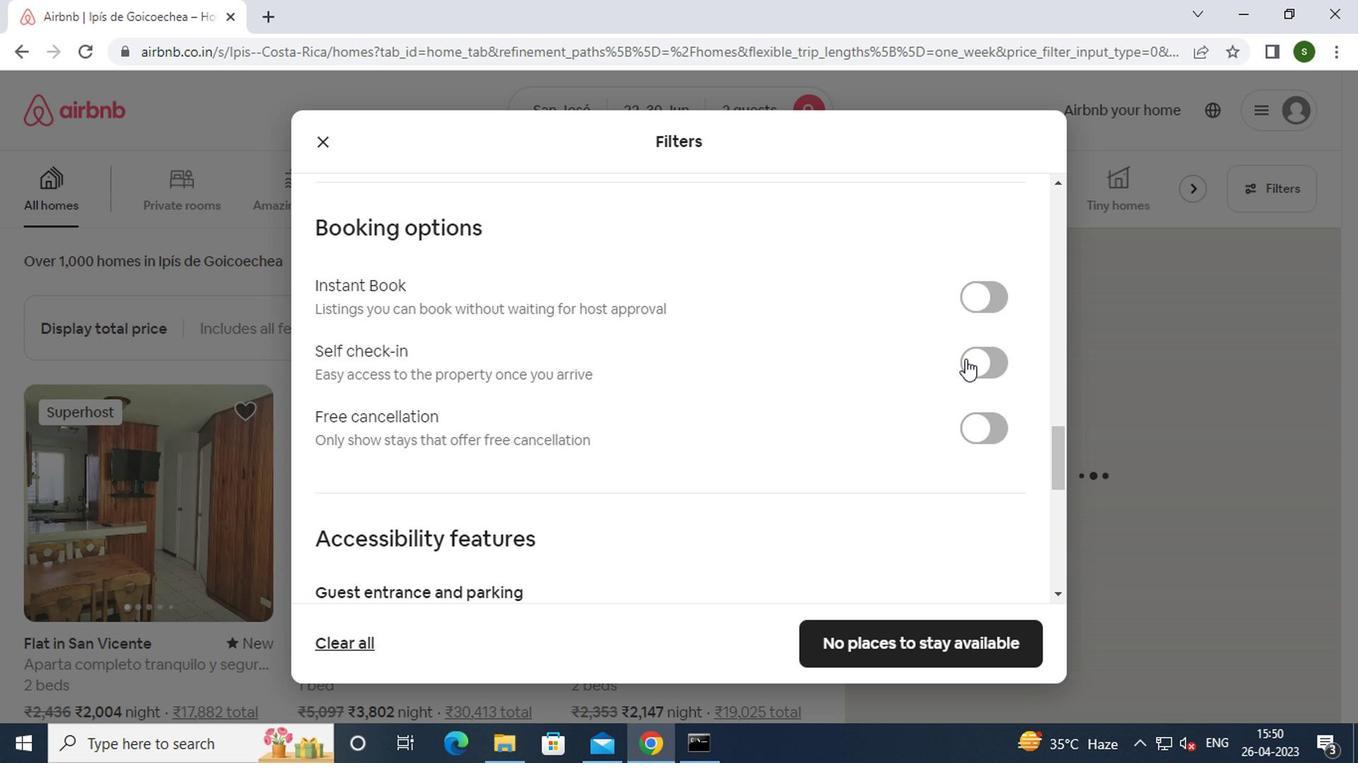 
Action: Mouse moved to (852, 391)
Screenshot: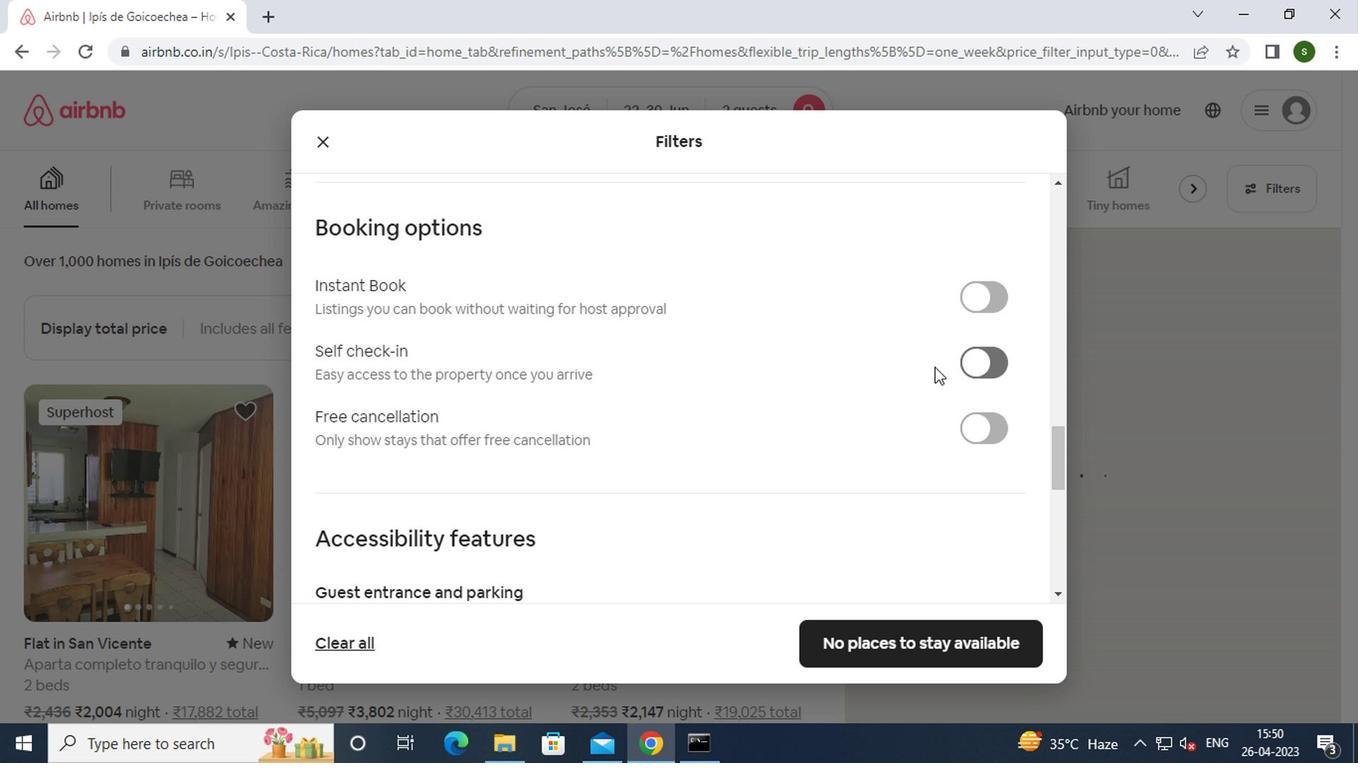 
Action: Mouse scrolled (852, 390) with delta (0, 0)
Screenshot: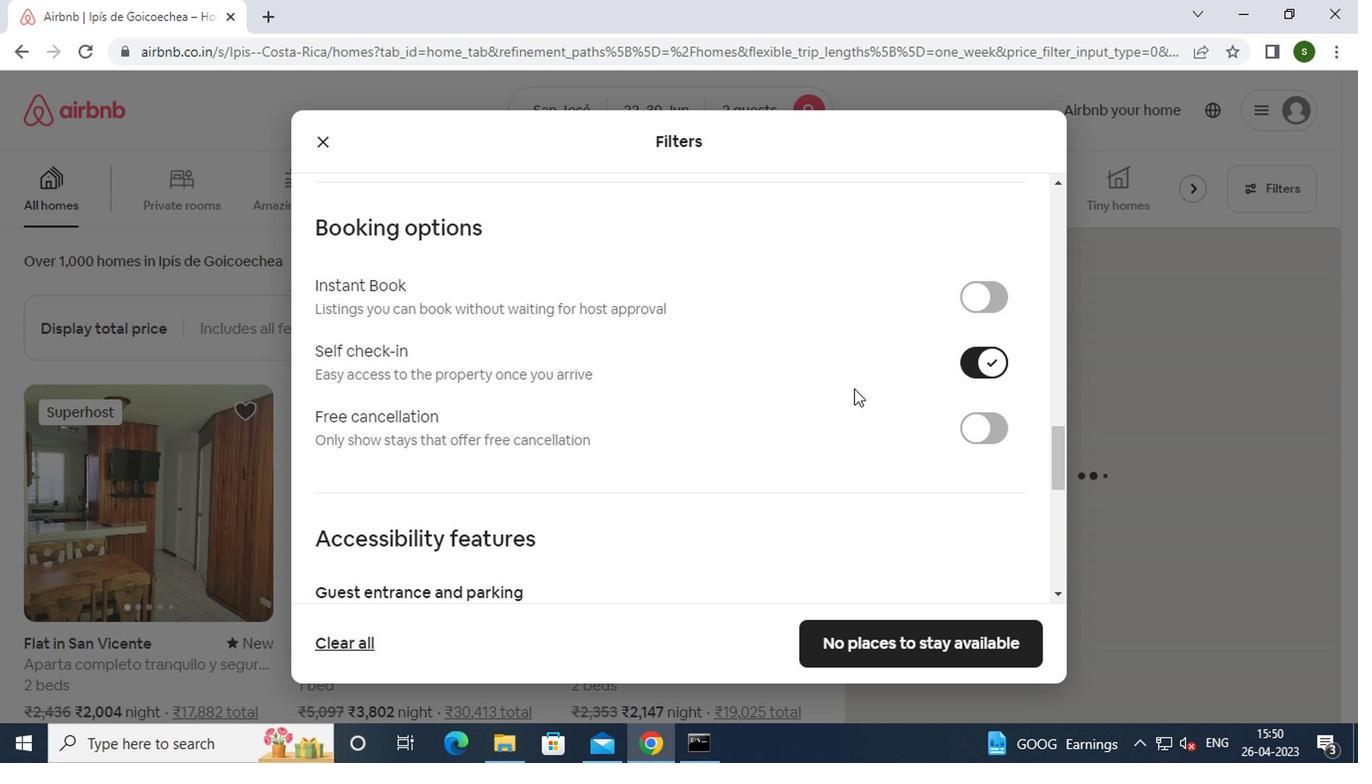 
Action: Mouse scrolled (852, 390) with delta (0, 0)
Screenshot: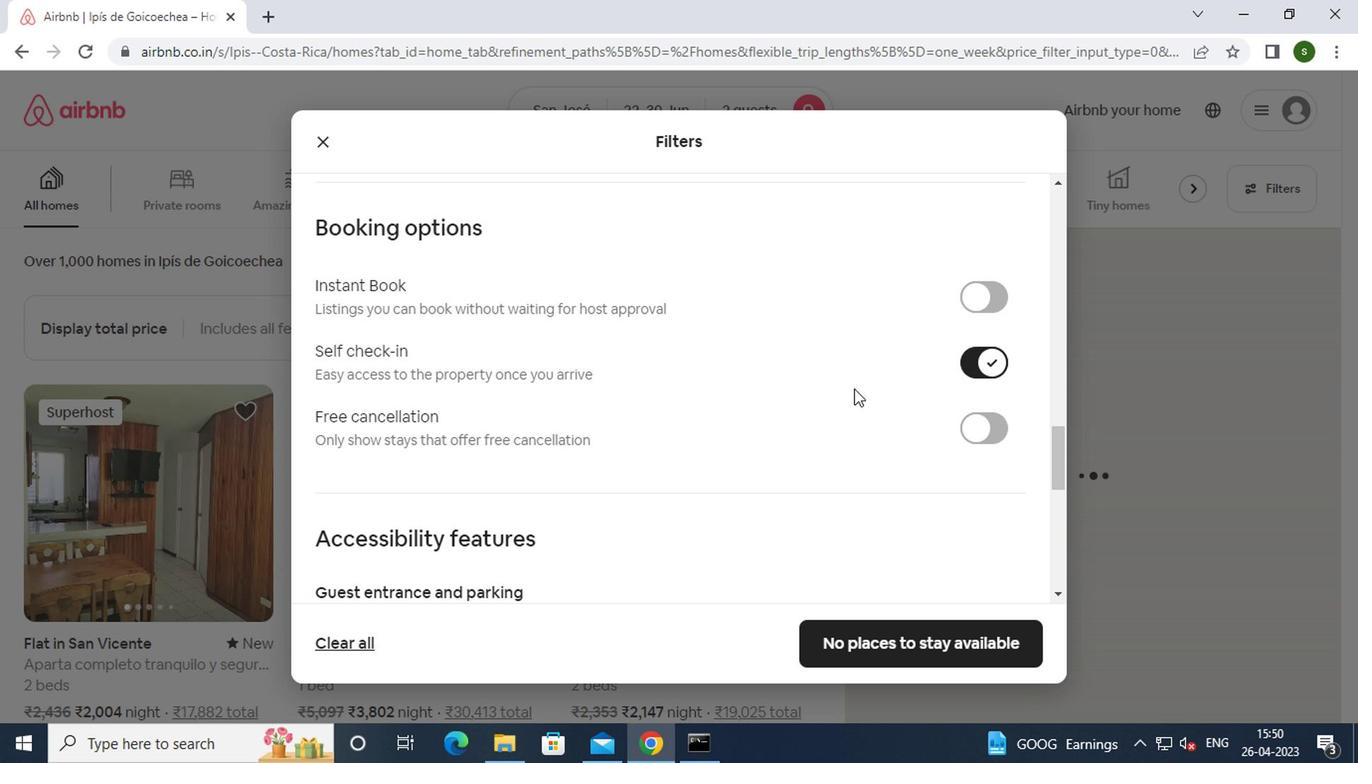 
Action: Mouse scrolled (852, 390) with delta (0, 0)
Screenshot: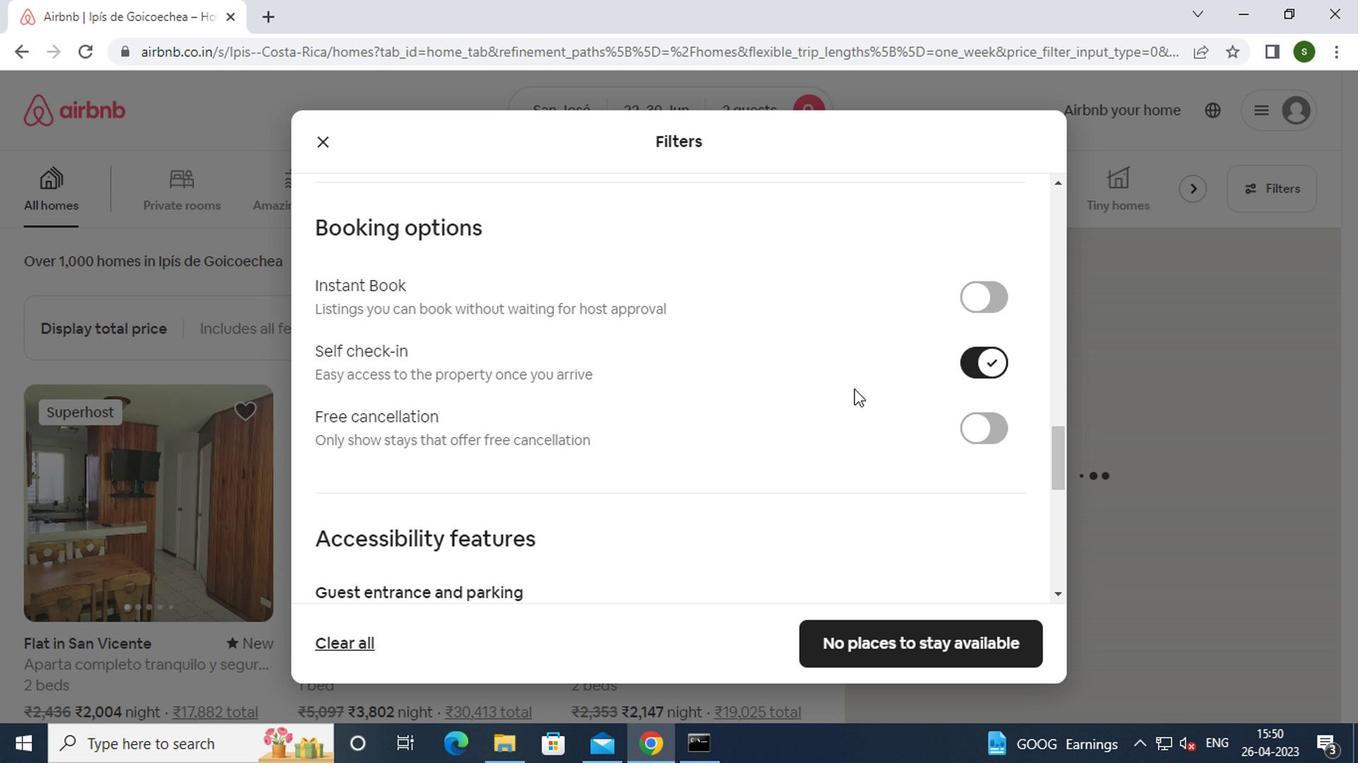 
Action: Mouse scrolled (852, 390) with delta (0, 0)
Screenshot: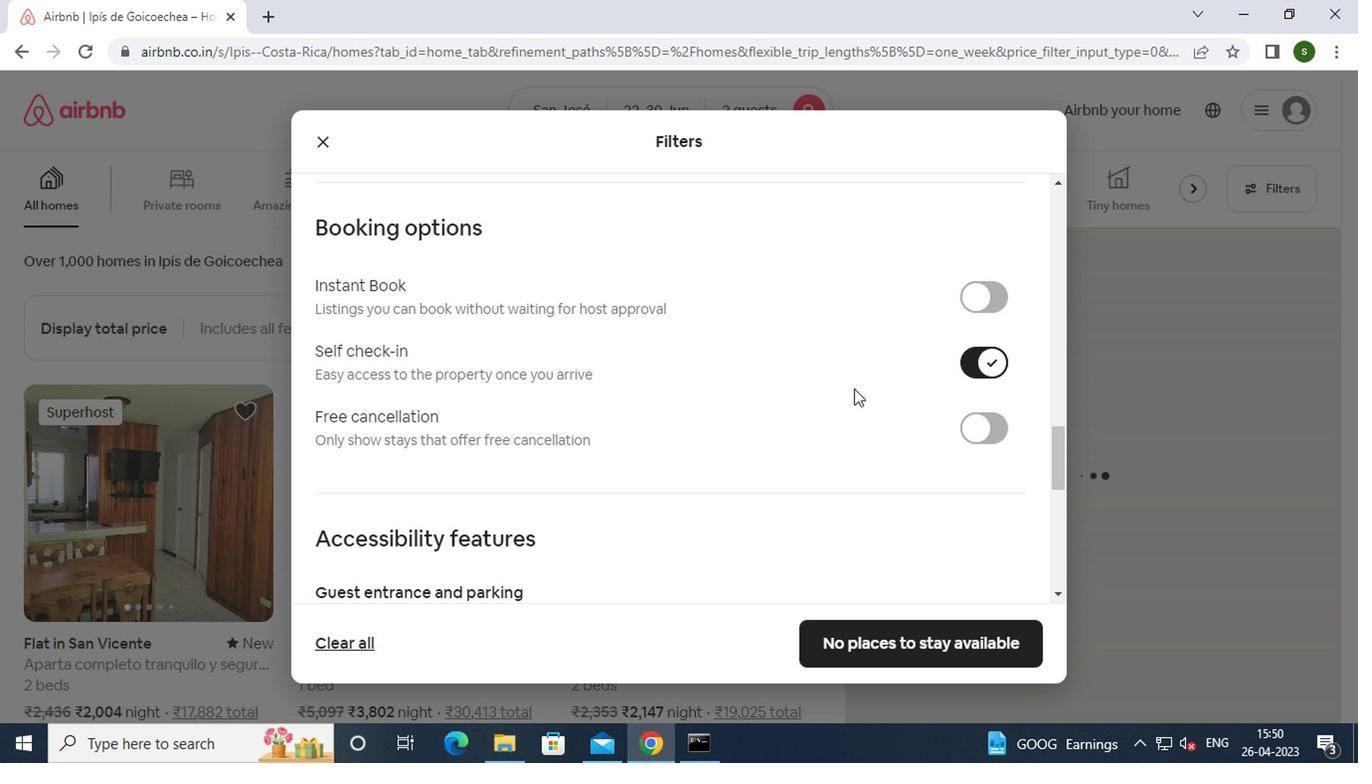 
Action: Mouse scrolled (852, 390) with delta (0, 0)
Screenshot: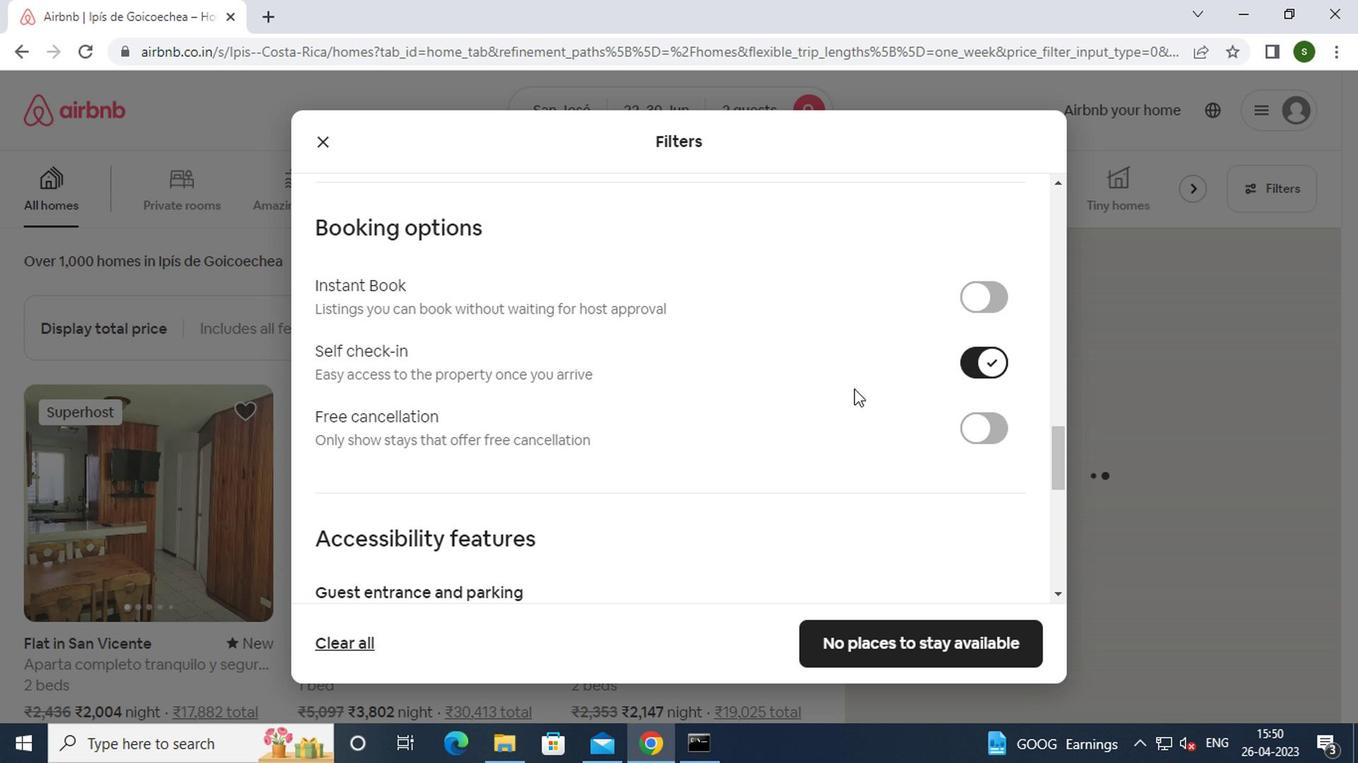 
Action: Mouse scrolled (852, 390) with delta (0, 0)
Screenshot: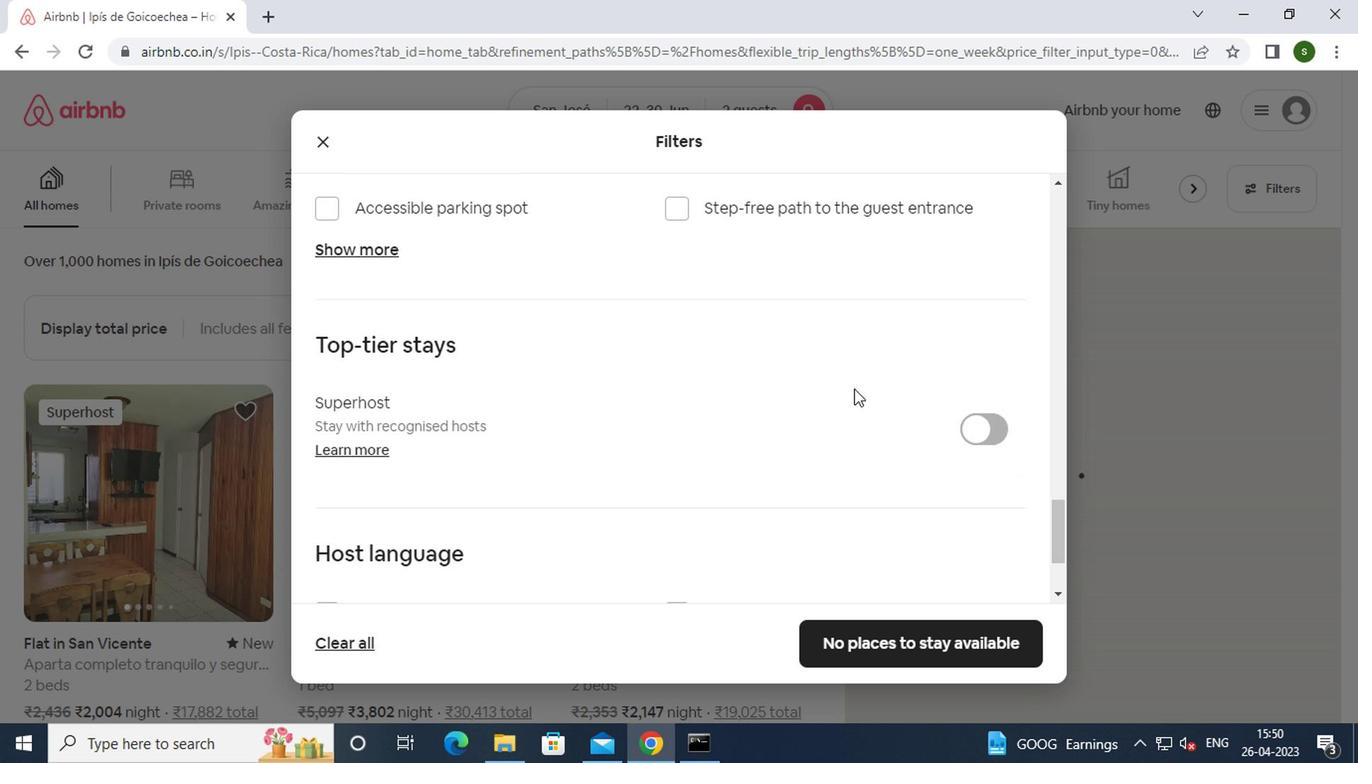 
Action: Mouse scrolled (852, 390) with delta (0, 0)
Screenshot: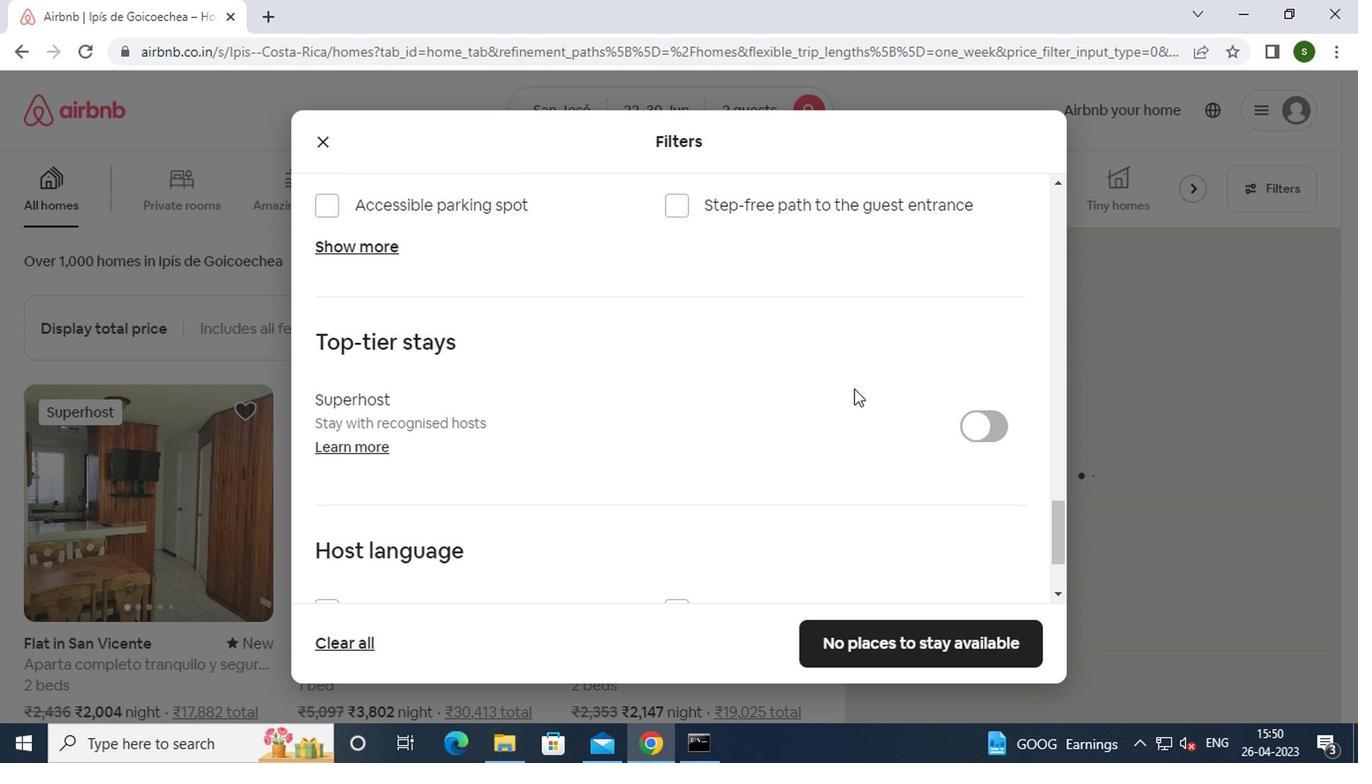 
Action: Mouse scrolled (852, 390) with delta (0, 0)
Screenshot: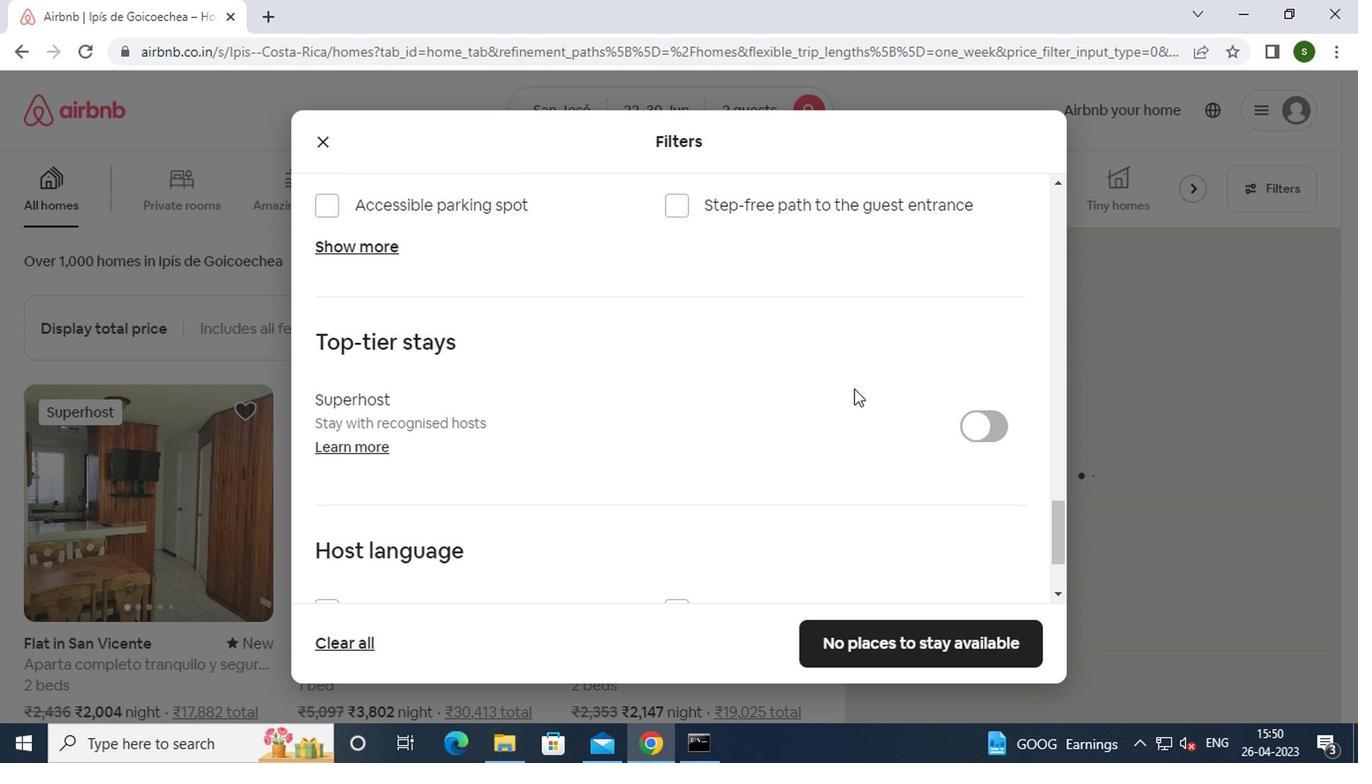 
Action: Mouse scrolled (852, 390) with delta (0, 0)
Screenshot: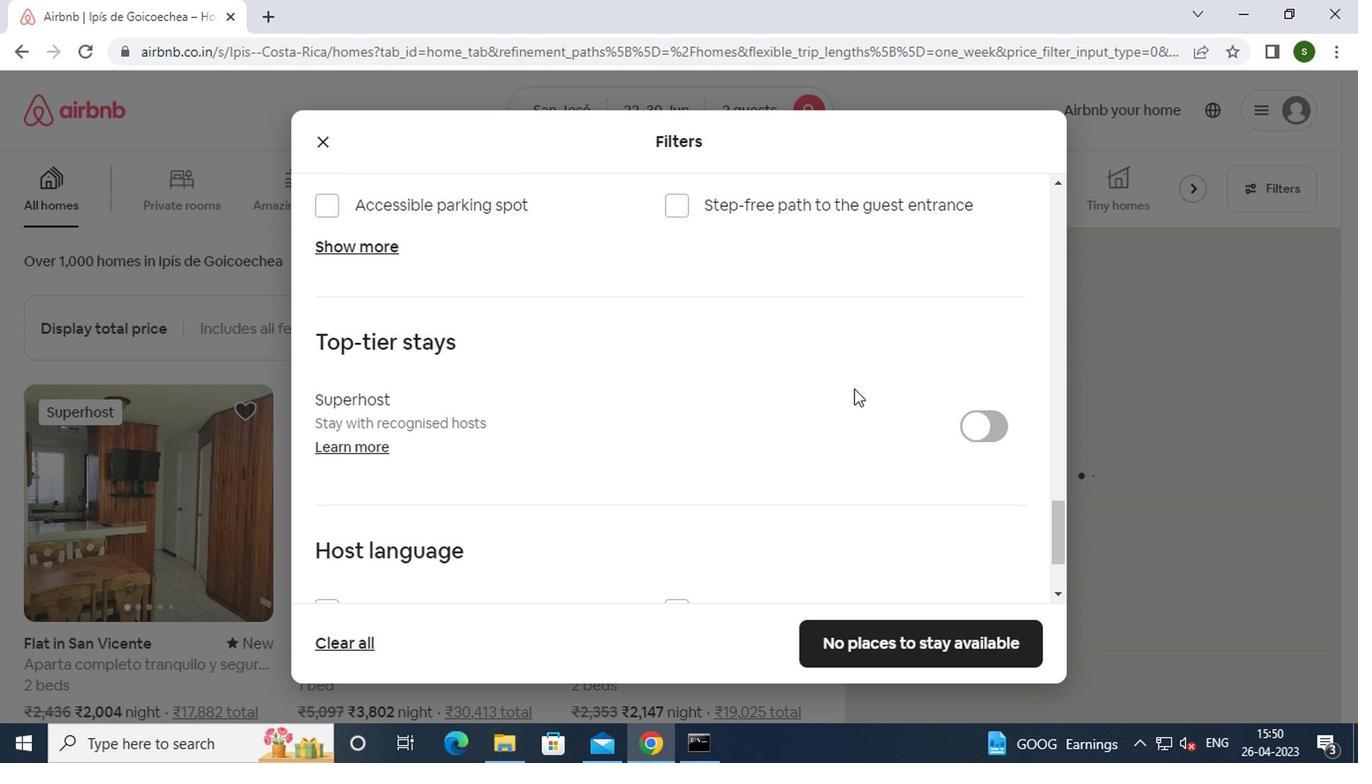 
Action: Mouse scrolled (852, 390) with delta (0, 0)
Screenshot: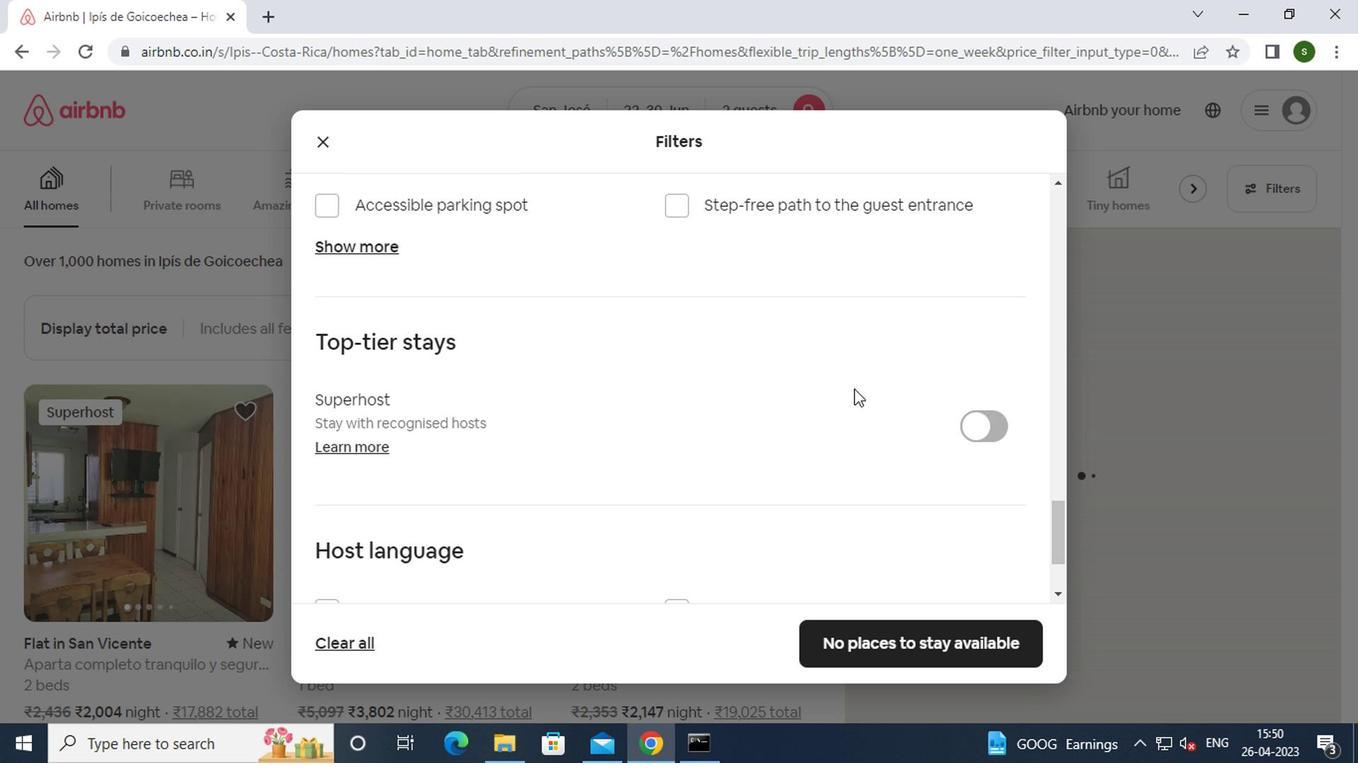 
Action: Mouse moved to (400, 466)
Screenshot: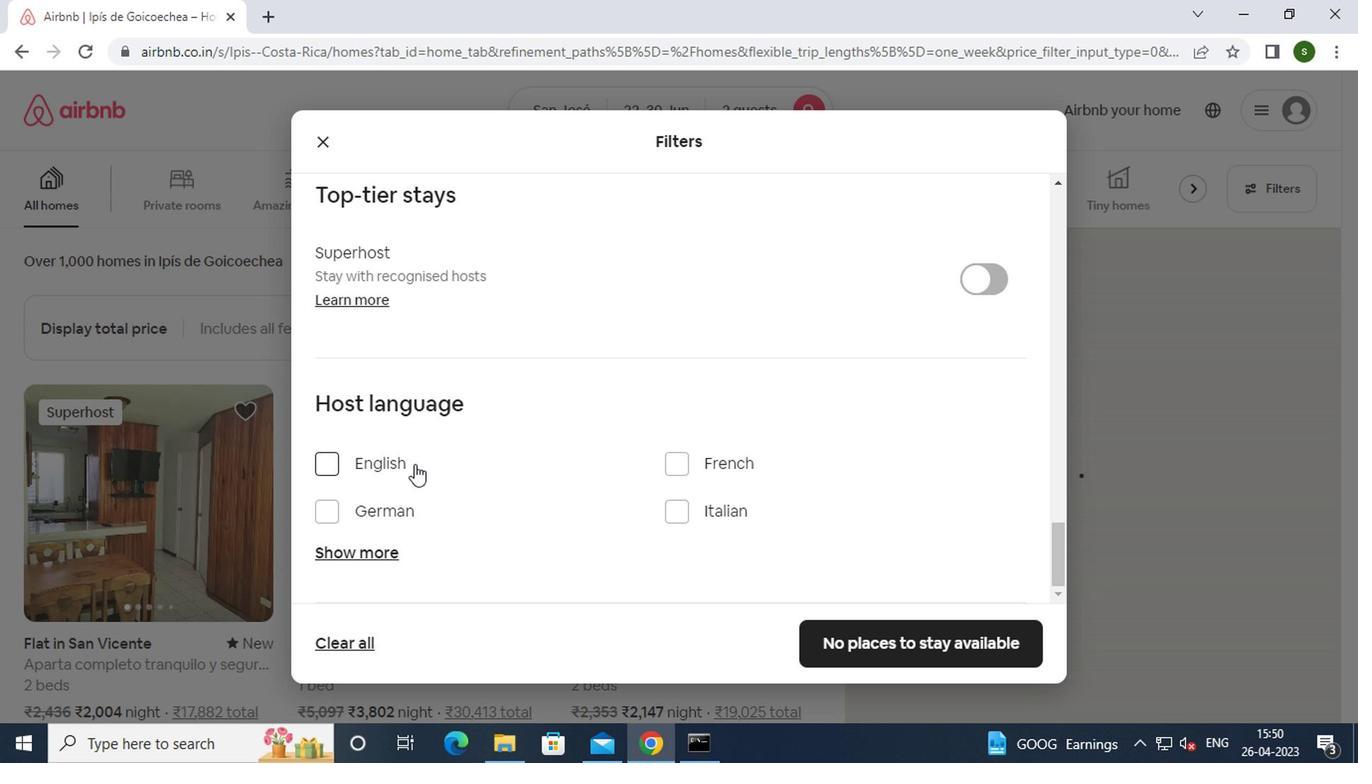 
Action: Mouse pressed left at (400, 466)
Screenshot: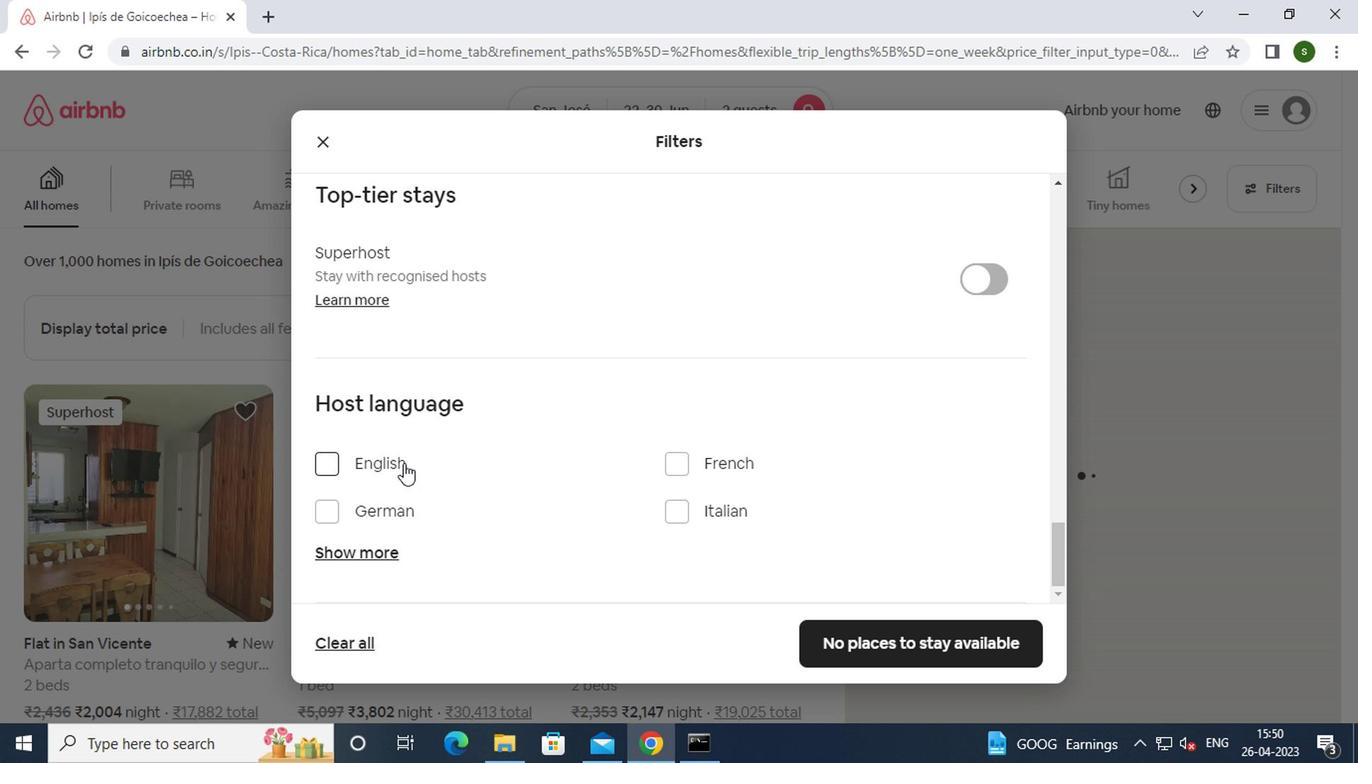 
Action: Mouse moved to (838, 648)
Screenshot: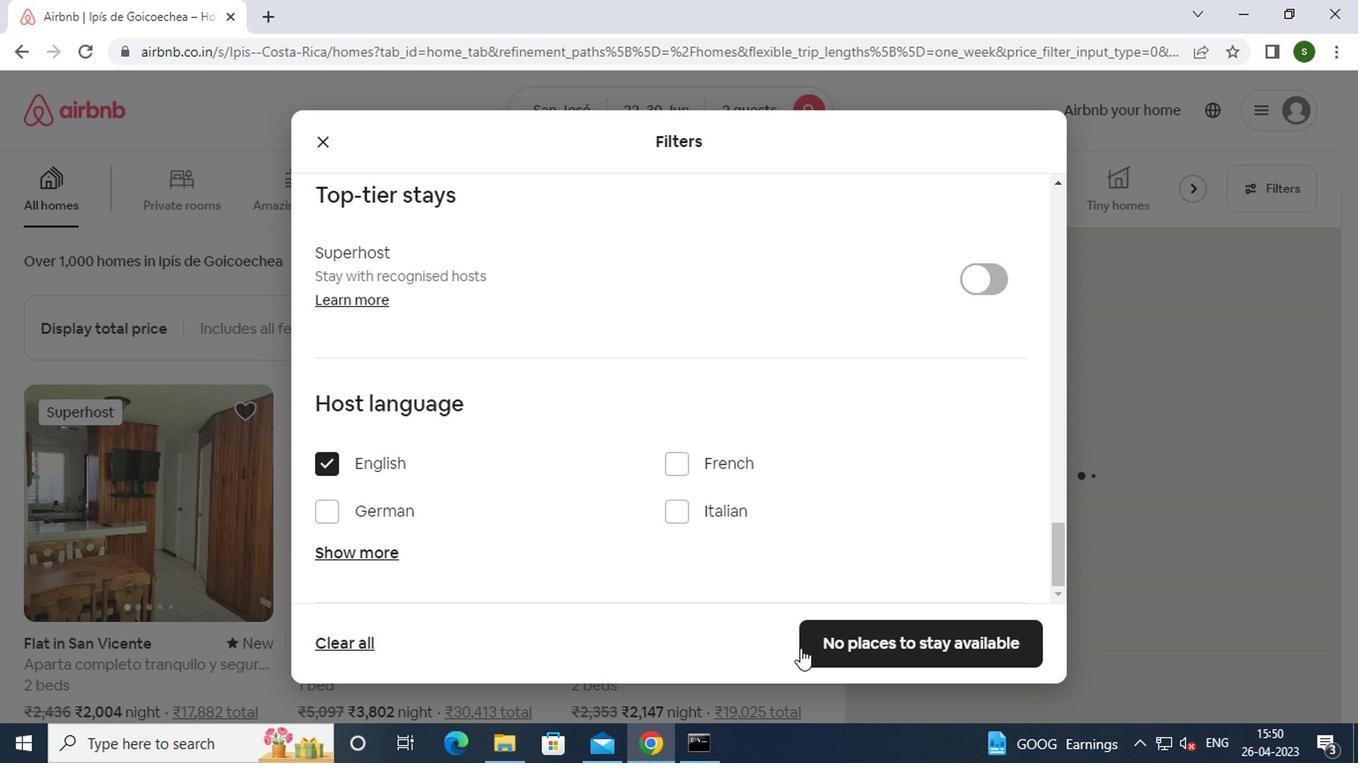 
Action: Mouse pressed left at (838, 648)
Screenshot: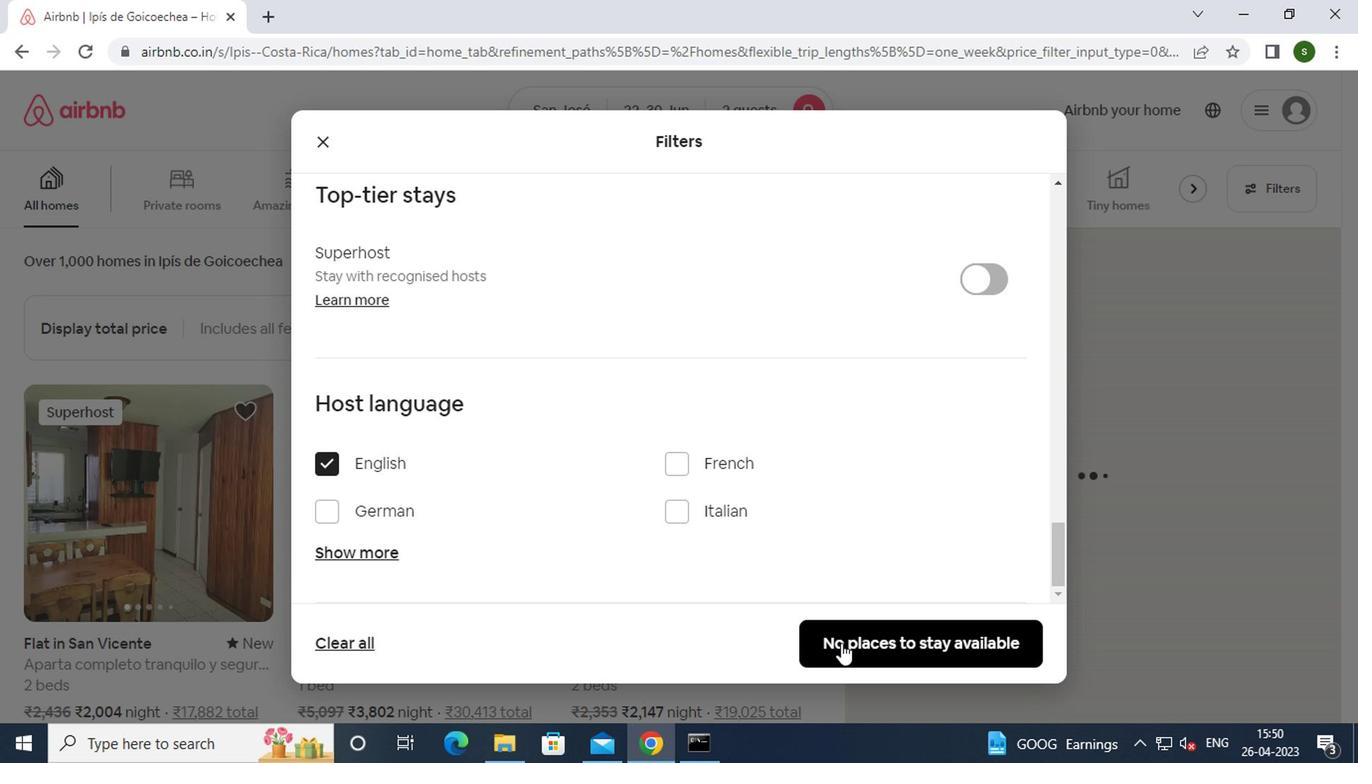 
